 Task: Find connections with filter location Szolnok with filter topic #Leanstartupswith filter profile language Spanish with filter current company ConstructionPlacements Official with filter school Atria Institute of Technology with filter industry Highway, Street, and Bridge Construction with filter service category Print Design with filter keywords title Chief Information Officer (CIO)
Action: Mouse moved to (489, 70)
Screenshot: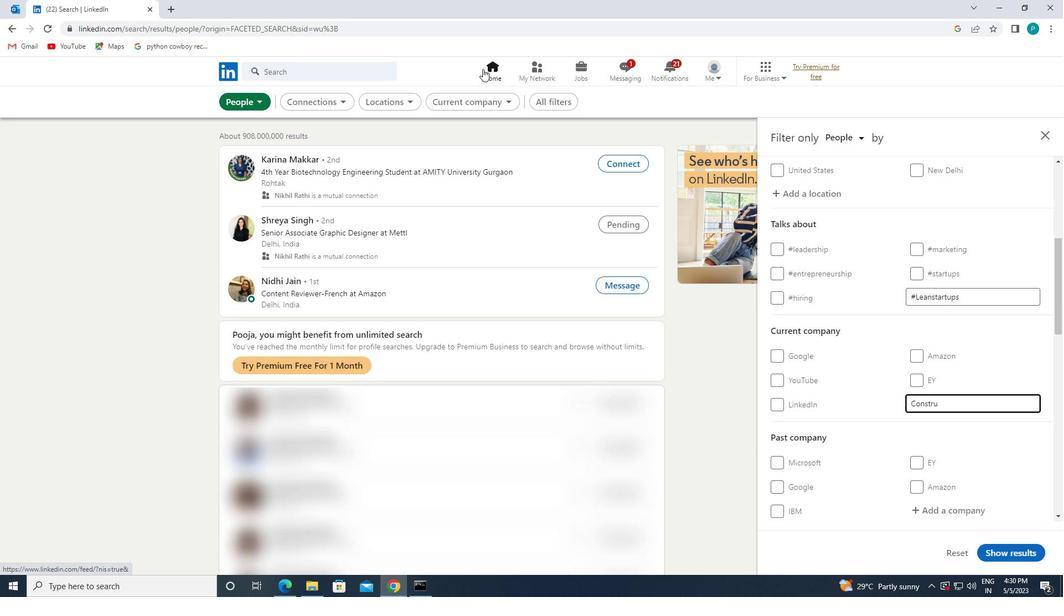 
Action: Mouse pressed left at (489, 70)
Screenshot: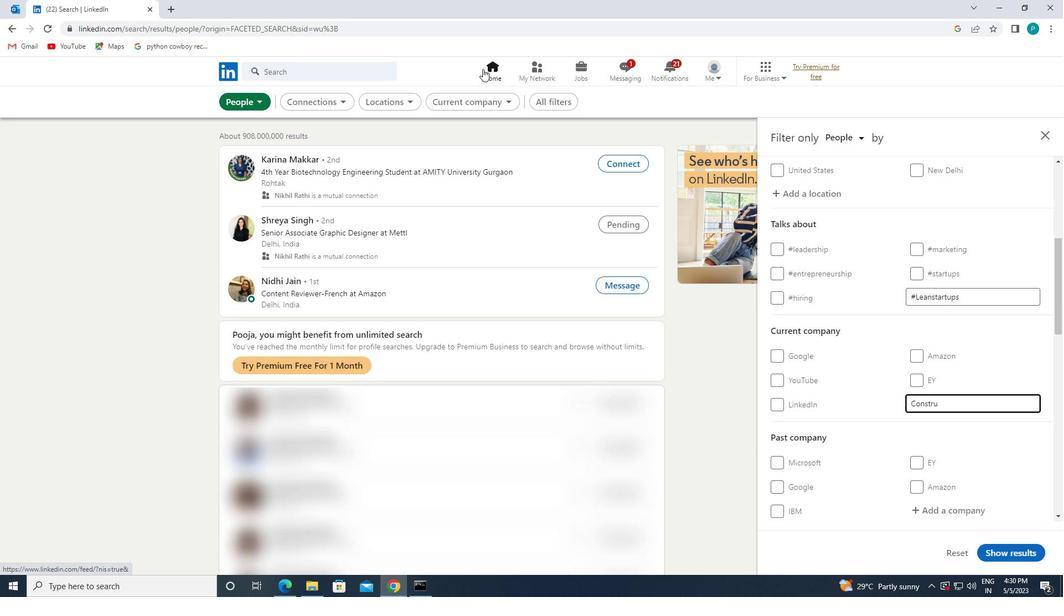 
Action: Mouse moved to (530, 64)
Screenshot: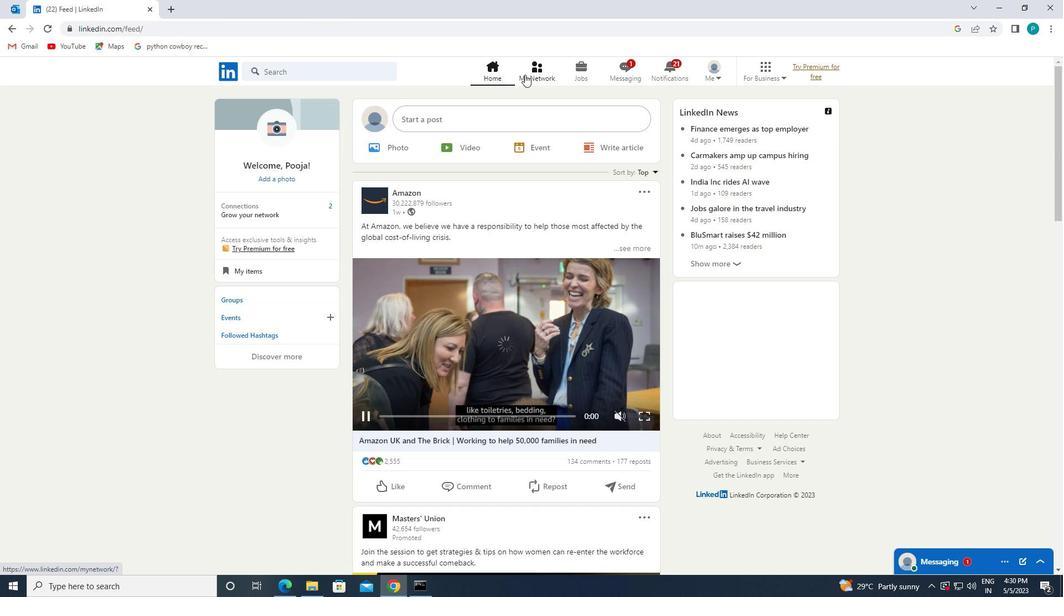 
Action: Mouse pressed left at (530, 64)
Screenshot: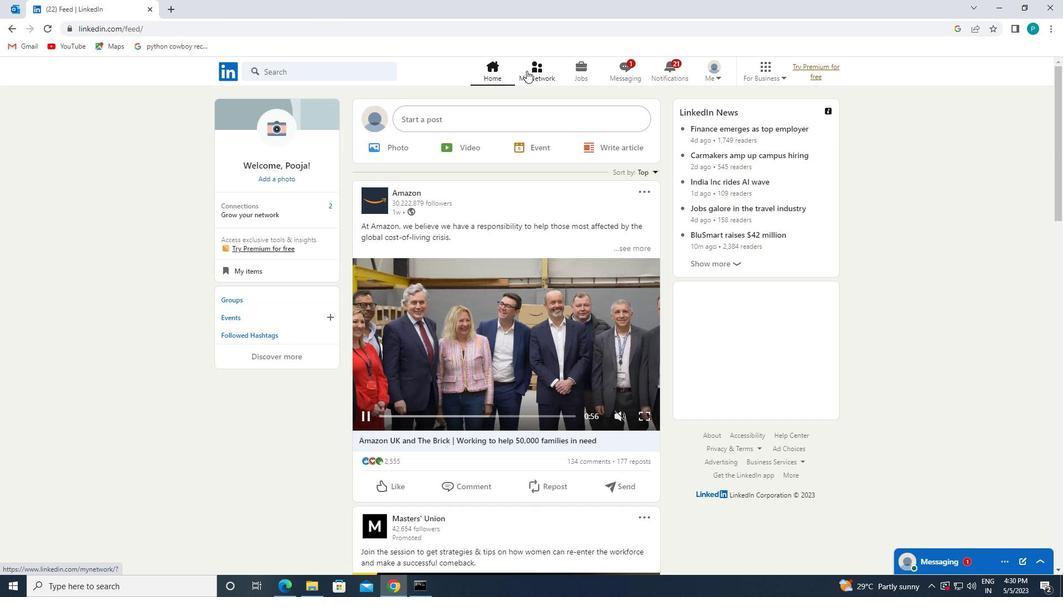 
Action: Mouse moved to (349, 134)
Screenshot: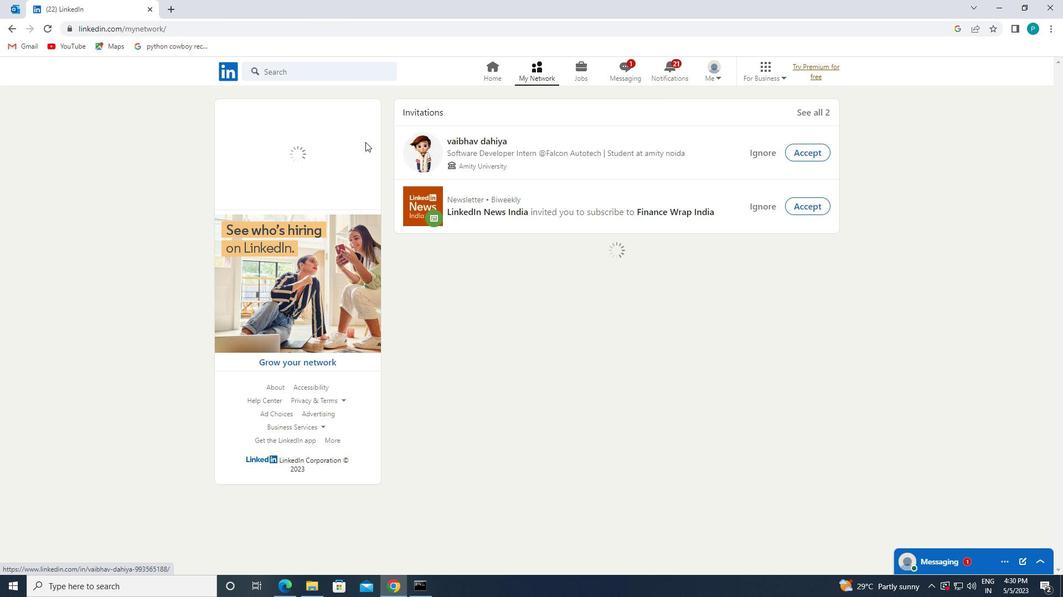 
Action: Mouse pressed left at (349, 134)
Screenshot: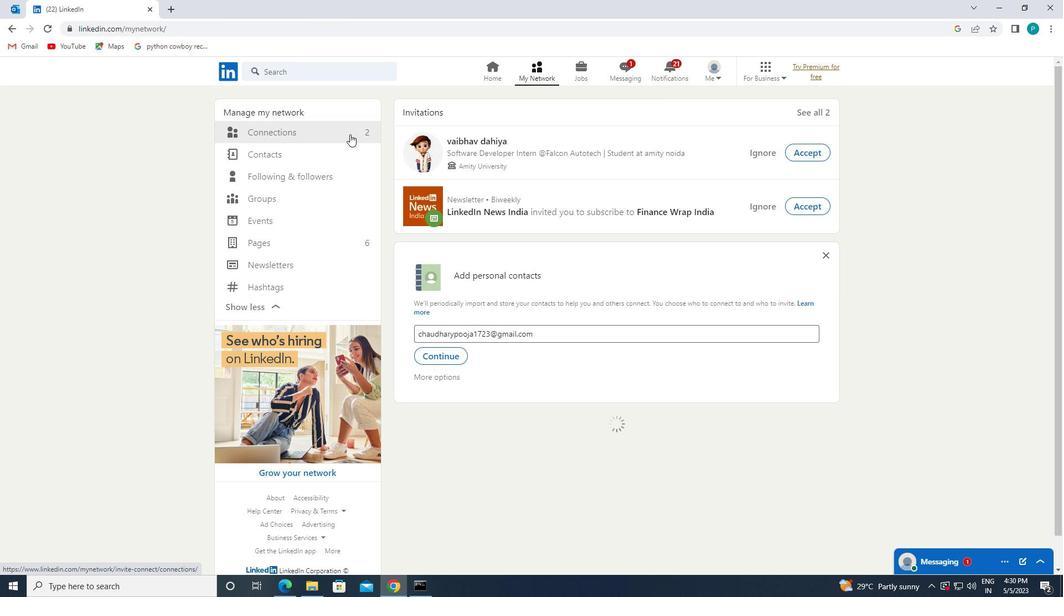 
Action: Mouse moved to (601, 136)
Screenshot: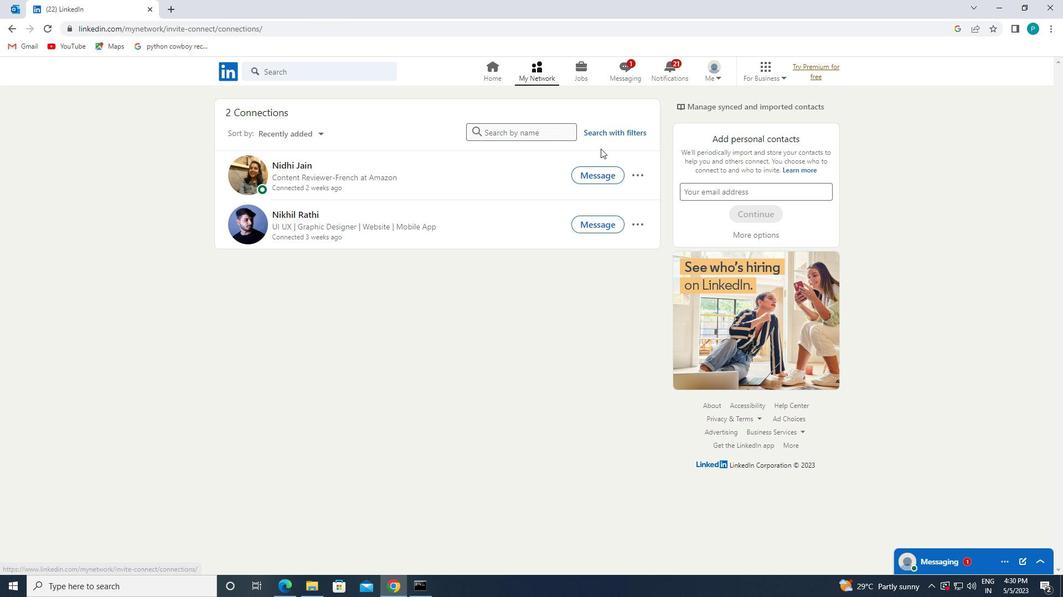
Action: Mouse pressed left at (601, 136)
Screenshot: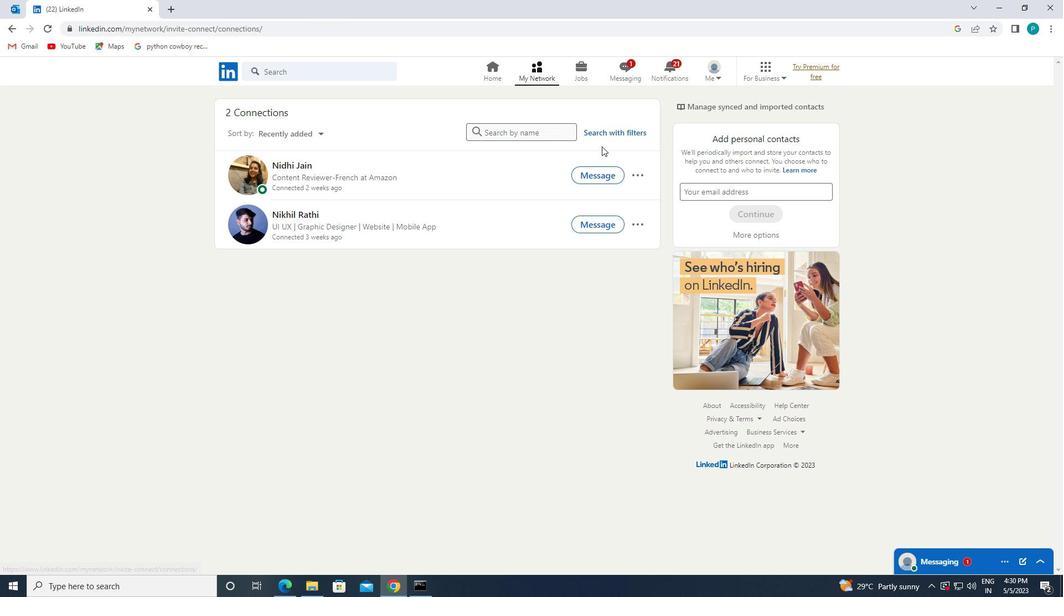 
Action: Mouse moved to (573, 110)
Screenshot: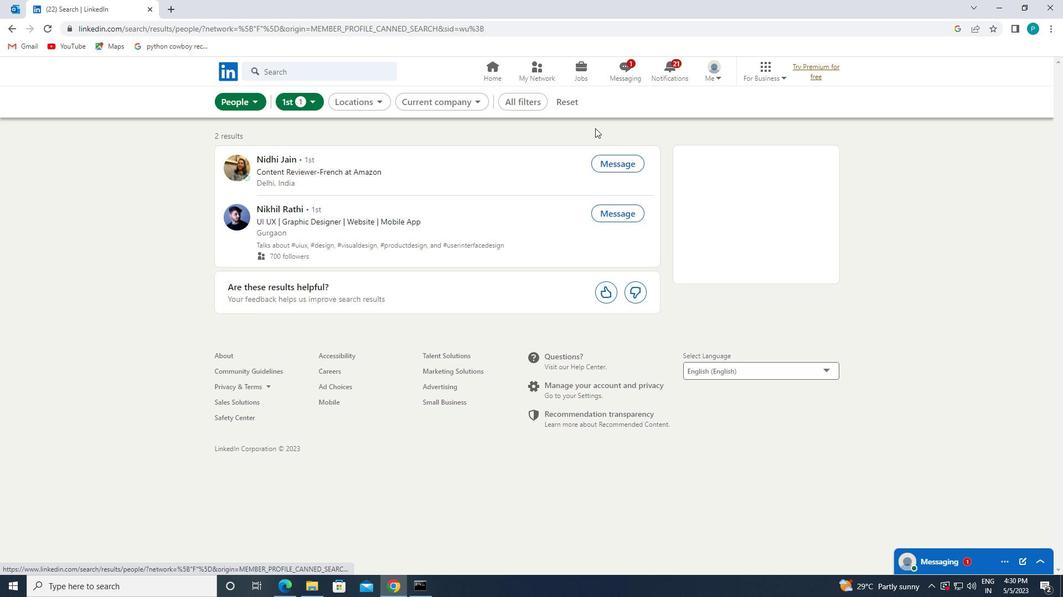 
Action: Mouse pressed left at (573, 110)
Screenshot: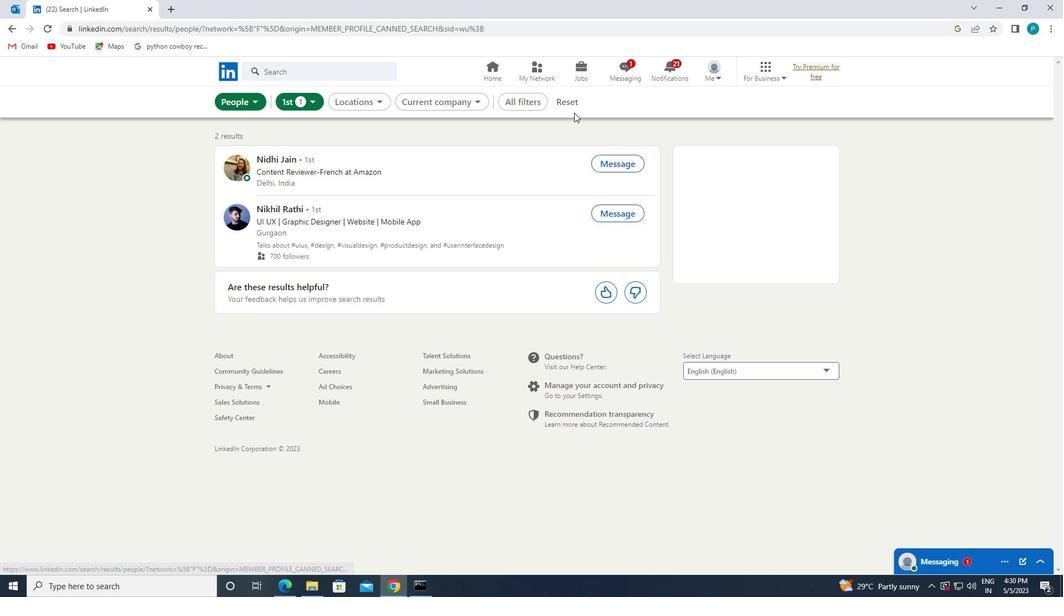
Action: Mouse moved to (564, 106)
Screenshot: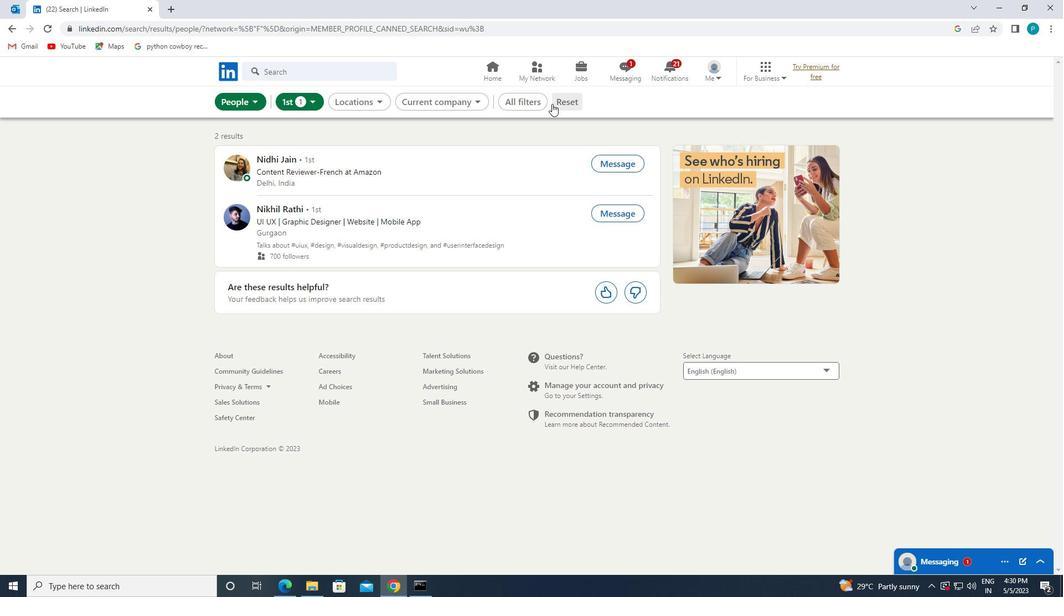 
Action: Mouse pressed left at (564, 106)
Screenshot: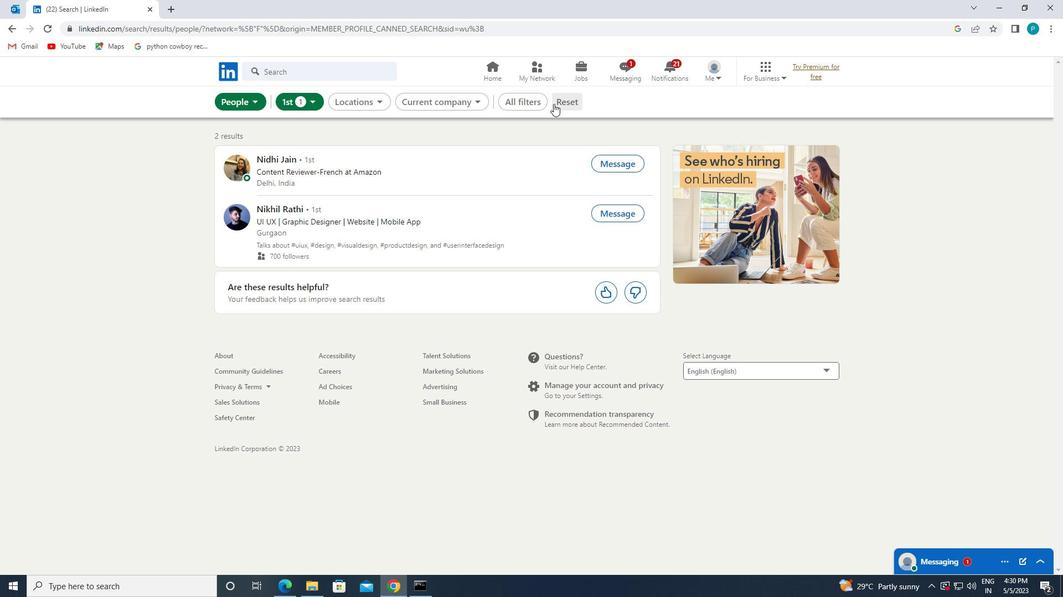 
Action: Mouse pressed left at (564, 106)
Screenshot: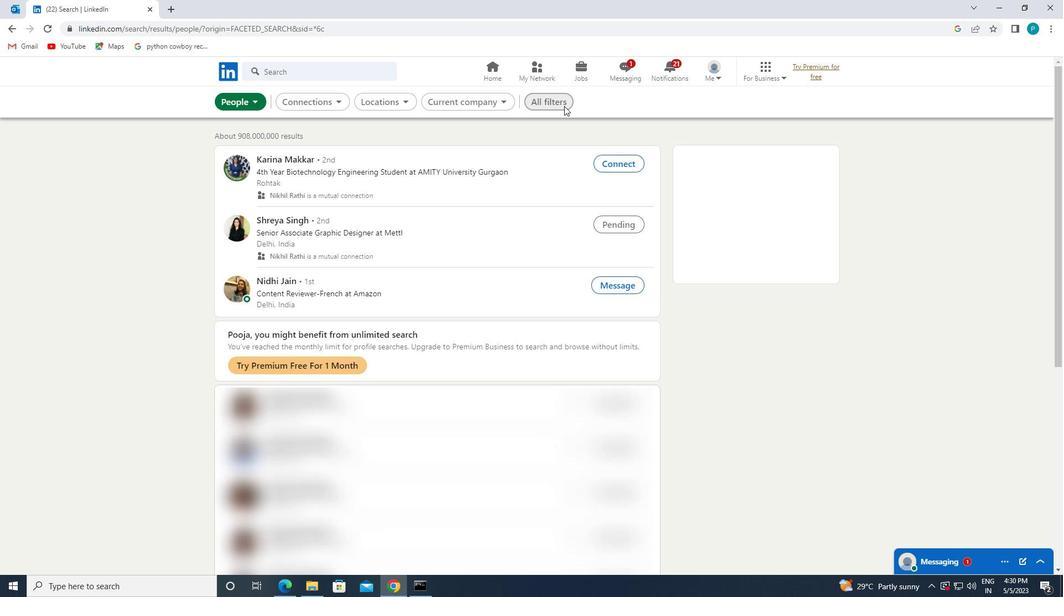 
Action: Mouse moved to (574, 114)
Screenshot: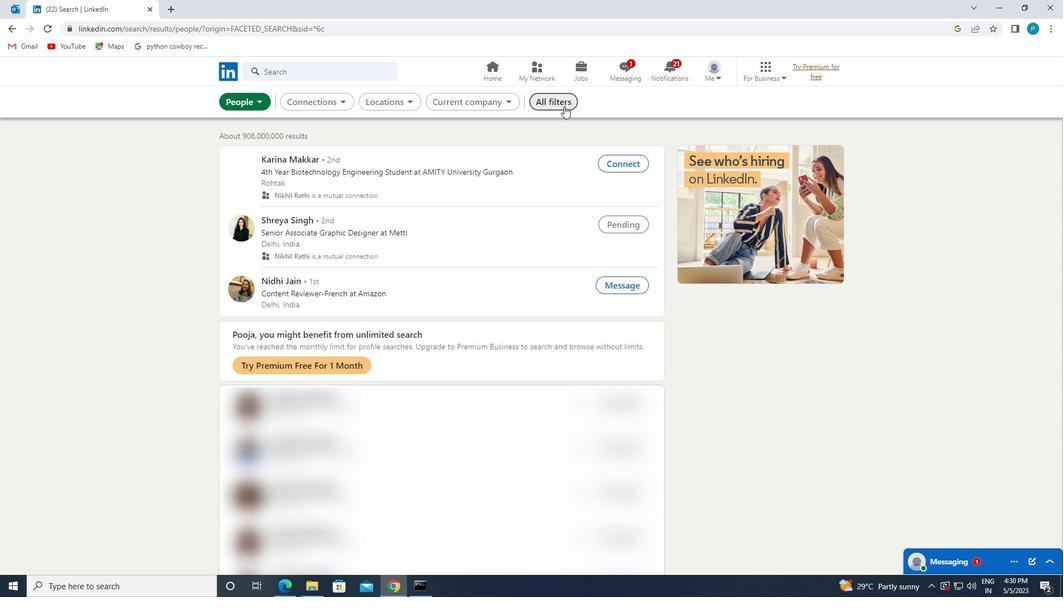 
Action: Mouse scrolled (574, 114) with delta (0, 0)
Screenshot: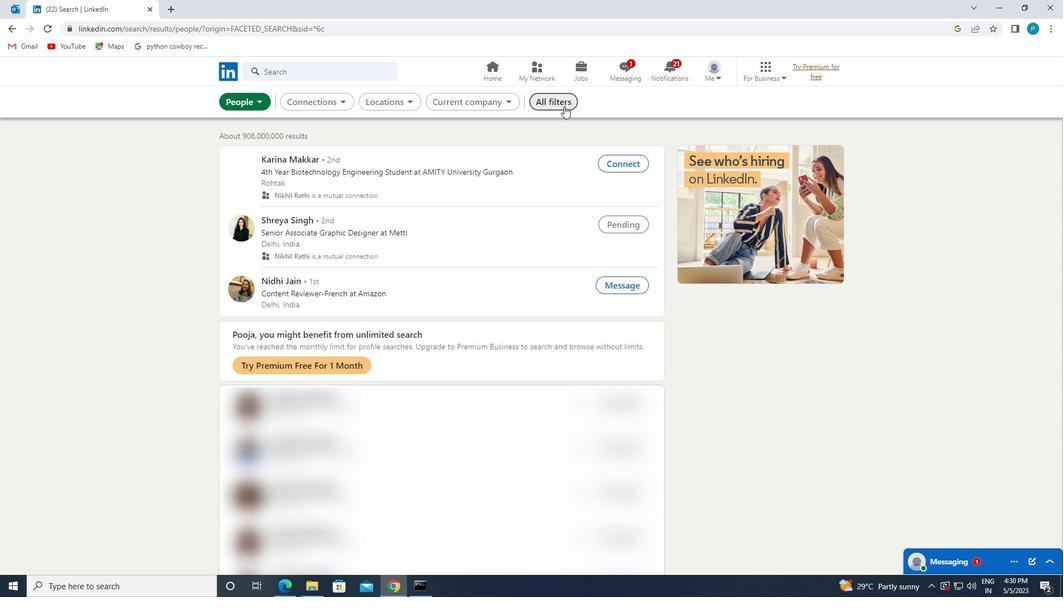 
Action: Mouse moved to (655, 161)
Screenshot: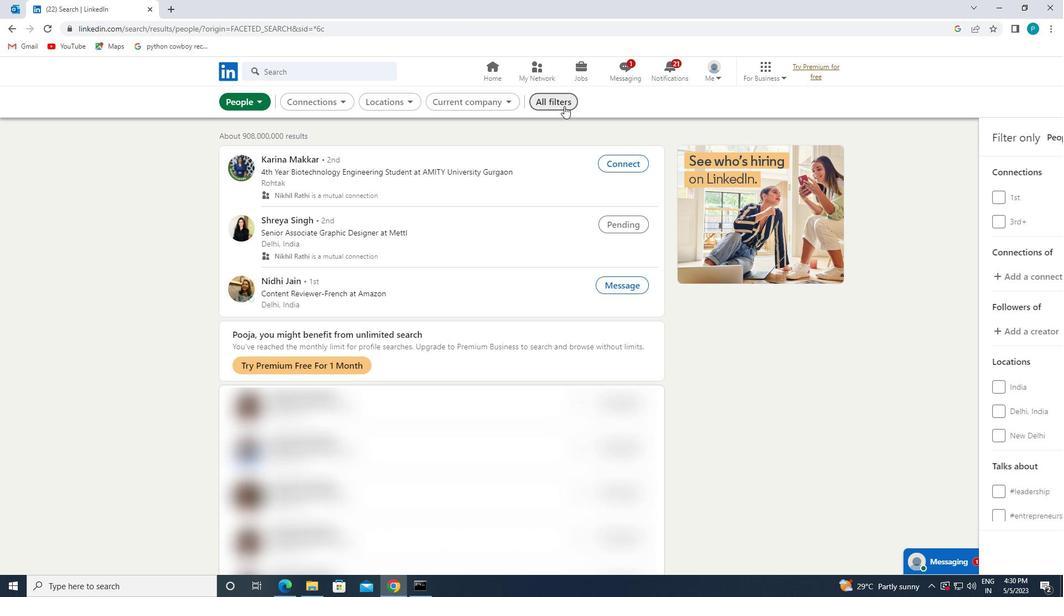 
Action: Mouse scrolled (655, 161) with delta (0, 0)
Screenshot: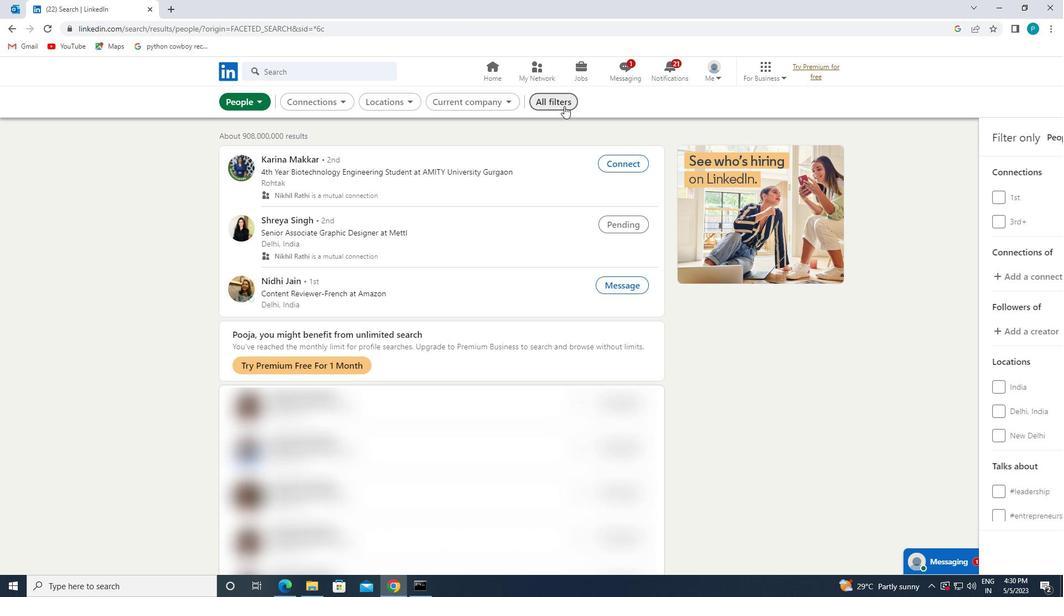 
Action: Mouse moved to (754, 210)
Screenshot: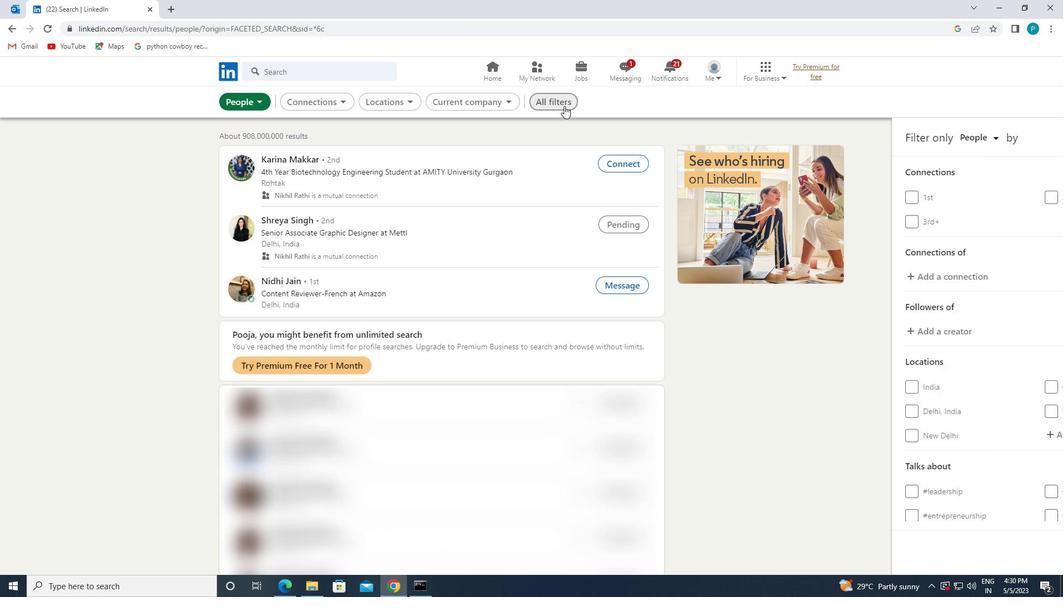 
Action: Mouse scrolled (754, 209) with delta (0, 0)
Screenshot: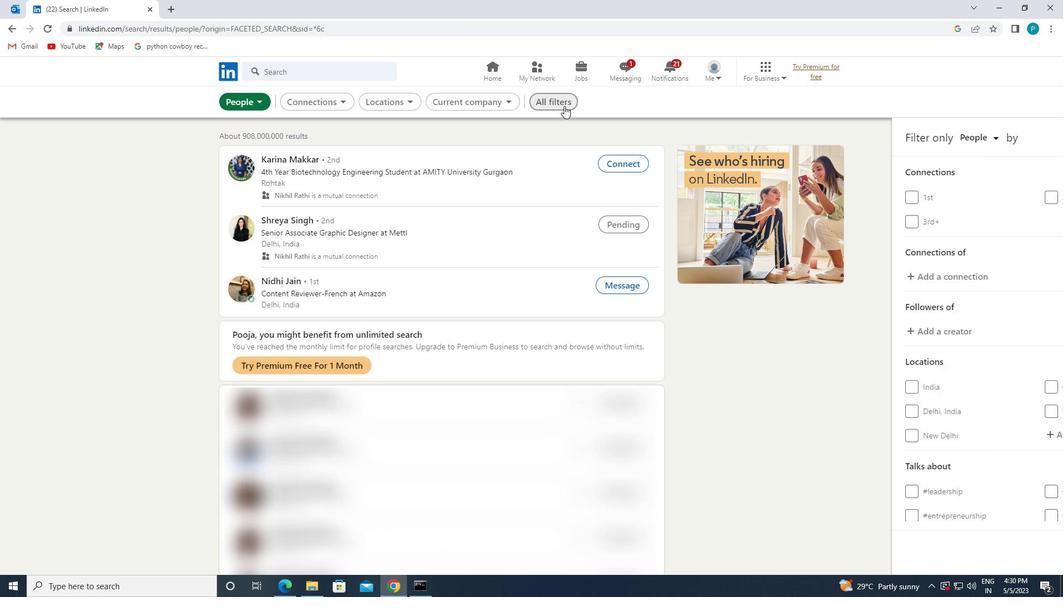 
Action: Mouse moved to (893, 299)
Screenshot: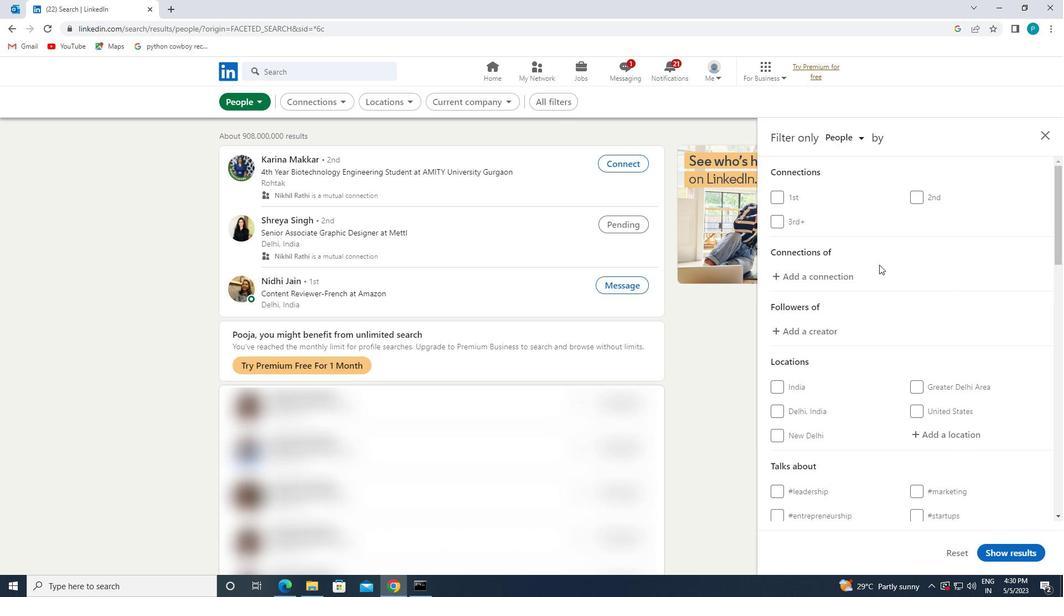 
Action: Mouse scrolled (893, 298) with delta (0, 0)
Screenshot: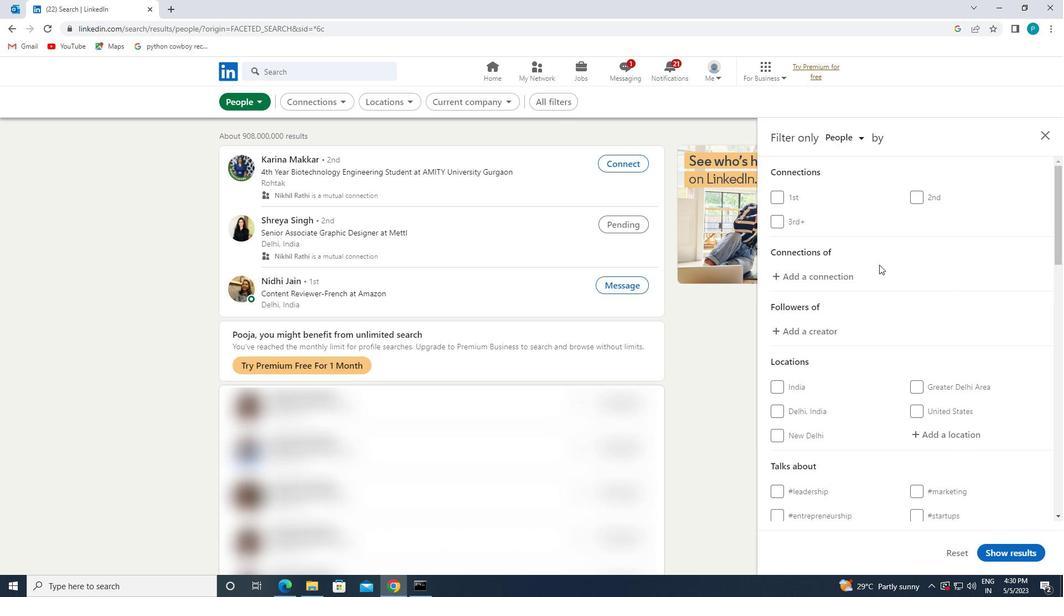 
Action: Mouse moved to (893, 300)
Screenshot: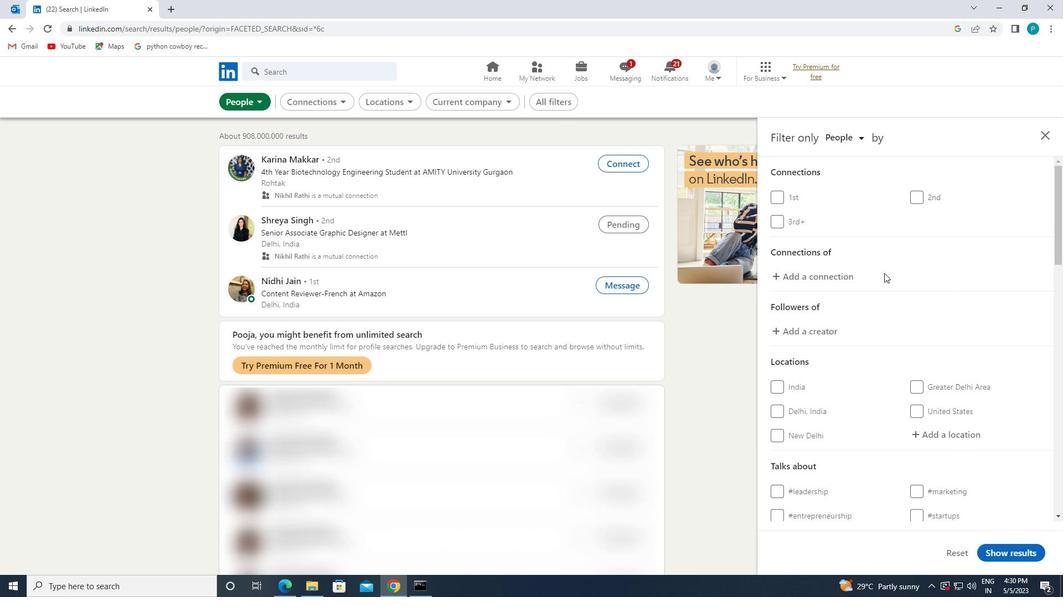 
Action: Mouse scrolled (893, 300) with delta (0, 0)
Screenshot: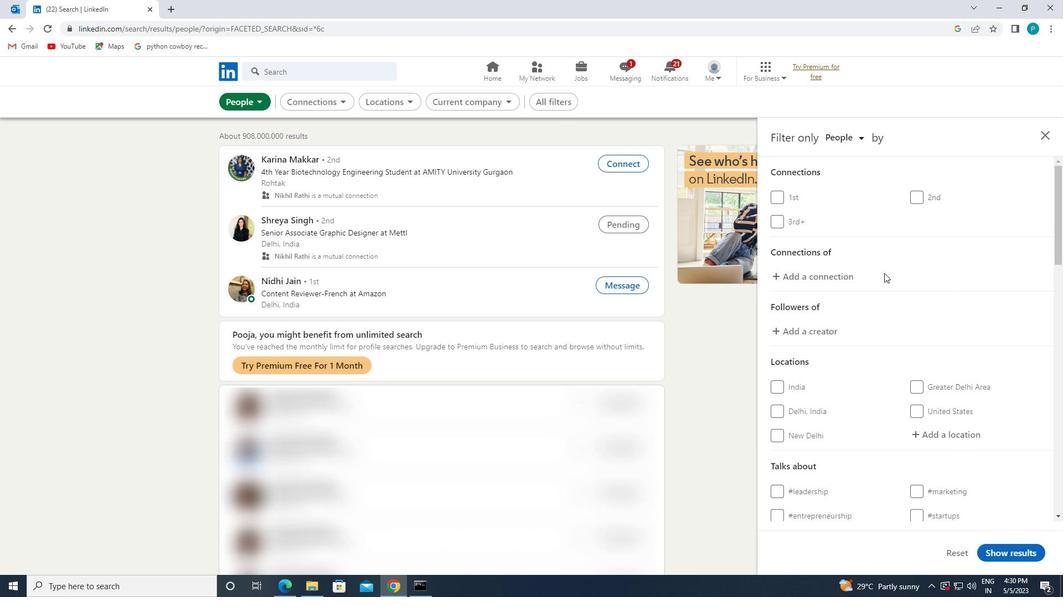 
Action: Mouse moved to (919, 313)
Screenshot: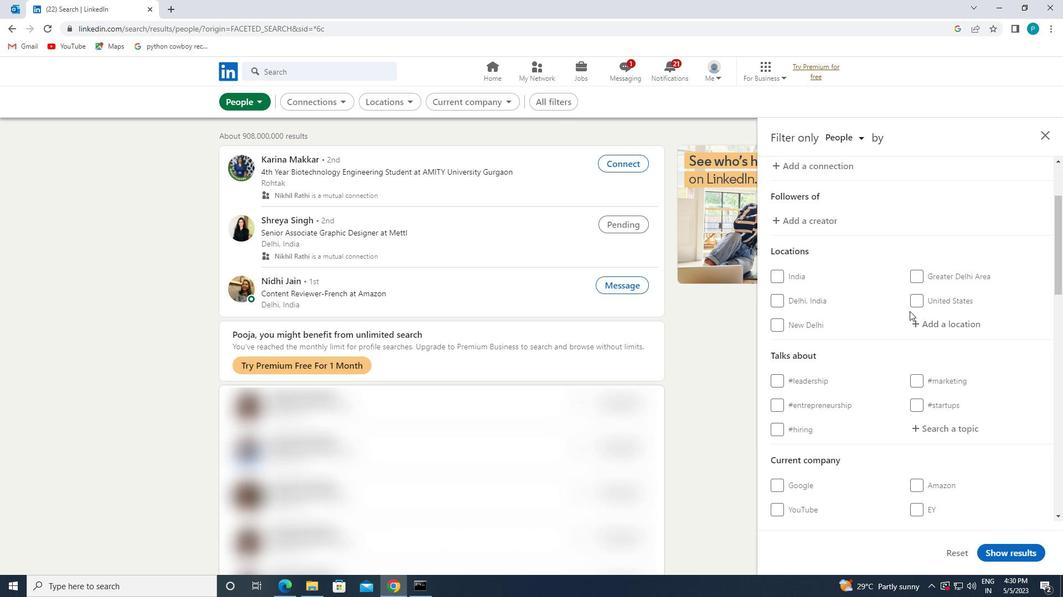
Action: Mouse pressed left at (919, 313)
Screenshot: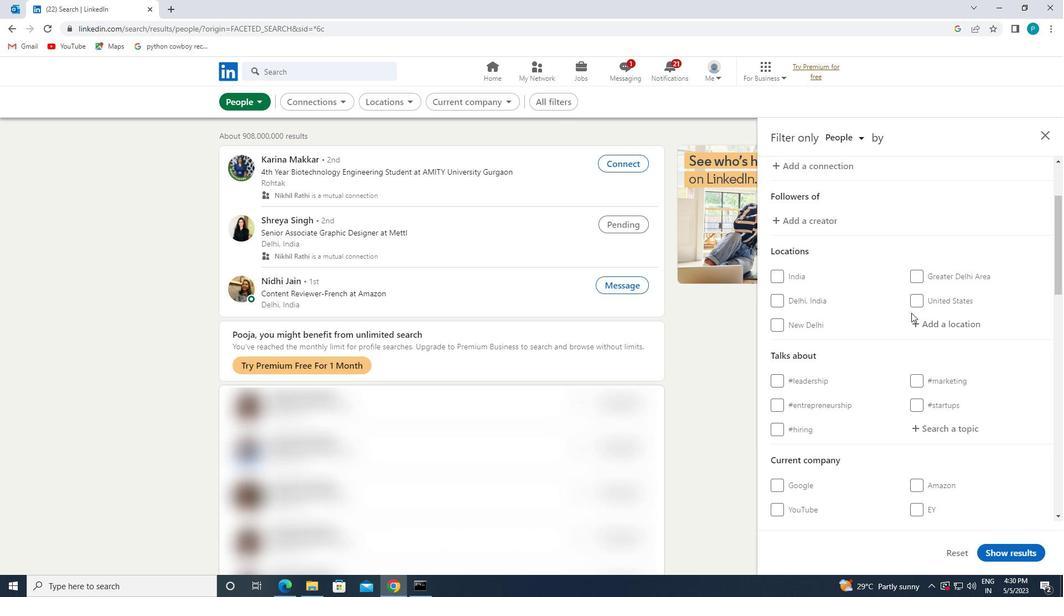 
Action: Mouse moved to (924, 321)
Screenshot: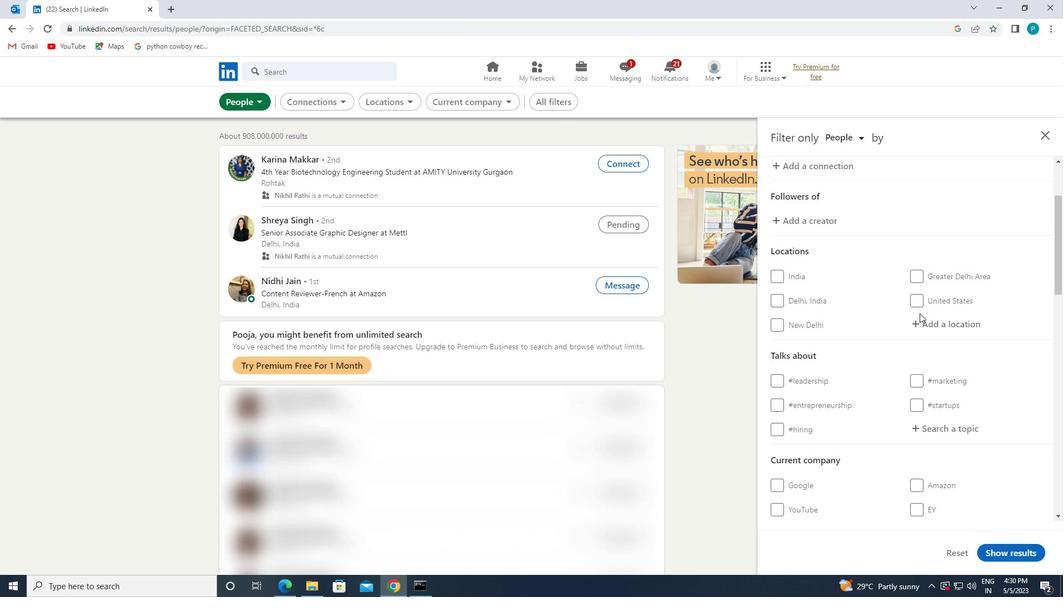 
Action: Mouse pressed left at (924, 321)
Screenshot: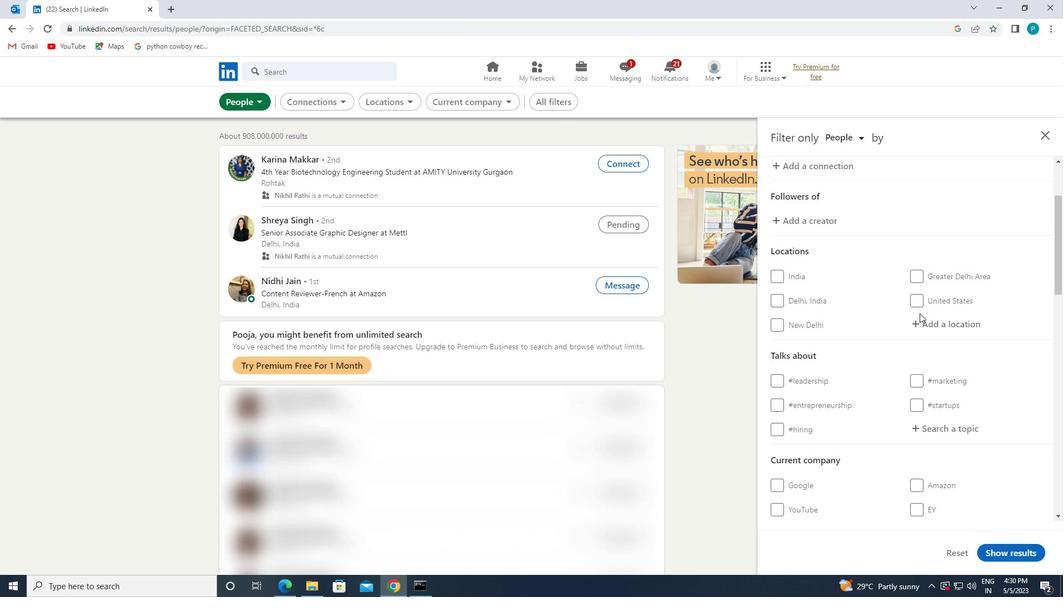 
Action: Mouse moved to (945, 322)
Screenshot: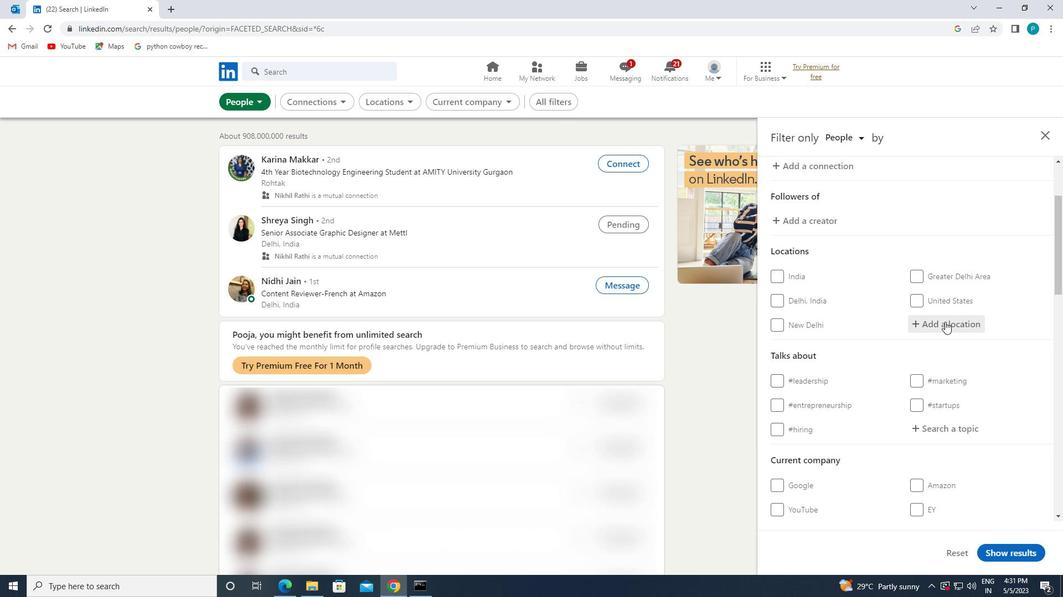
Action: Mouse pressed left at (945, 322)
Screenshot: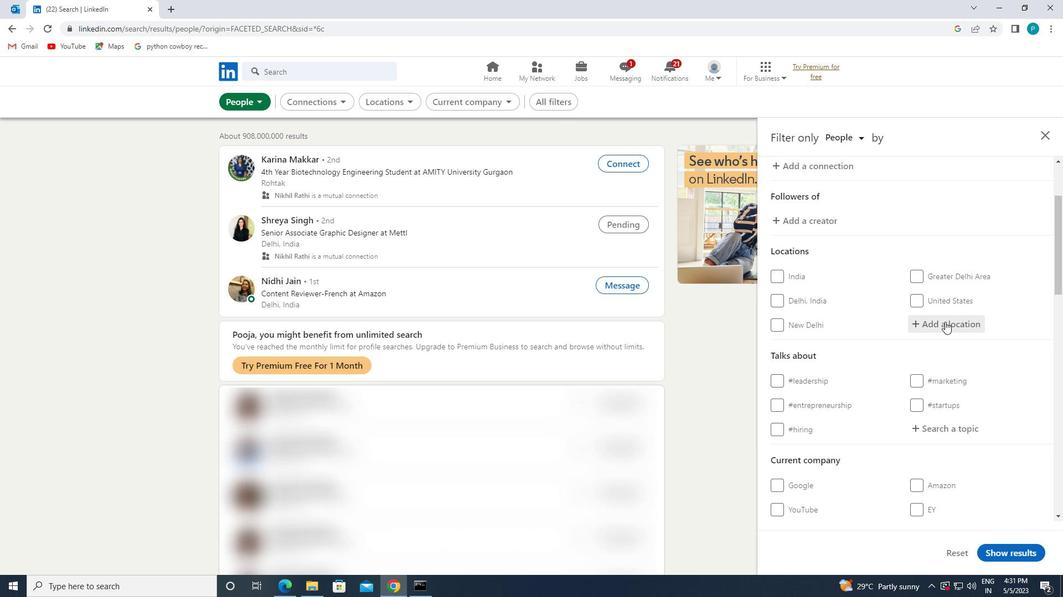 
Action: Mouse moved to (946, 322)
Screenshot: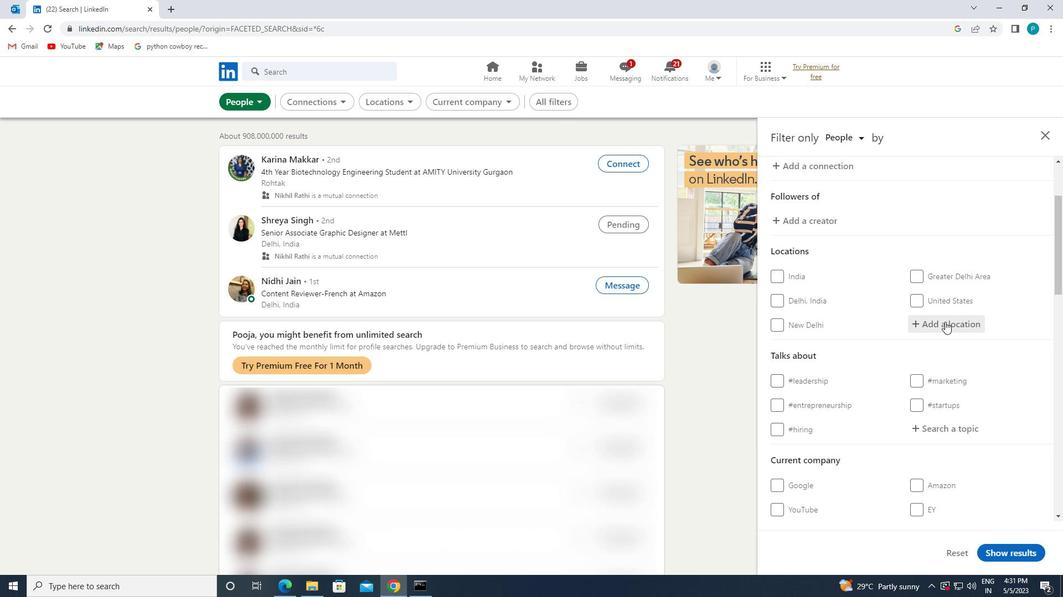 
Action: Key pressed <Key.caps_lock>s<Key.caps_lock>zolnok
Screenshot: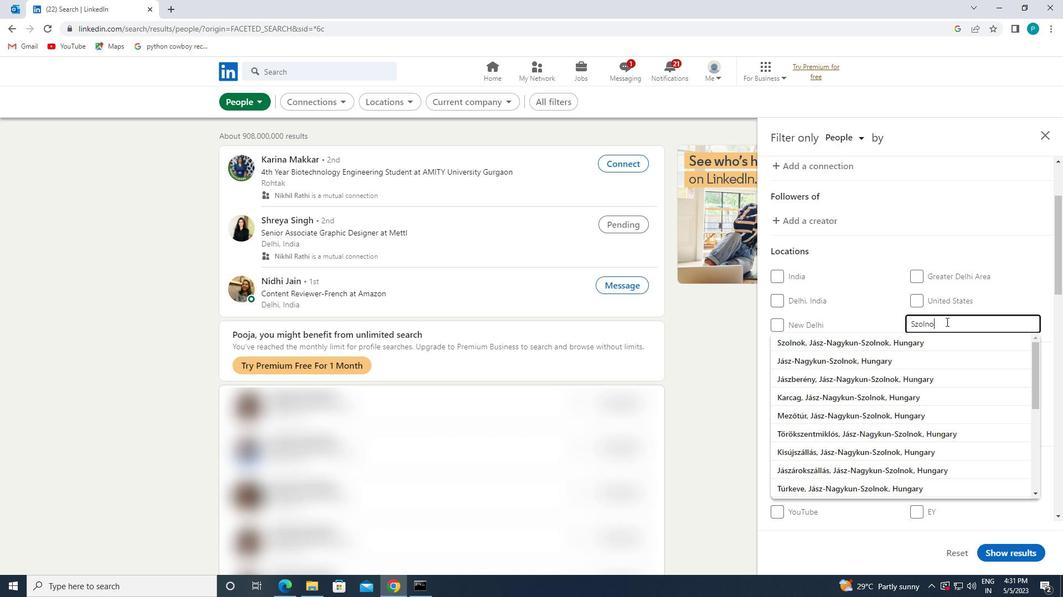 
Action: Mouse moved to (892, 346)
Screenshot: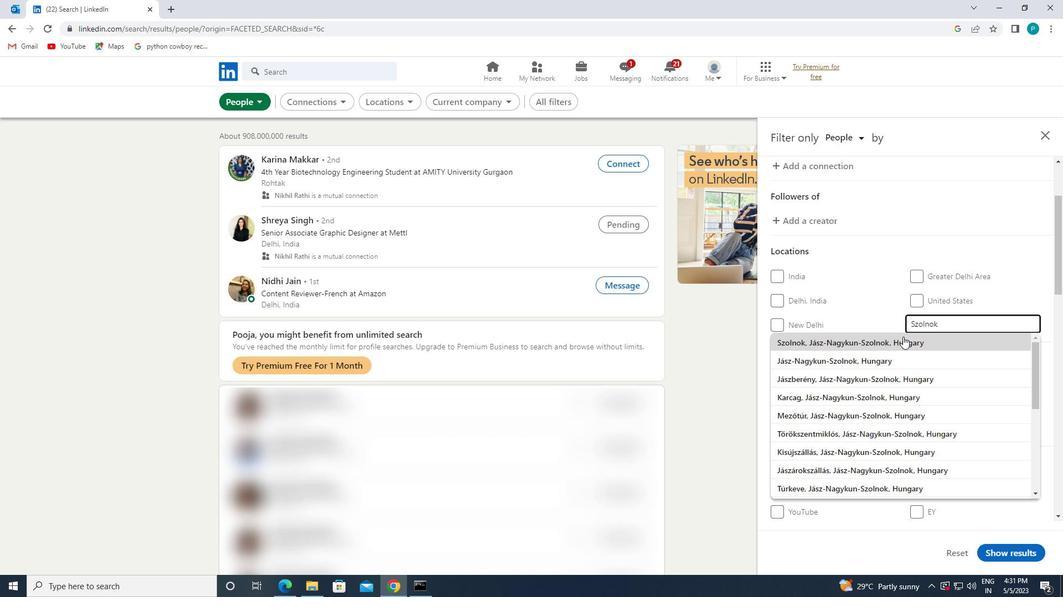 
Action: Mouse pressed left at (892, 346)
Screenshot: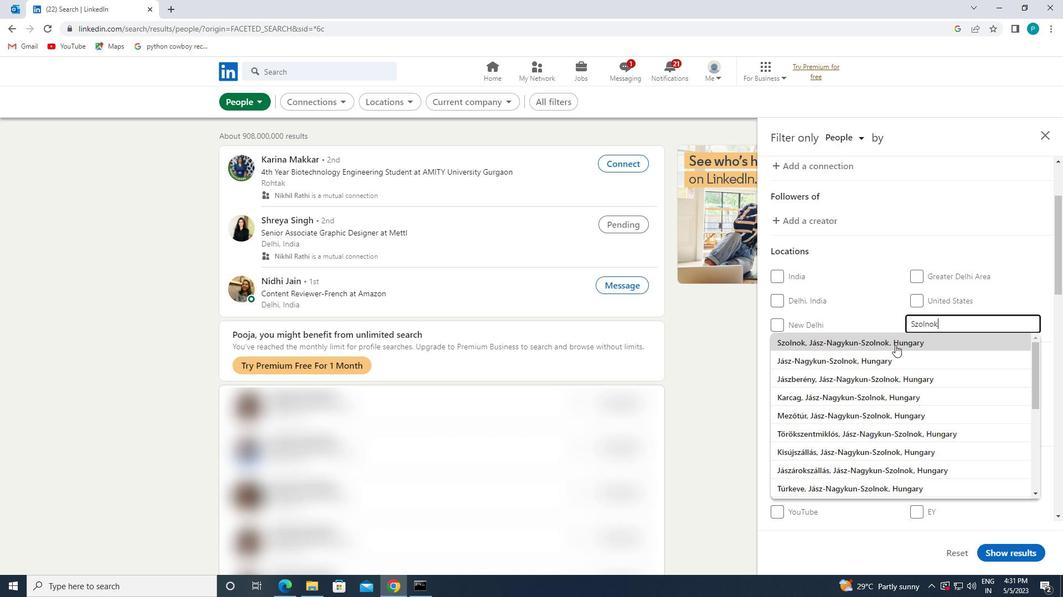 
Action: Mouse moved to (953, 366)
Screenshot: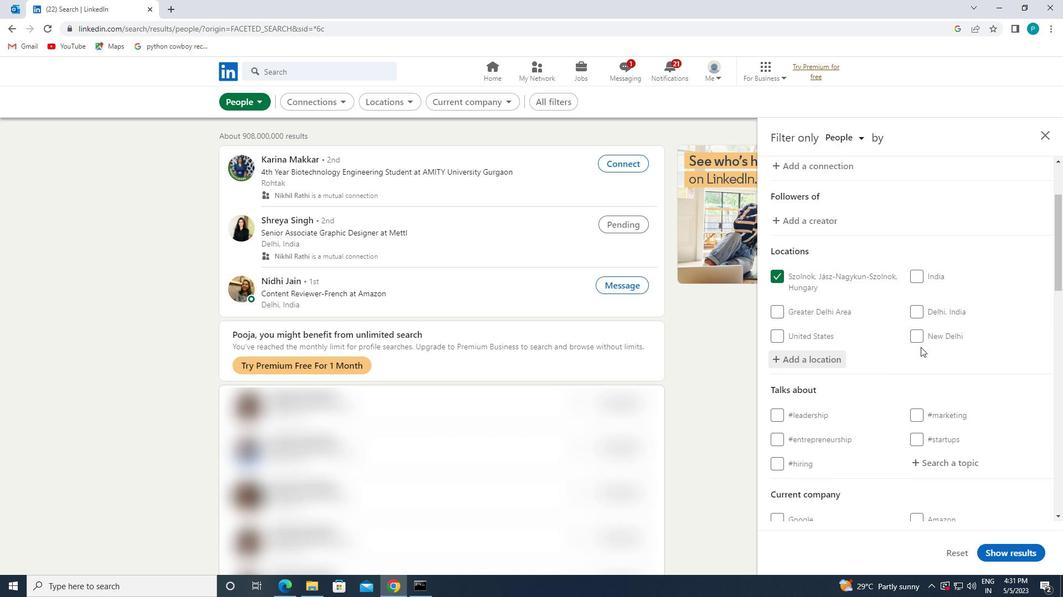 
Action: Mouse scrolled (953, 365) with delta (0, 0)
Screenshot: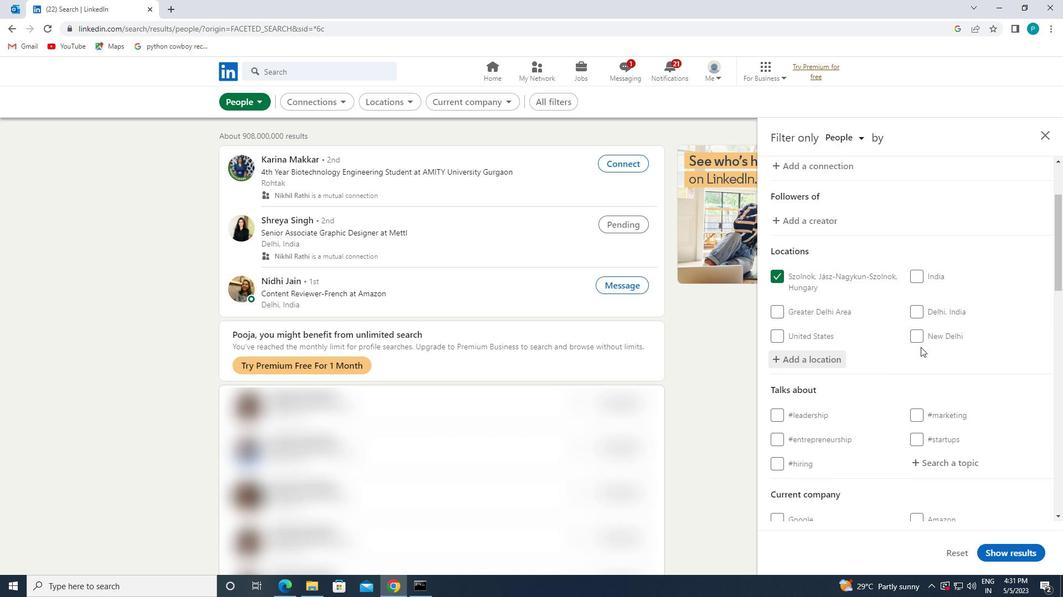 
Action: Mouse scrolled (953, 365) with delta (0, 0)
Screenshot: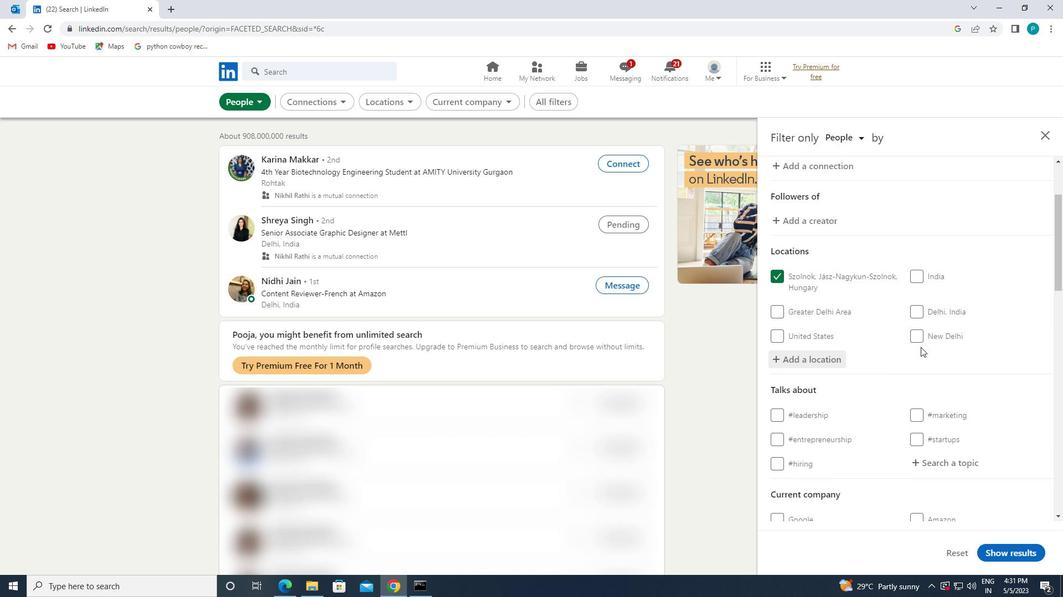 
Action: Mouse moved to (934, 352)
Screenshot: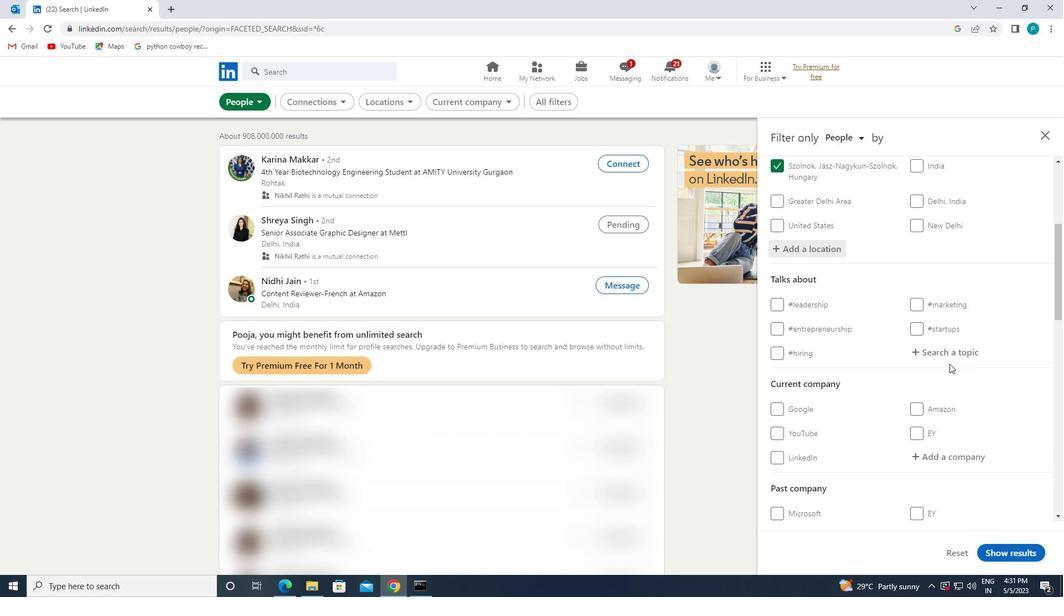 
Action: Mouse pressed left at (934, 352)
Screenshot: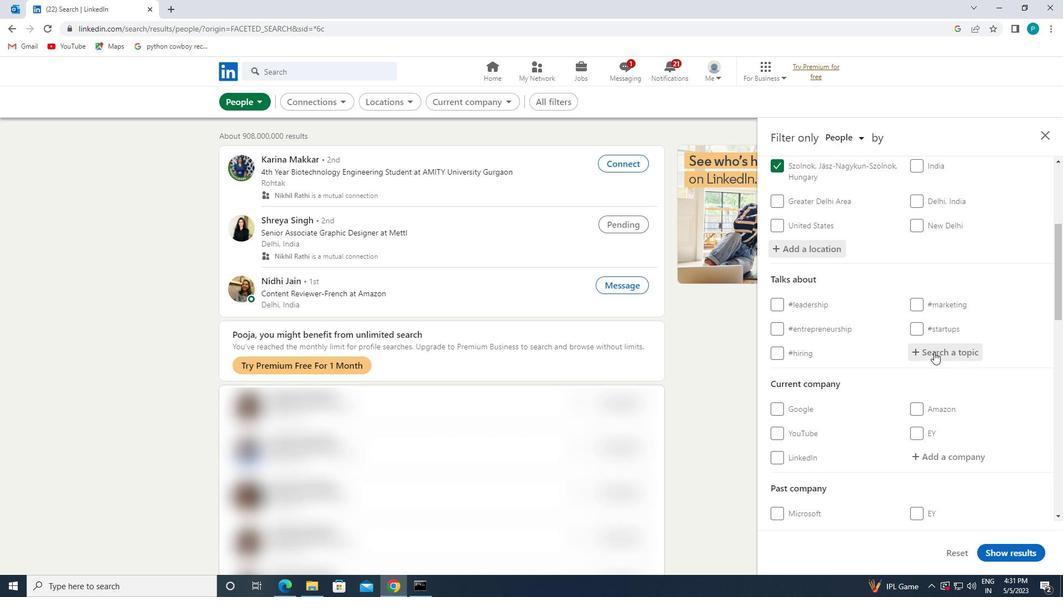 
Action: Mouse moved to (934, 352)
Screenshot: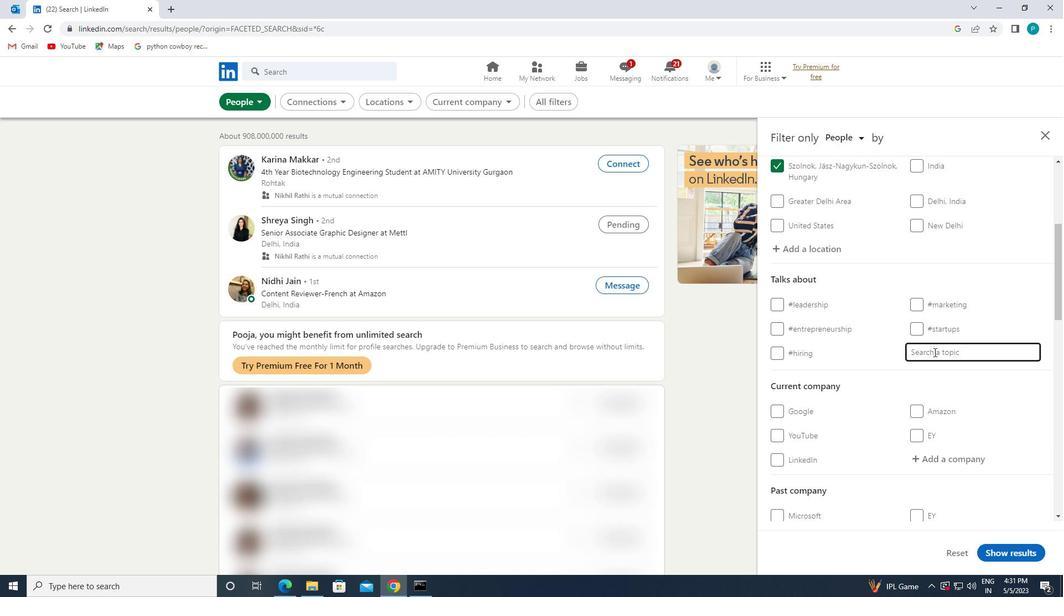 
Action: Key pressed <Key.shift>#<Key.caps_lock>L<Key.caps_lock>EANSTARTUPS
Screenshot: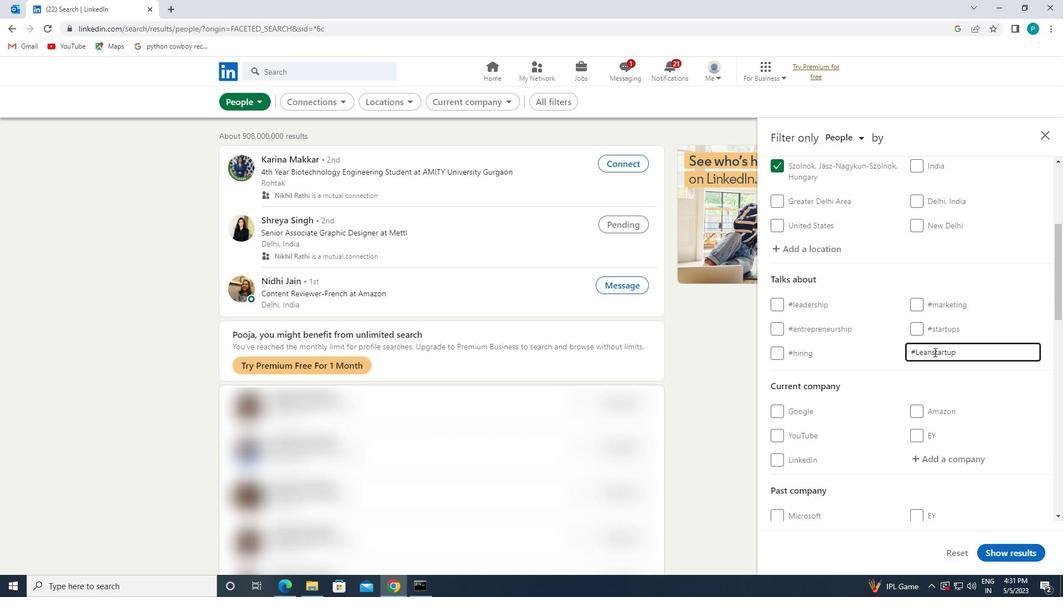 
Action: Mouse moved to (869, 371)
Screenshot: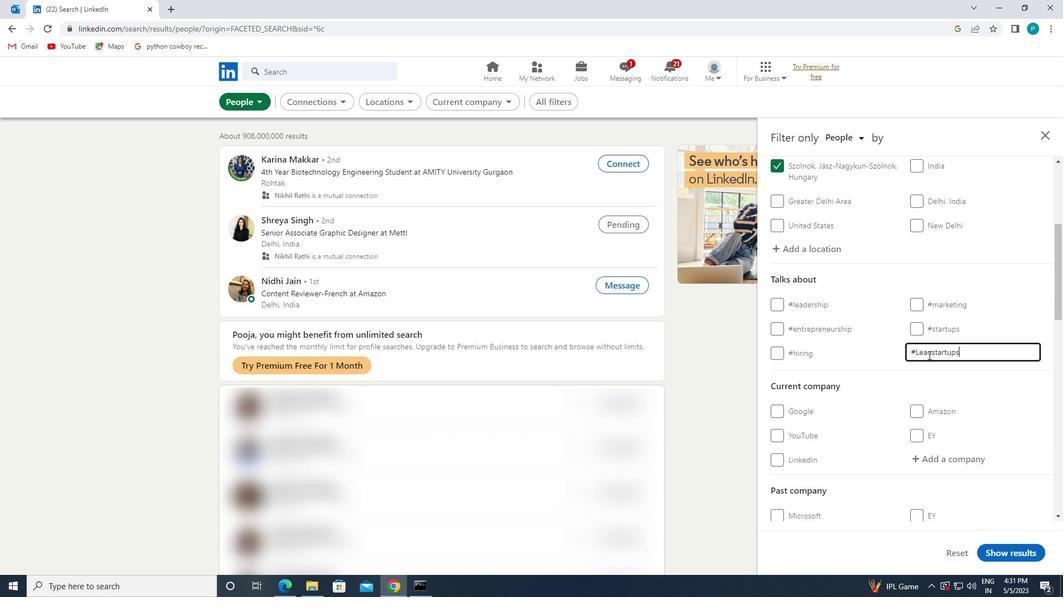 
Action: Mouse scrolled (869, 370) with delta (0, 0)
Screenshot: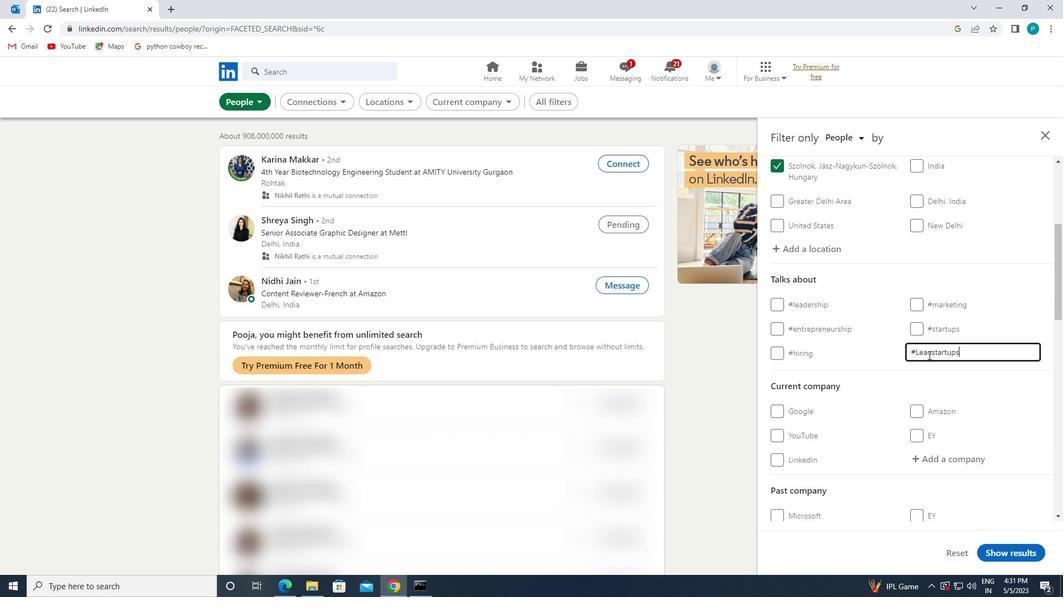 
Action: Mouse moved to (864, 369)
Screenshot: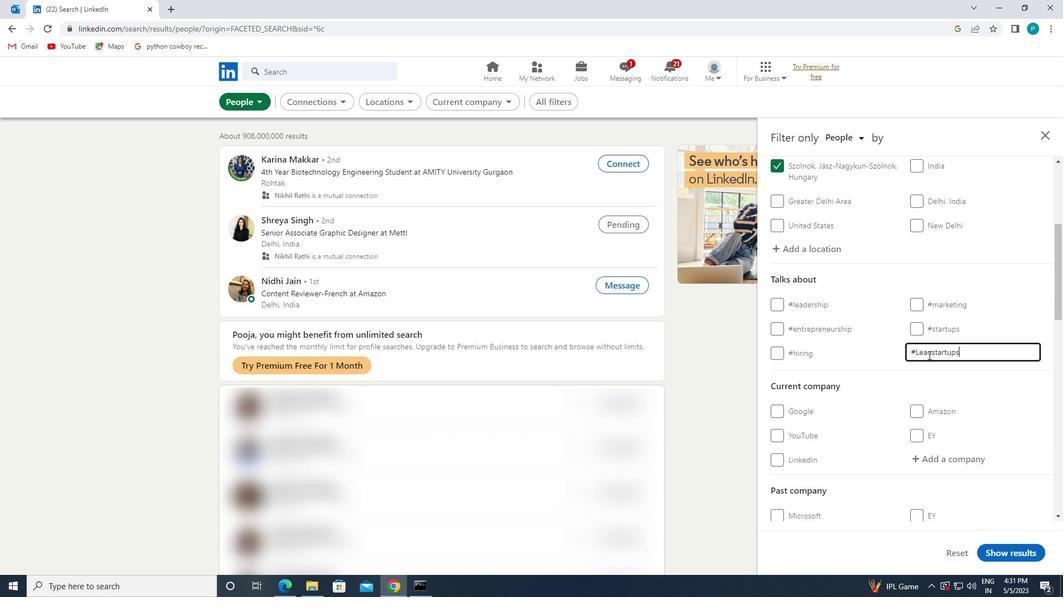 
Action: Mouse scrolled (864, 368) with delta (0, 0)
Screenshot: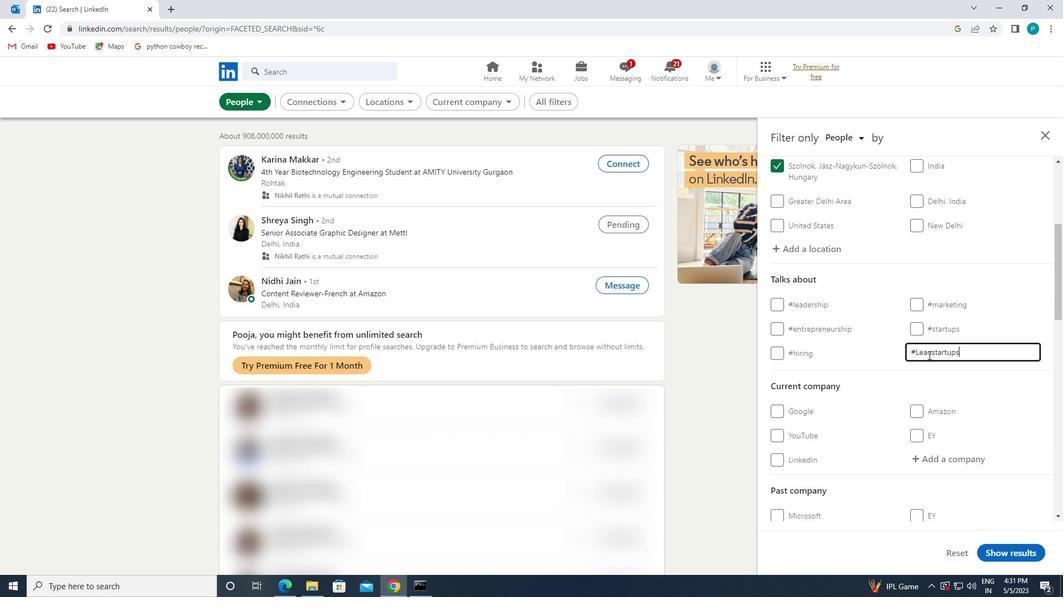 
Action: Mouse moved to (861, 367)
Screenshot: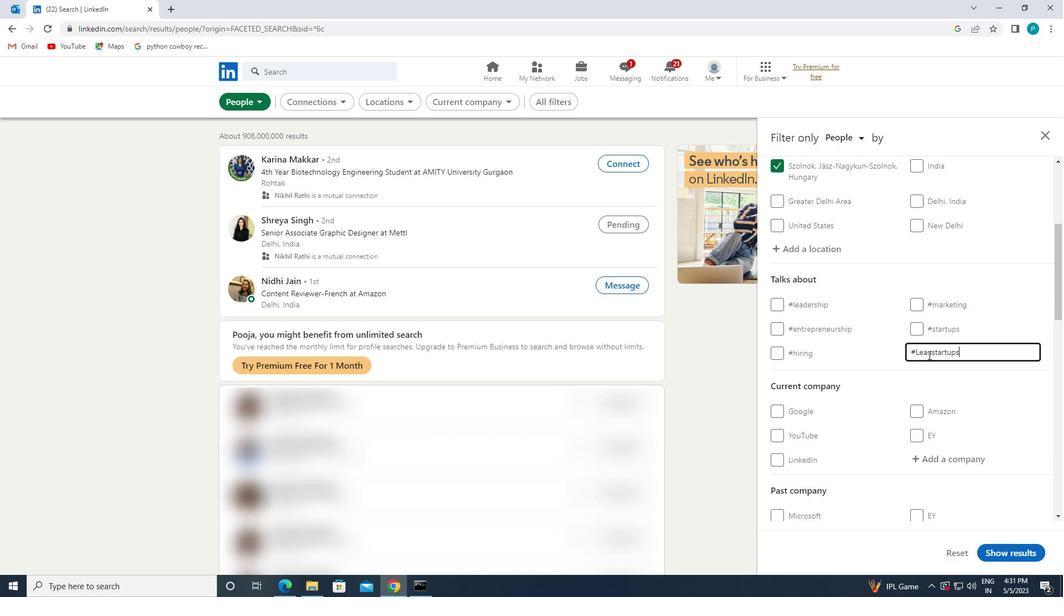 
Action: Mouse scrolled (861, 366) with delta (0, 0)
Screenshot: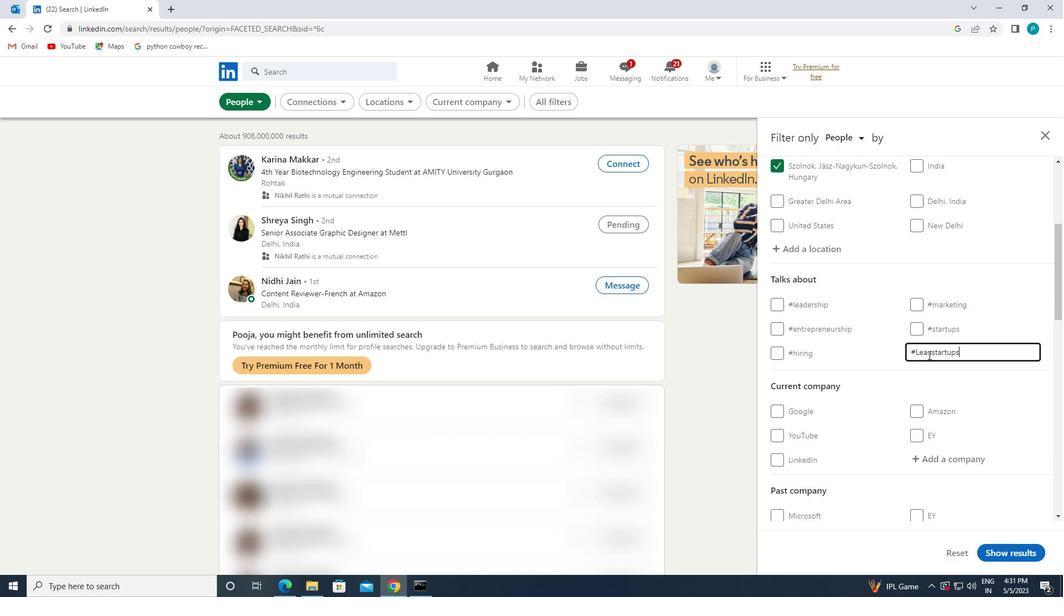 
Action: Mouse moved to (863, 302)
Screenshot: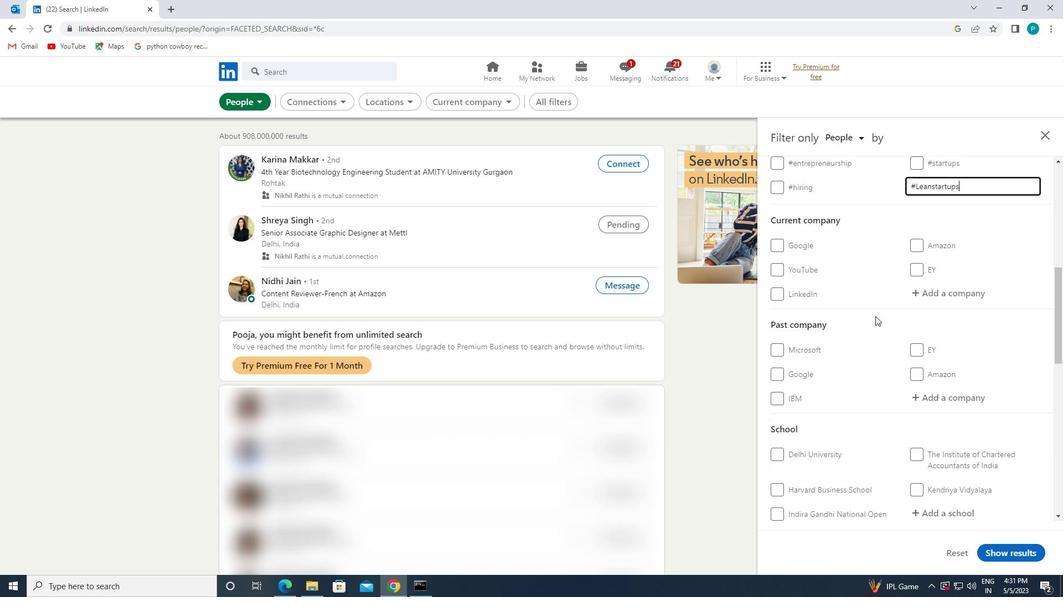 
Action: Mouse scrolled (863, 301) with delta (0, 0)
Screenshot: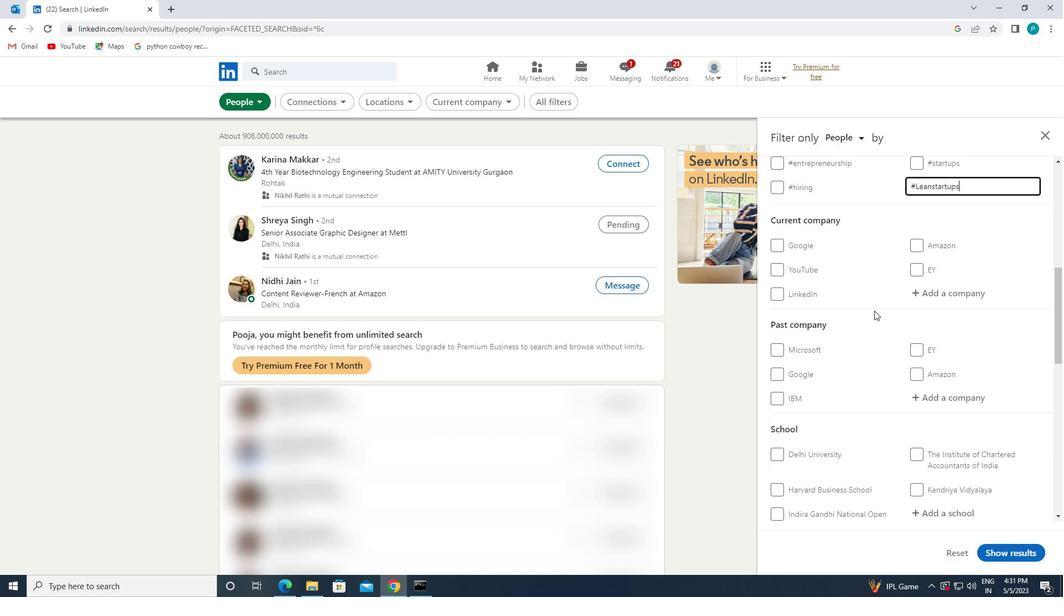 
Action: Mouse scrolled (863, 301) with delta (0, 0)
Screenshot: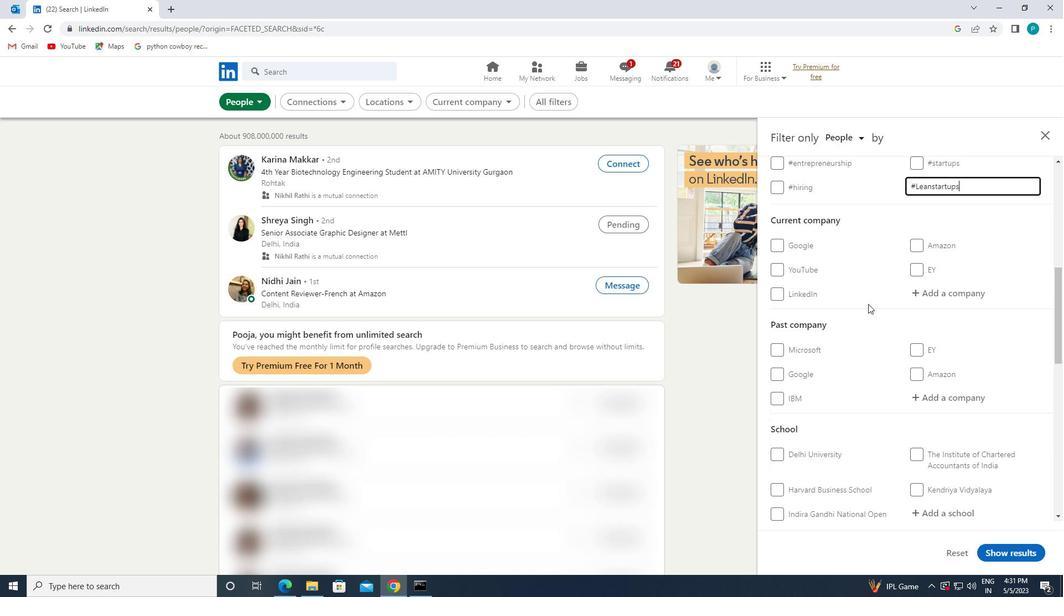 
Action: Mouse moved to (862, 302)
Screenshot: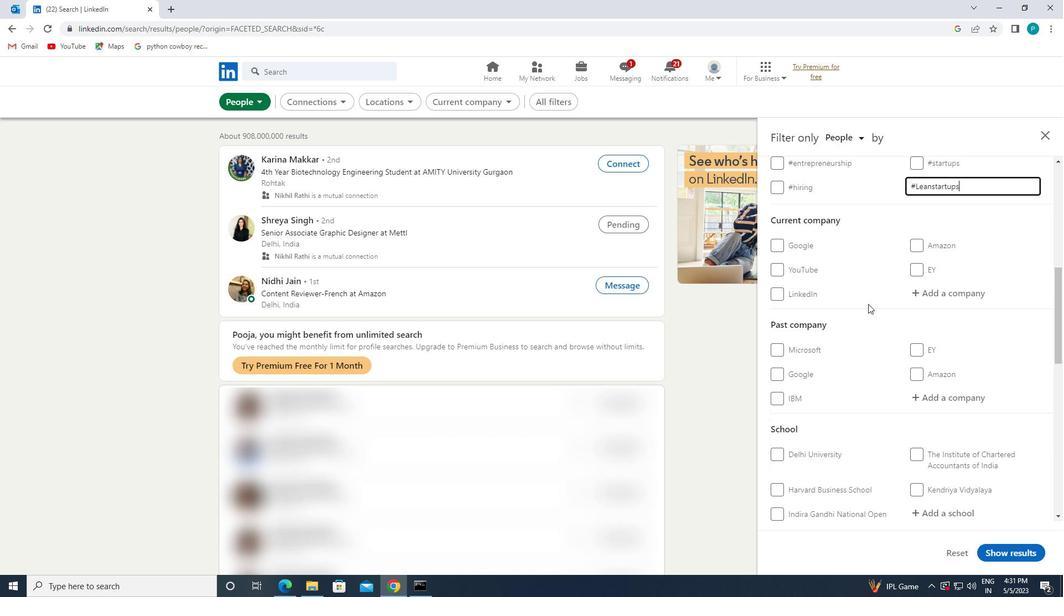 
Action: Mouse scrolled (862, 301) with delta (0, 0)
Screenshot: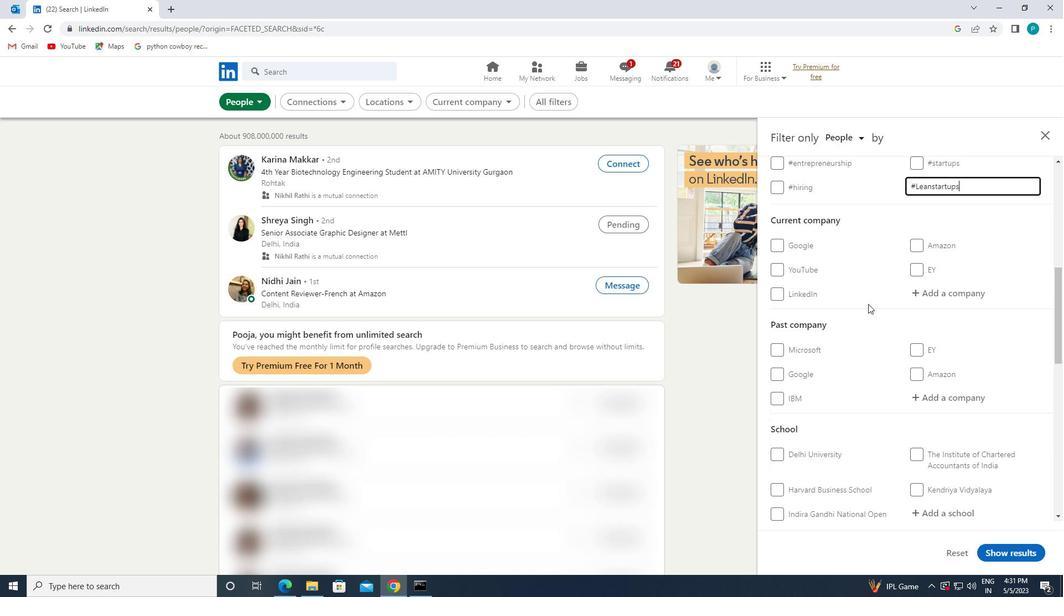 
Action: Mouse moved to (805, 371)
Screenshot: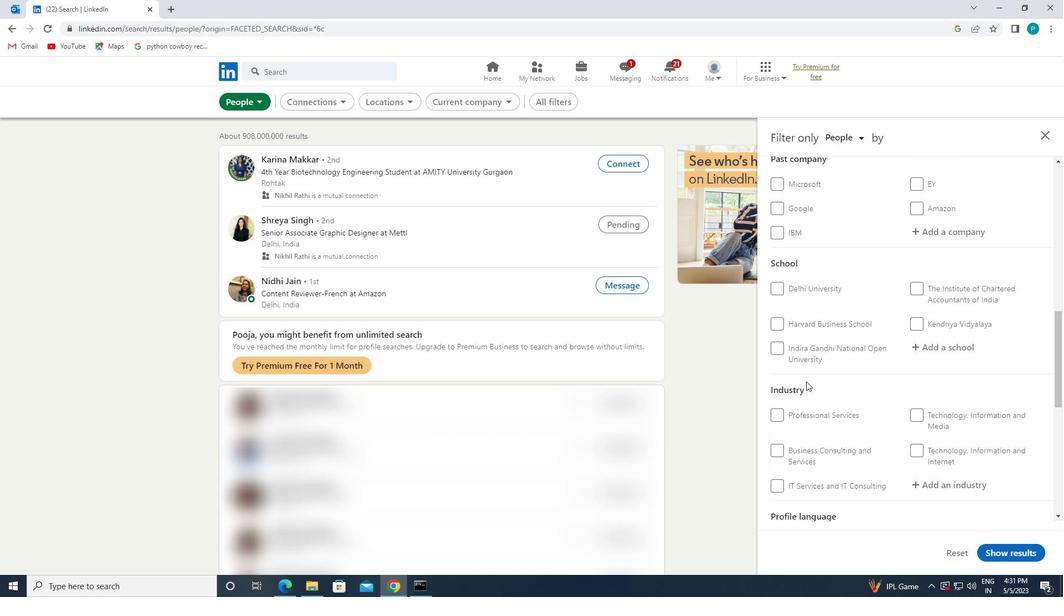 
Action: Mouse scrolled (805, 370) with delta (0, 0)
Screenshot: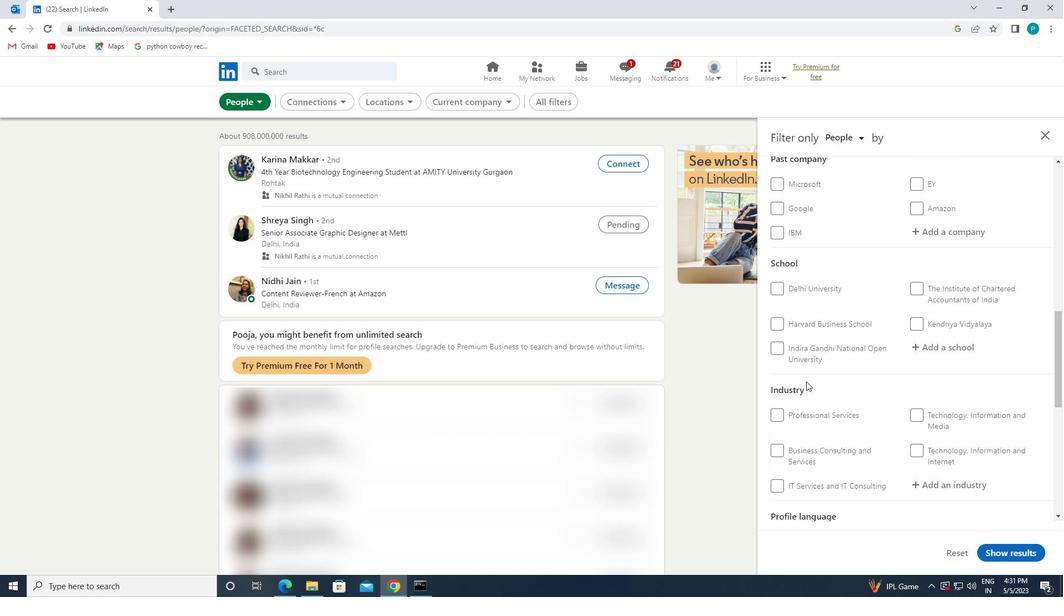 
Action: Mouse scrolled (805, 370) with delta (0, 0)
Screenshot: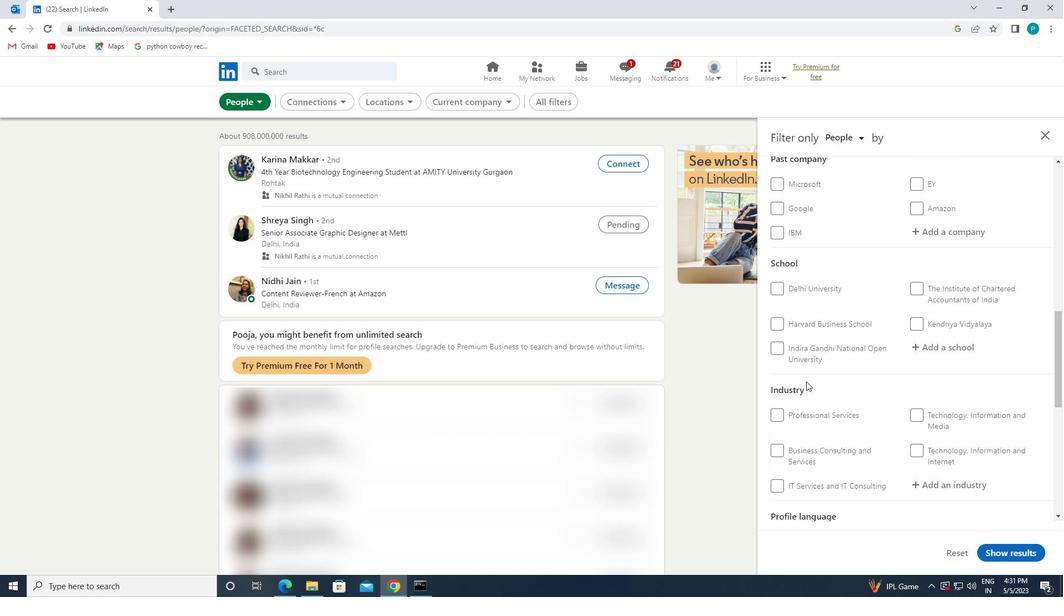
Action: Mouse scrolled (805, 370) with delta (0, 0)
Screenshot: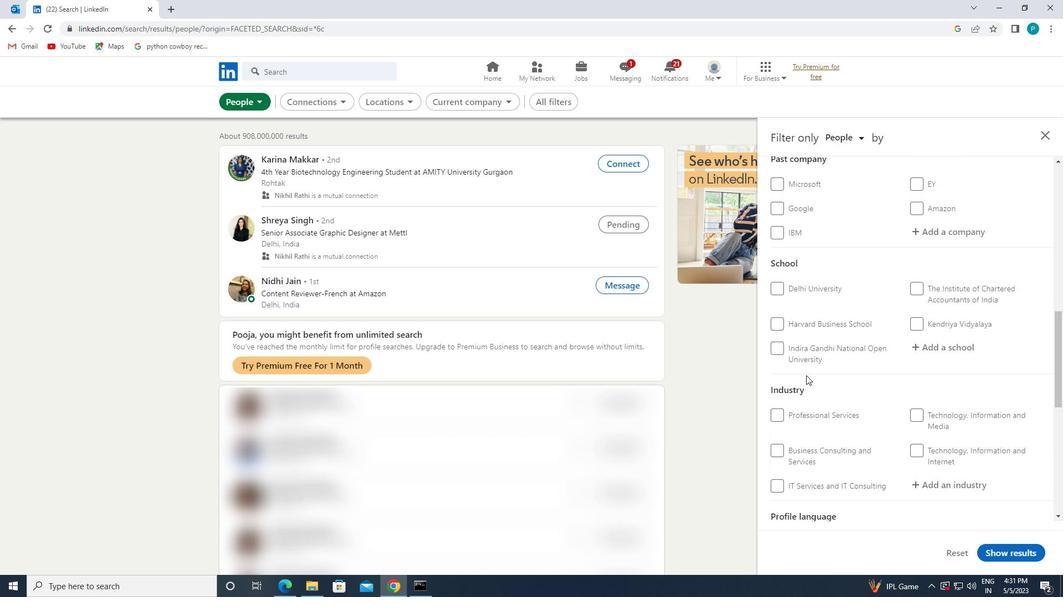 
Action: Mouse moved to (805, 400)
Screenshot: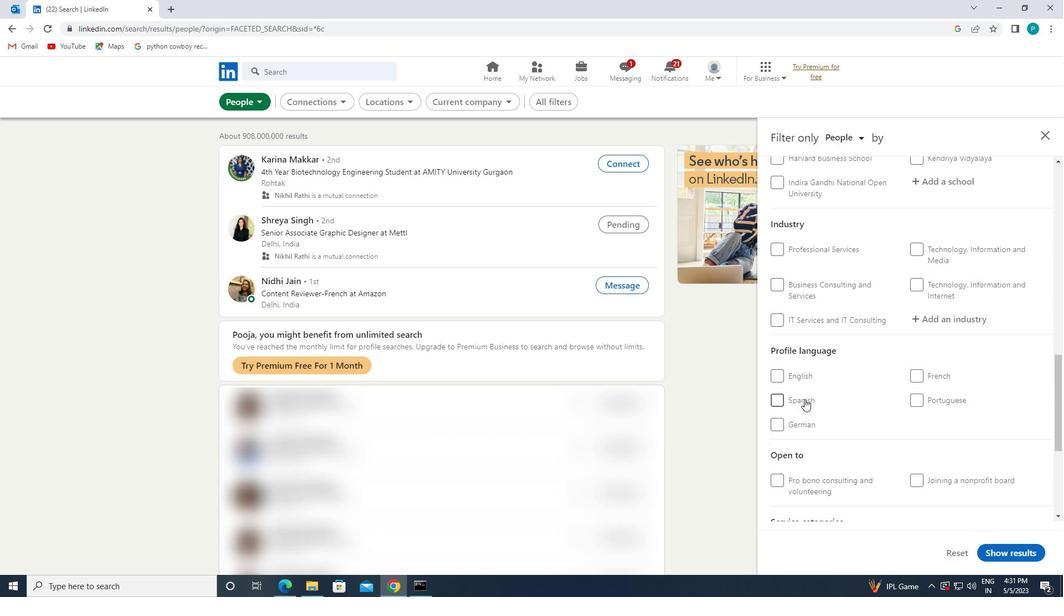 
Action: Mouse pressed left at (805, 400)
Screenshot: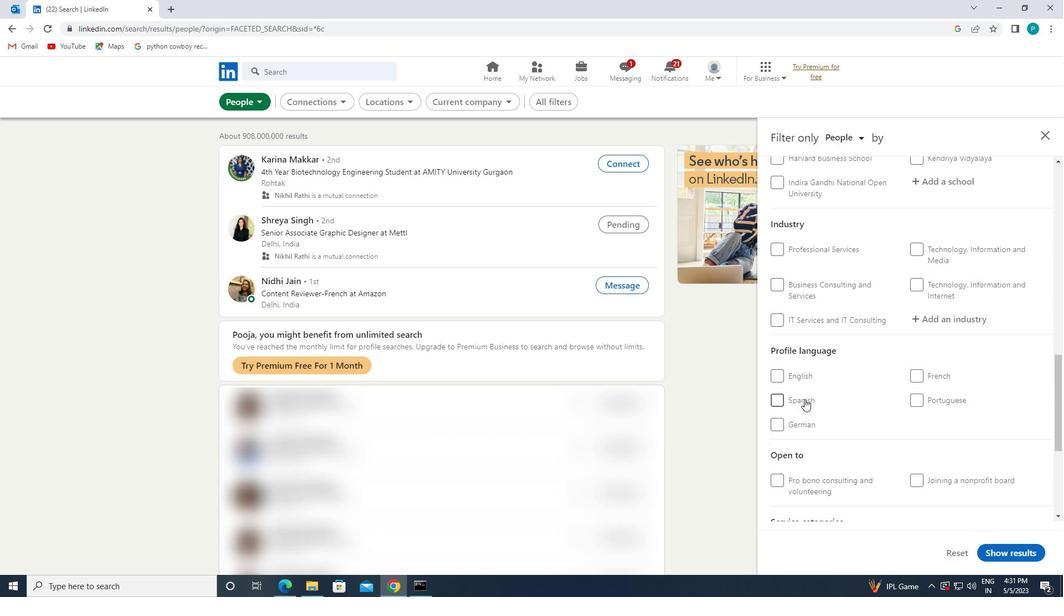 
Action: Mouse moved to (875, 374)
Screenshot: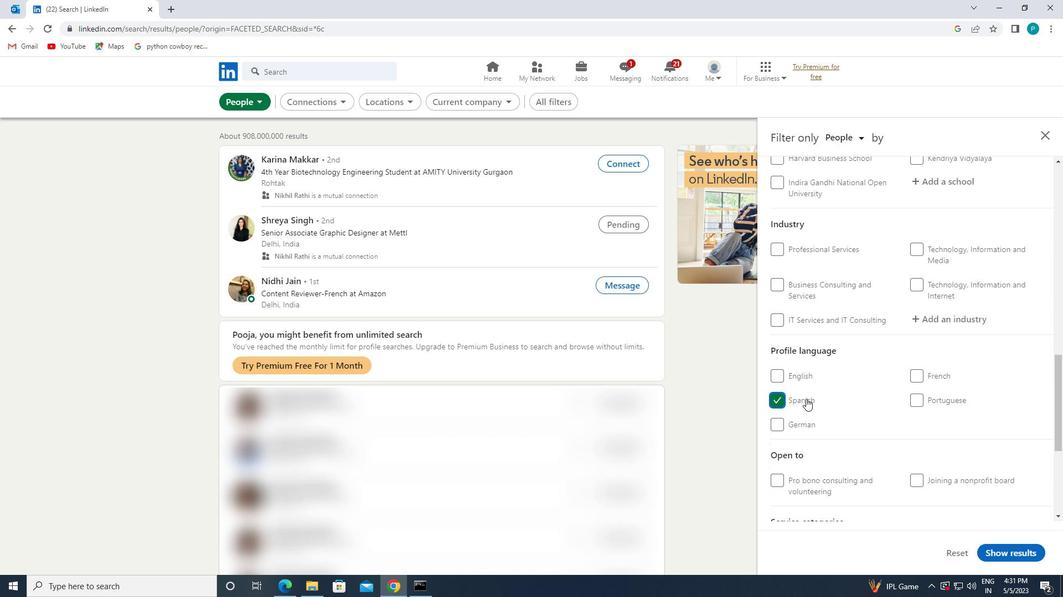 
Action: Mouse scrolled (875, 374) with delta (0, 0)
Screenshot: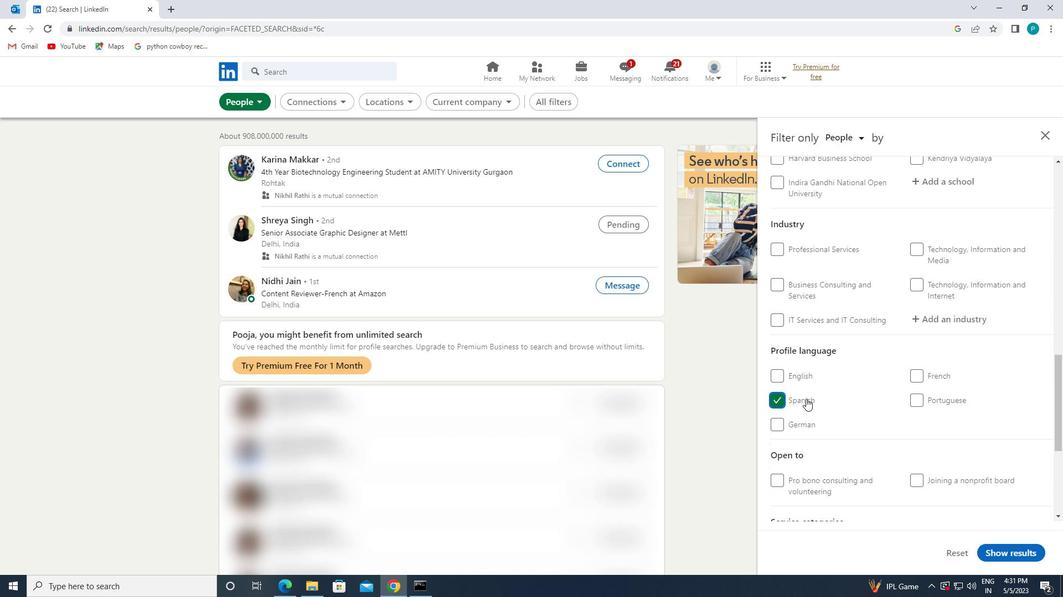 
Action: Mouse moved to (876, 372)
Screenshot: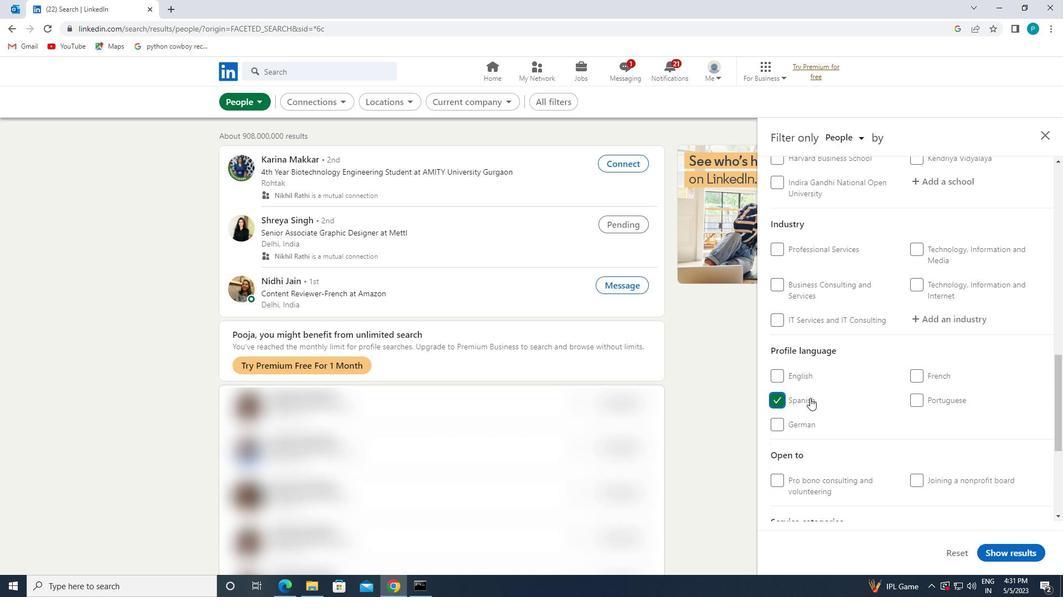 
Action: Mouse scrolled (876, 373) with delta (0, 0)
Screenshot: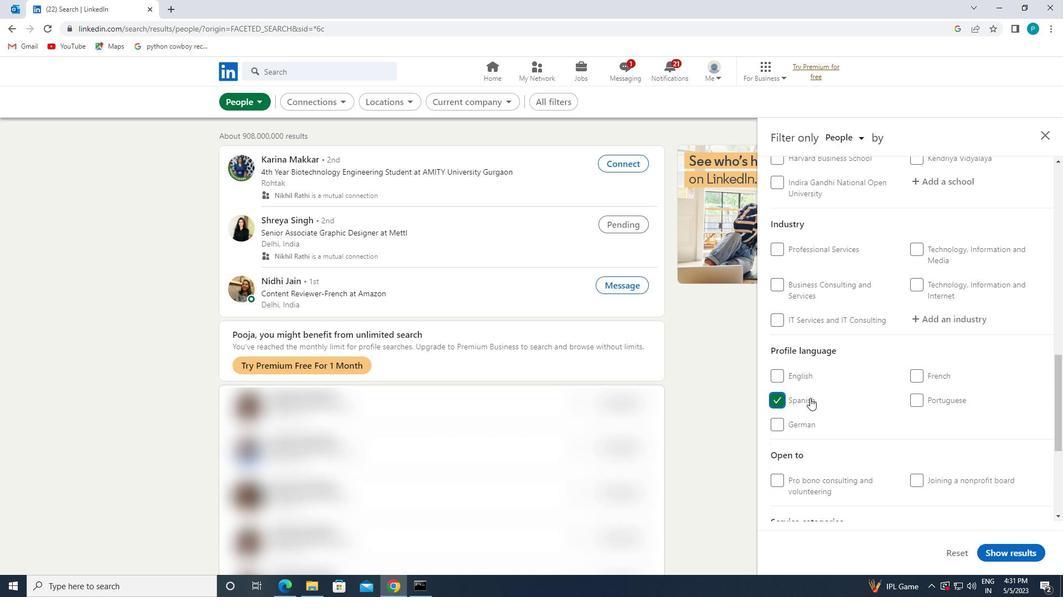 
Action: Mouse moved to (877, 369)
Screenshot: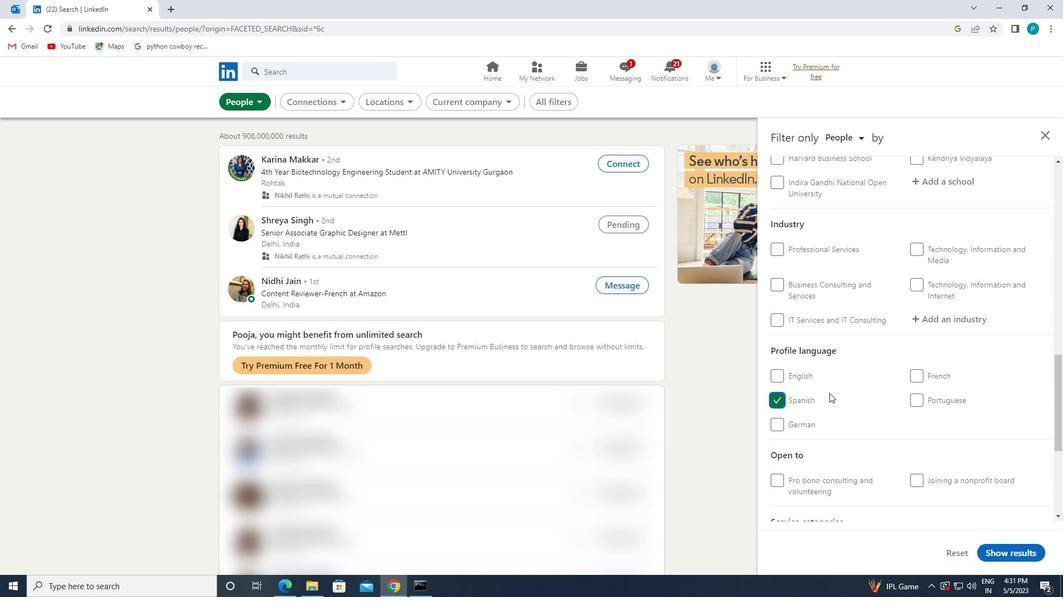 
Action: Mouse scrolled (877, 370) with delta (0, 0)
Screenshot: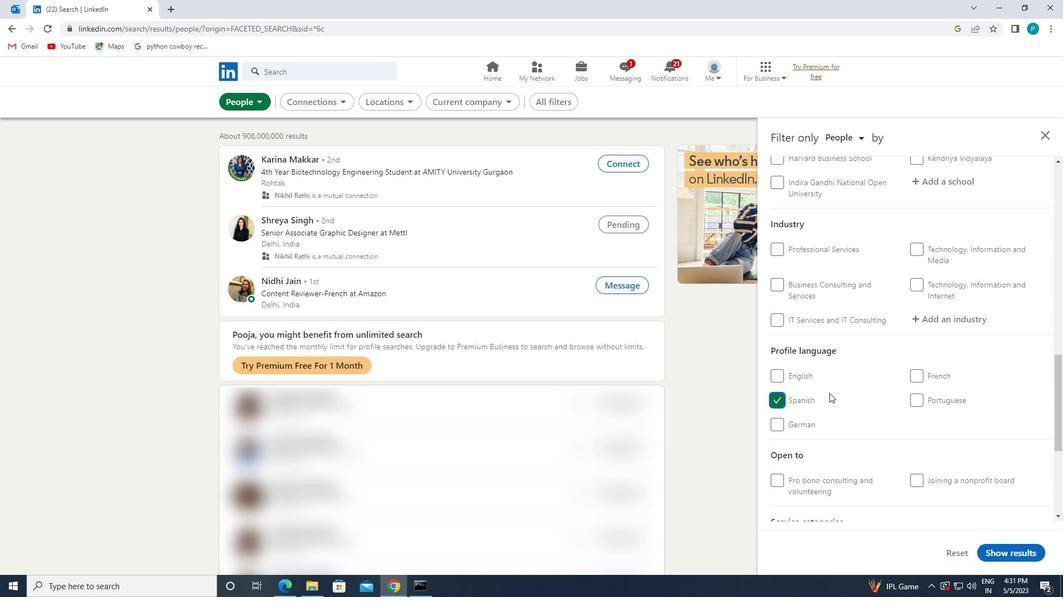 
Action: Mouse moved to (1006, 274)
Screenshot: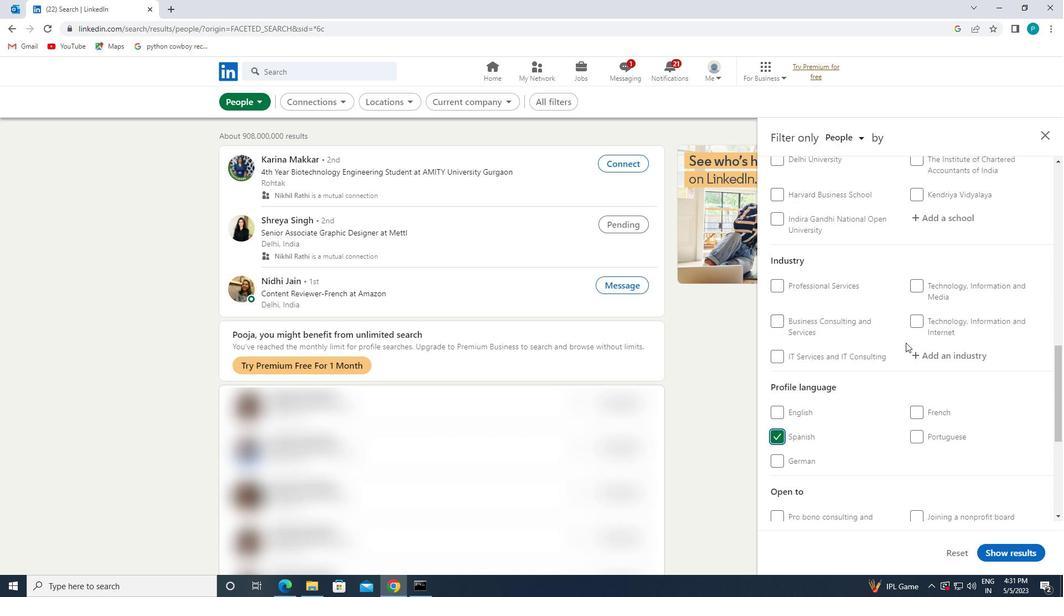 
Action: Mouse scrolled (1006, 275) with delta (0, 0)
Screenshot: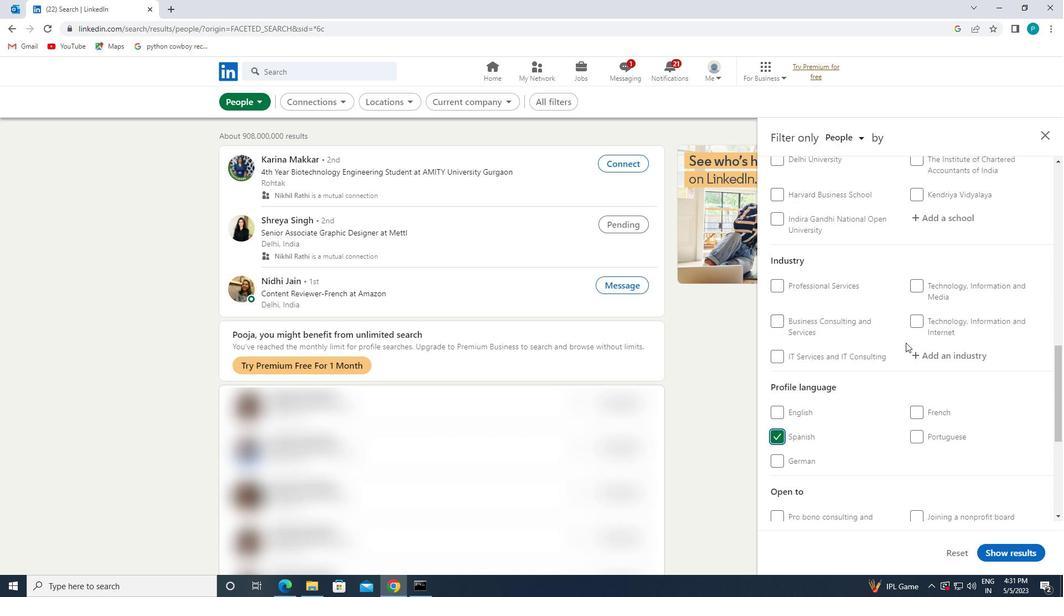 
Action: Mouse moved to (1007, 270)
Screenshot: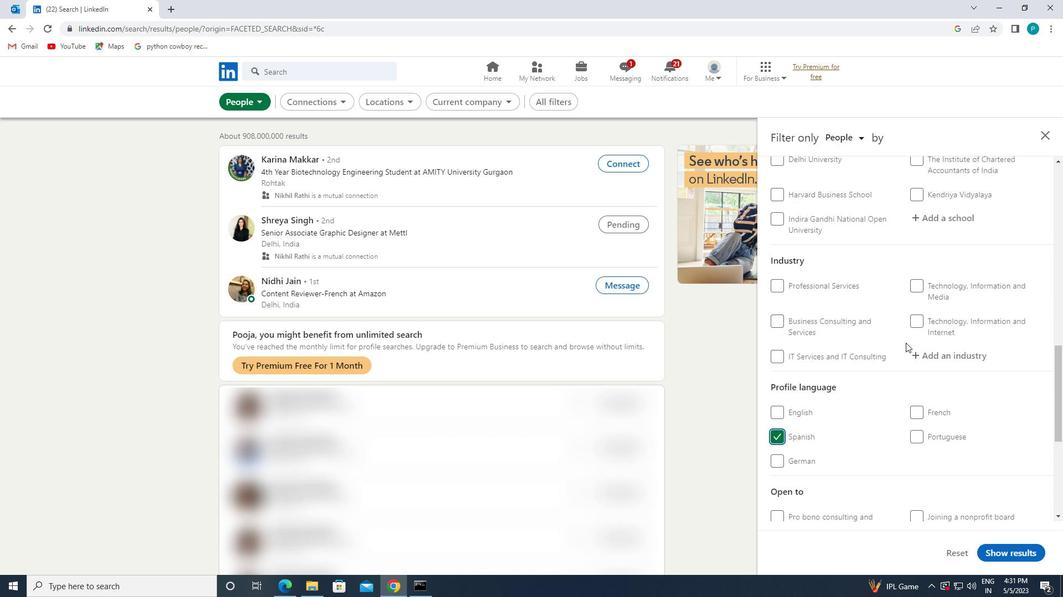 
Action: Mouse scrolled (1007, 270) with delta (0, 0)
Screenshot: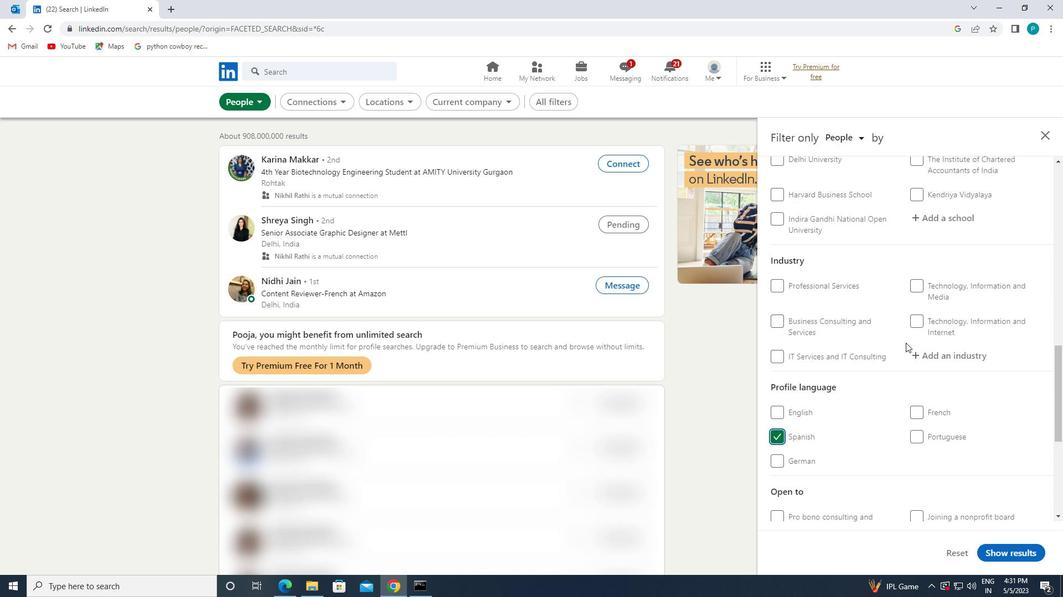 
Action: Mouse moved to (1007, 269)
Screenshot: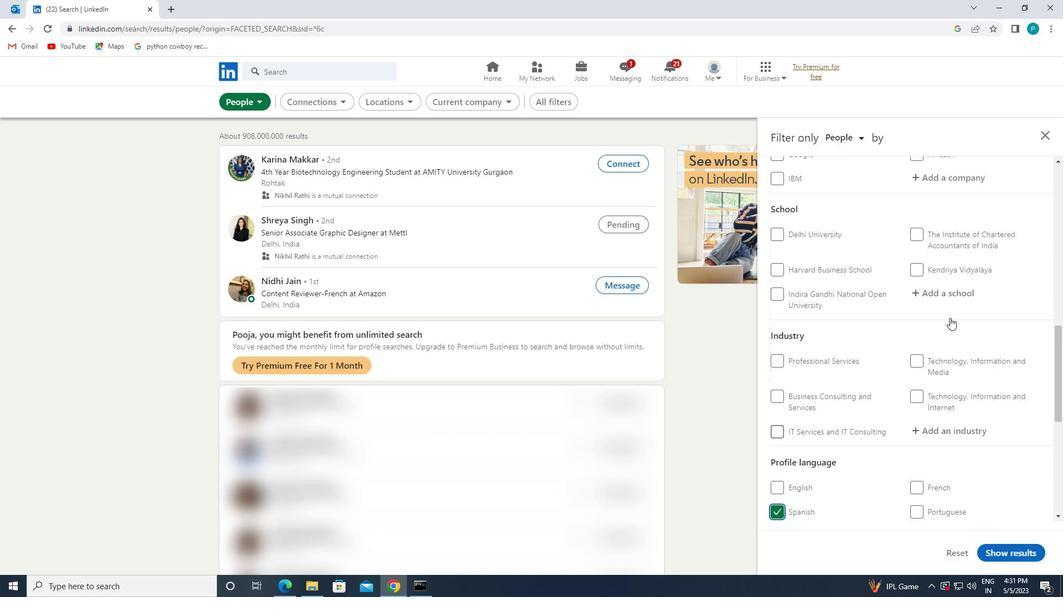 
Action: Mouse scrolled (1007, 269) with delta (0, 0)
Screenshot: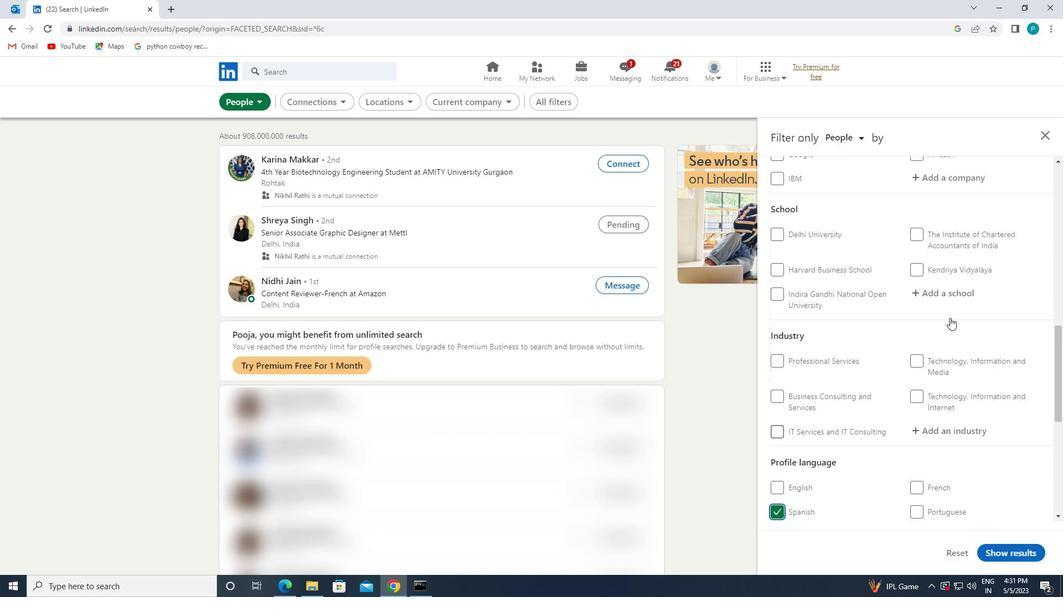 
Action: Mouse moved to (1007, 266)
Screenshot: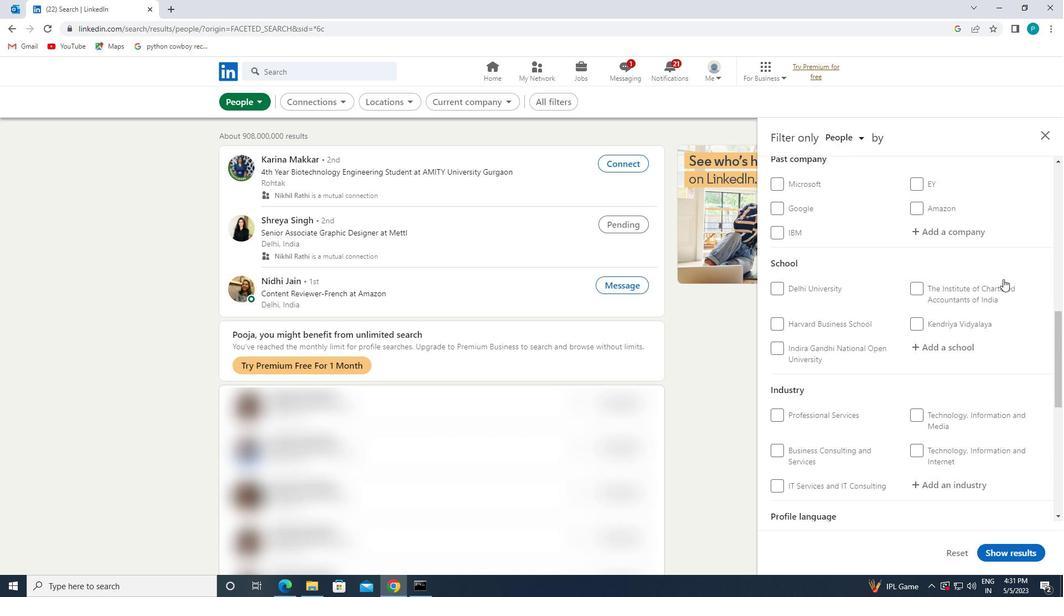 
Action: Mouse scrolled (1007, 267) with delta (0, 0)
Screenshot: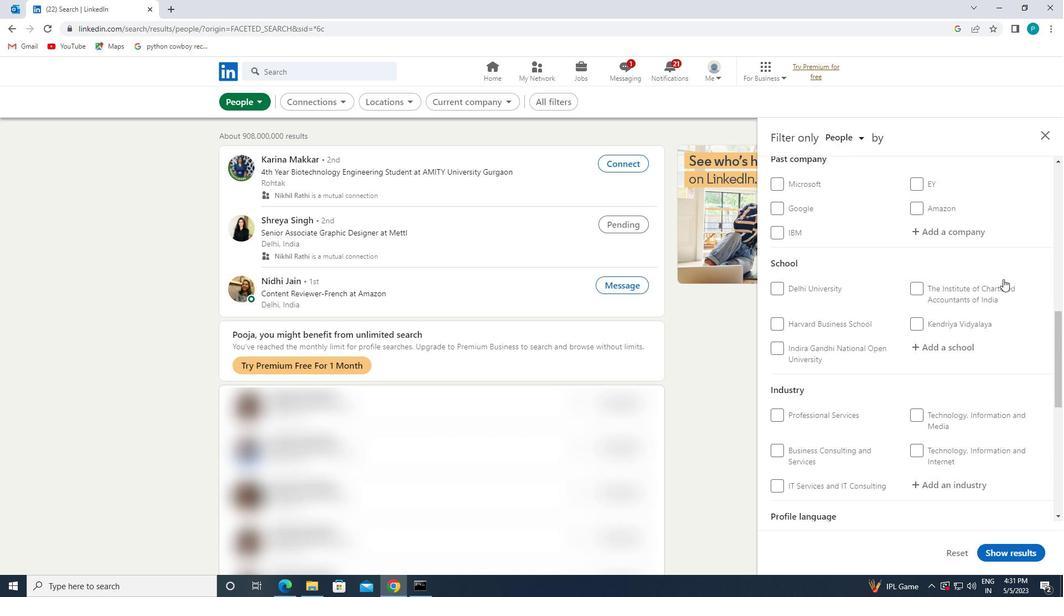
Action: Mouse moved to (942, 323)
Screenshot: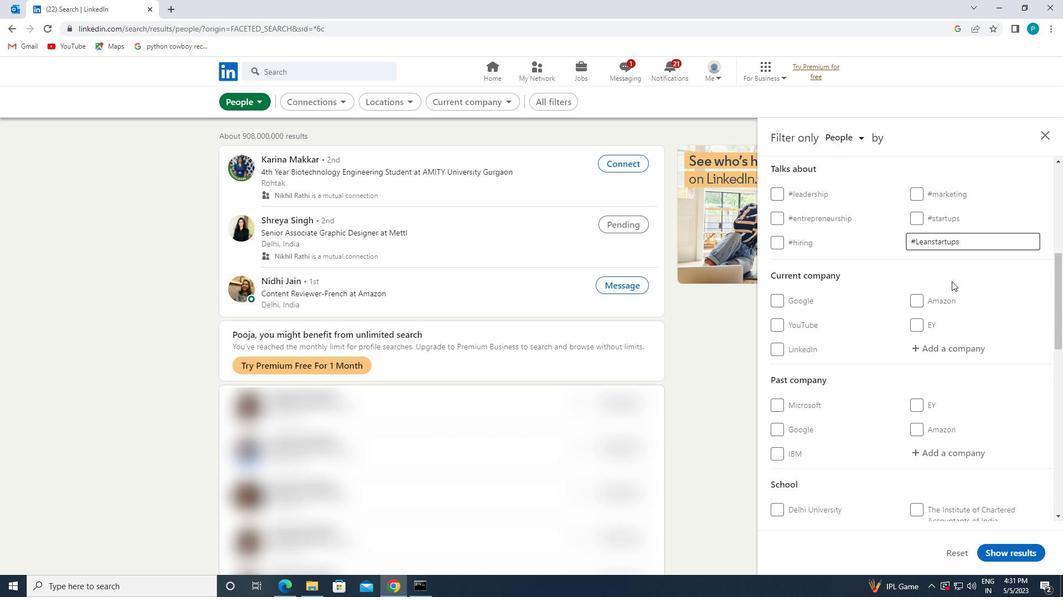 
Action: Mouse scrolled (942, 322) with delta (0, 0)
Screenshot: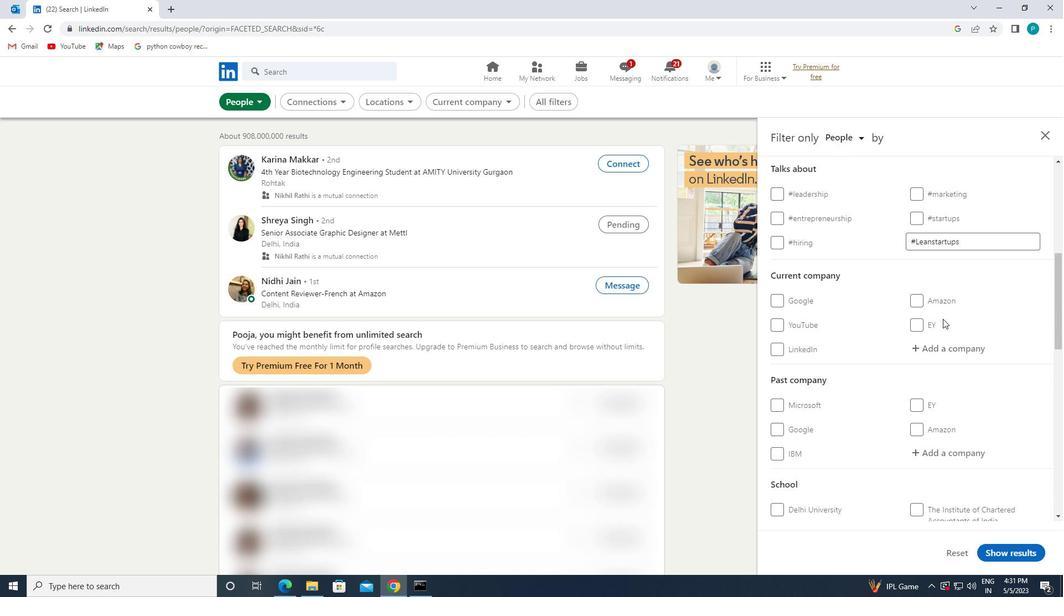 
Action: Mouse moved to (934, 296)
Screenshot: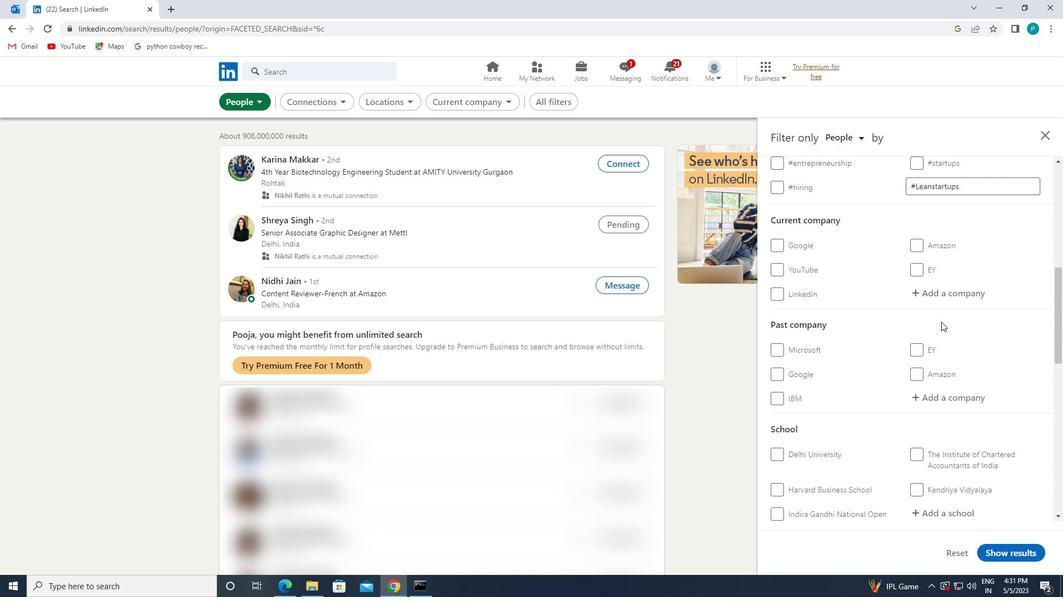 
Action: Mouse pressed left at (934, 296)
Screenshot: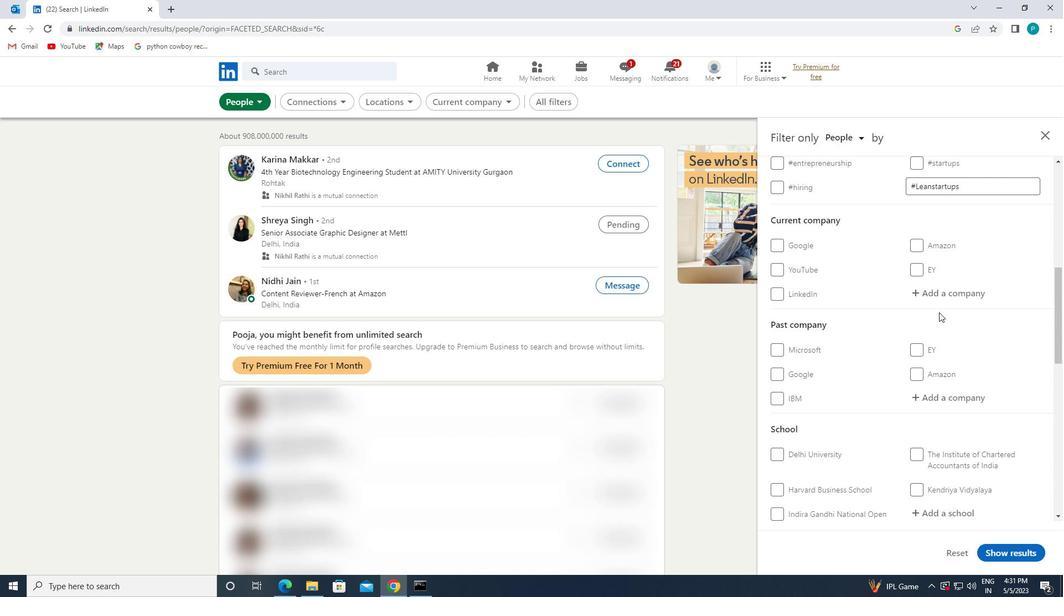 
Action: Mouse moved to (934, 296)
Screenshot: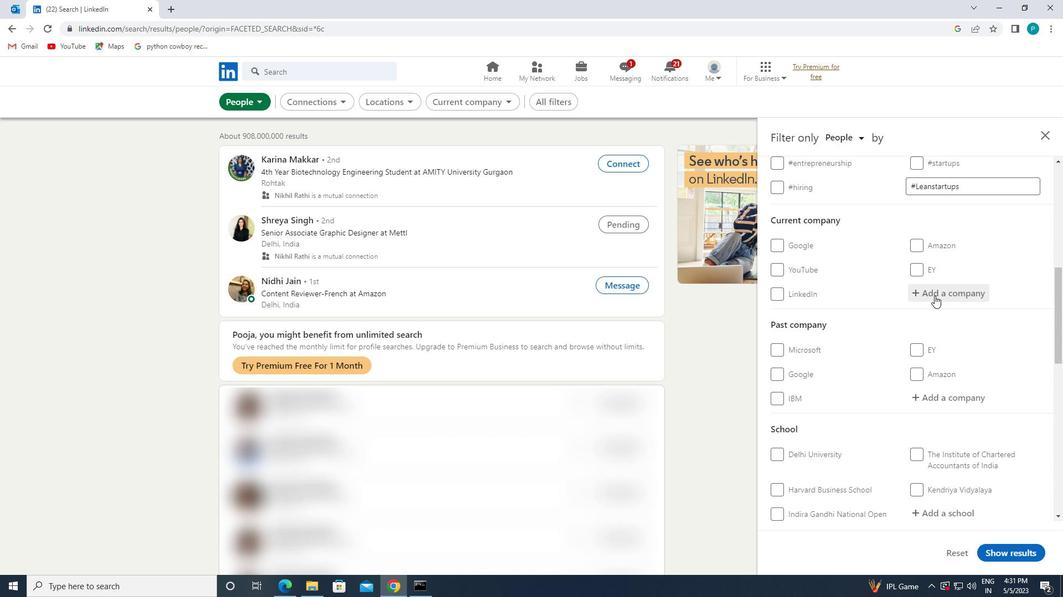 
Action: Key pressed <Key.caps_lock>C<Key.caps_lock>OM<Key.backspace>NSTRUCTION
Screenshot: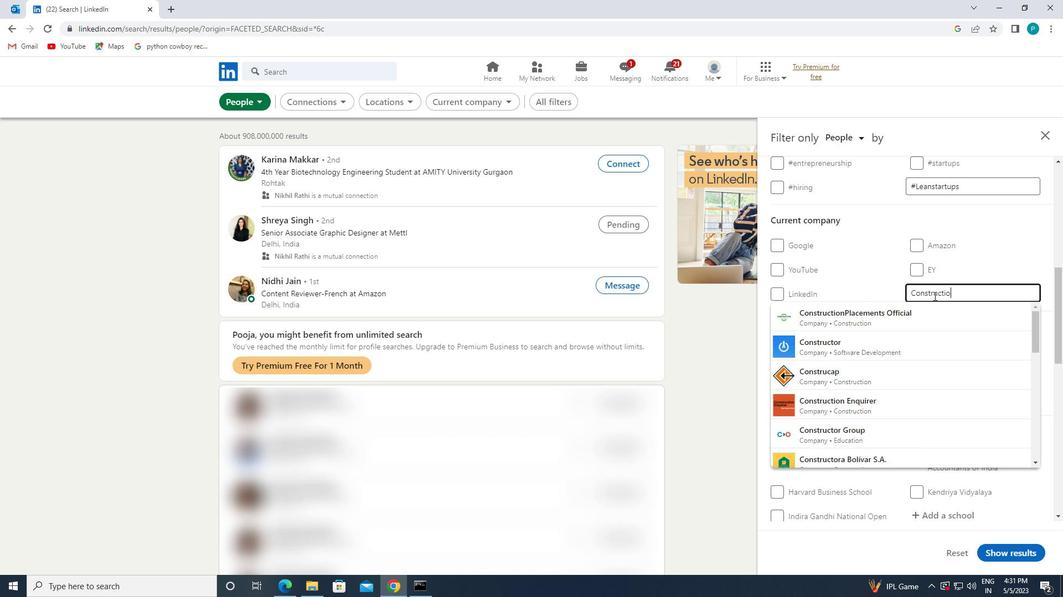 
Action: Mouse moved to (880, 382)
Screenshot: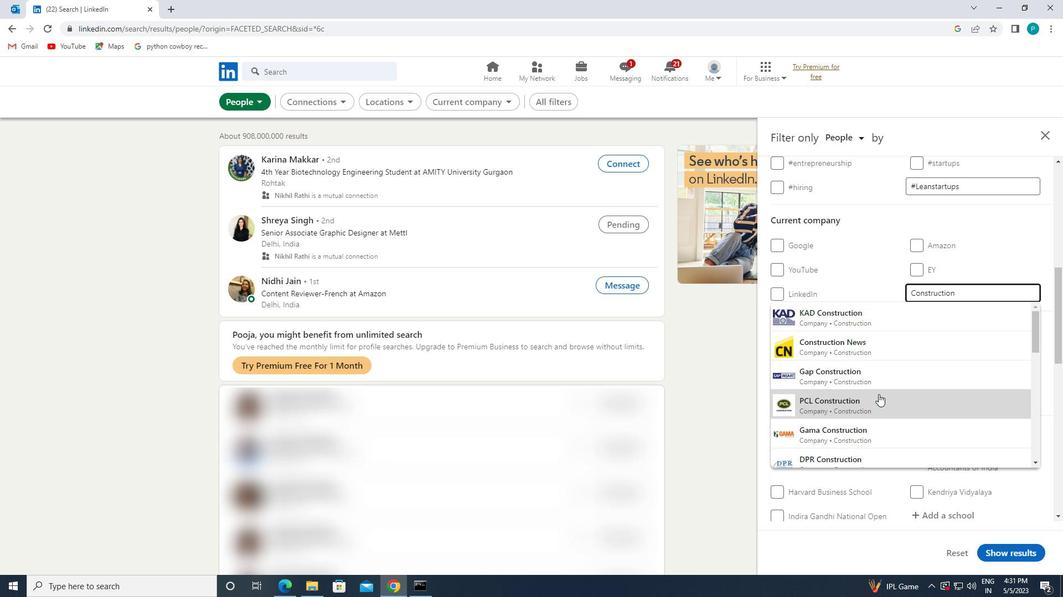 
Action: Mouse scrolled (880, 381) with delta (0, 0)
Screenshot: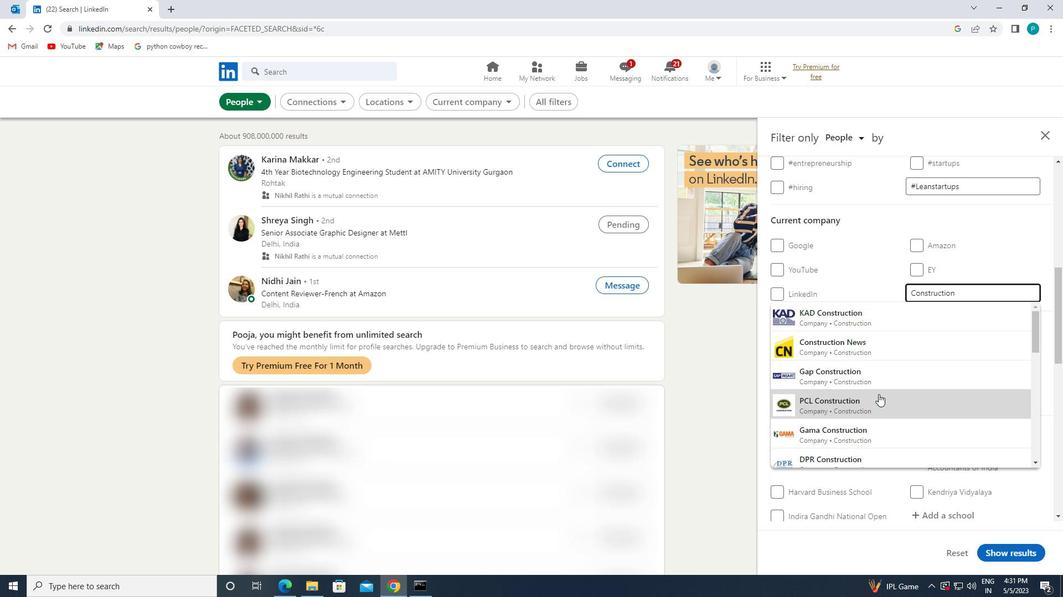 
Action: Mouse moved to (865, 396)
Screenshot: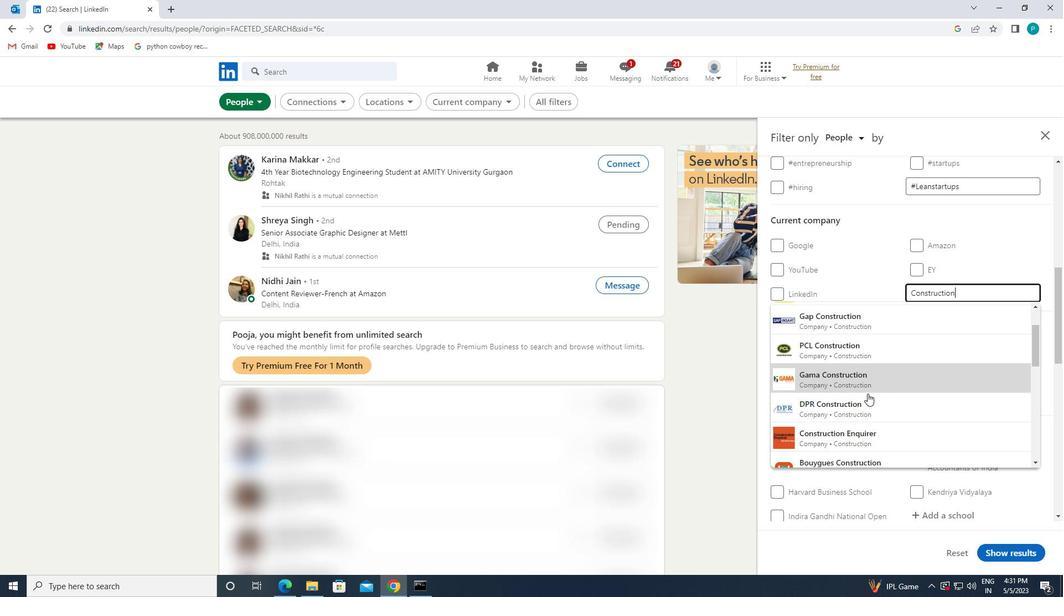 
Action: Mouse scrolled (865, 396) with delta (0, 0)
Screenshot: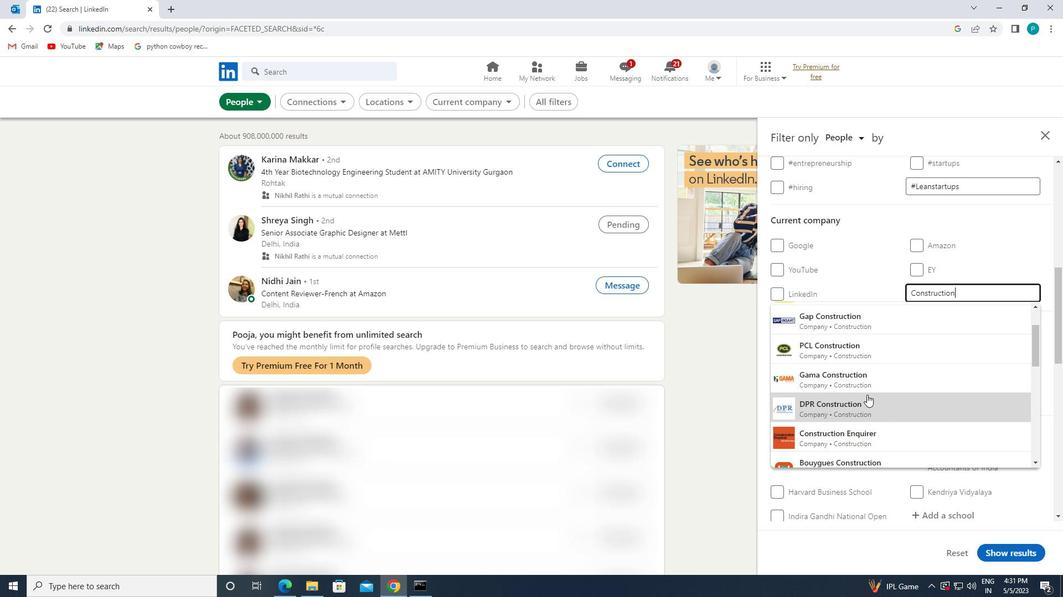 
Action: Mouse moved to (968, 325)
Screenshot: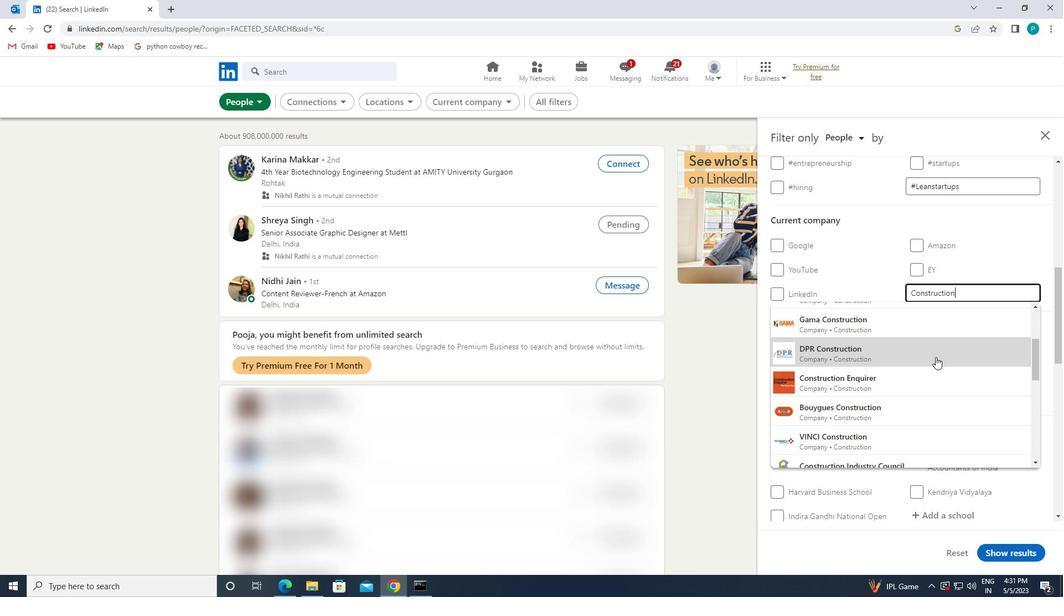 
Action: Key pressed <Key.caps_lock>P<Key.caps_lock>LACE
Screenshot: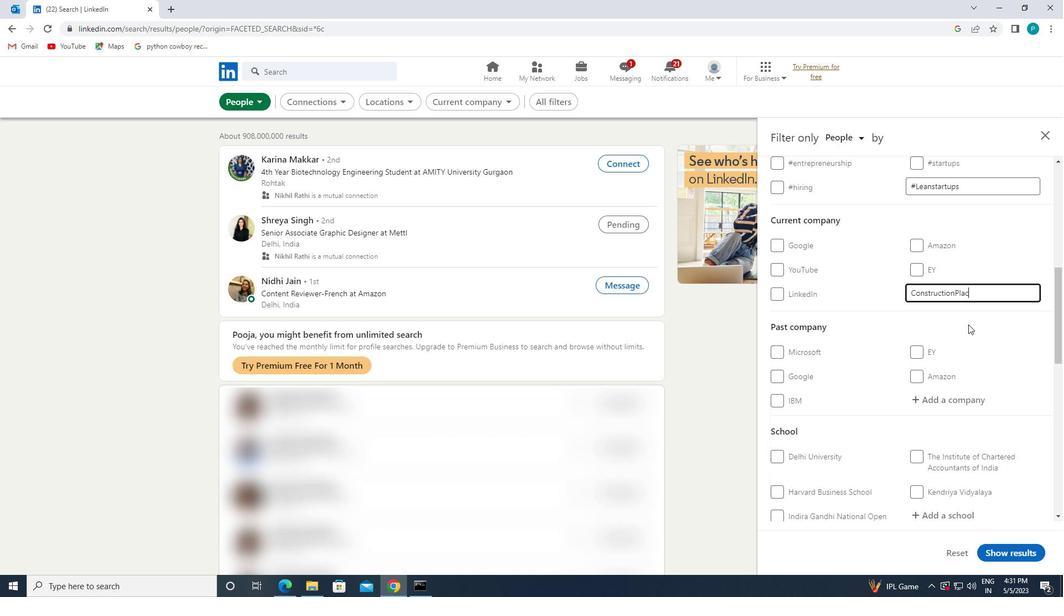 
Action: Mouse moved to (955, 318)
Screenshot: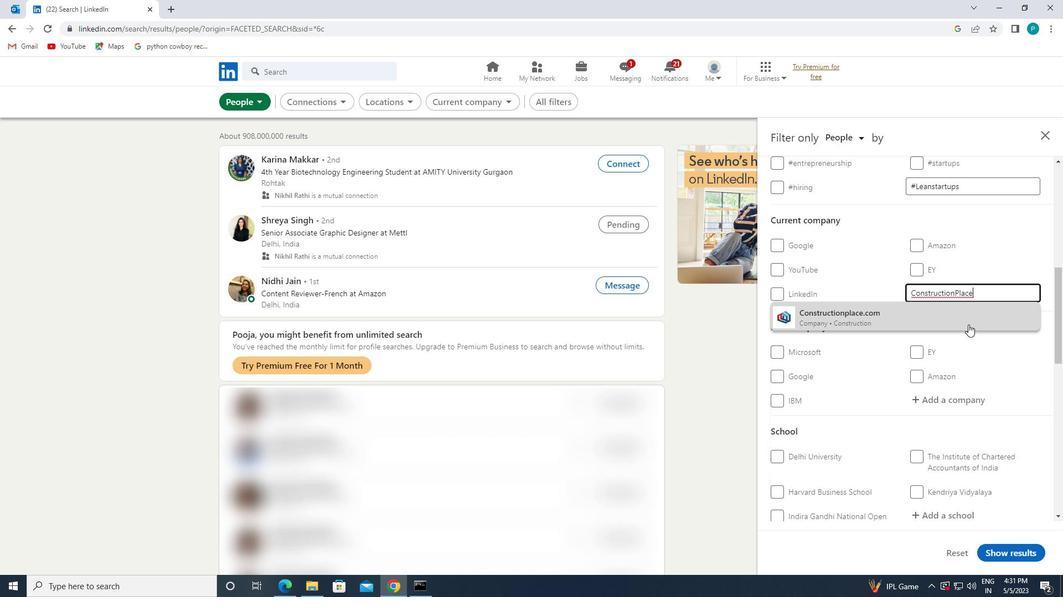 
Action: Mouse pressed left at (955, 318)
Screenshot: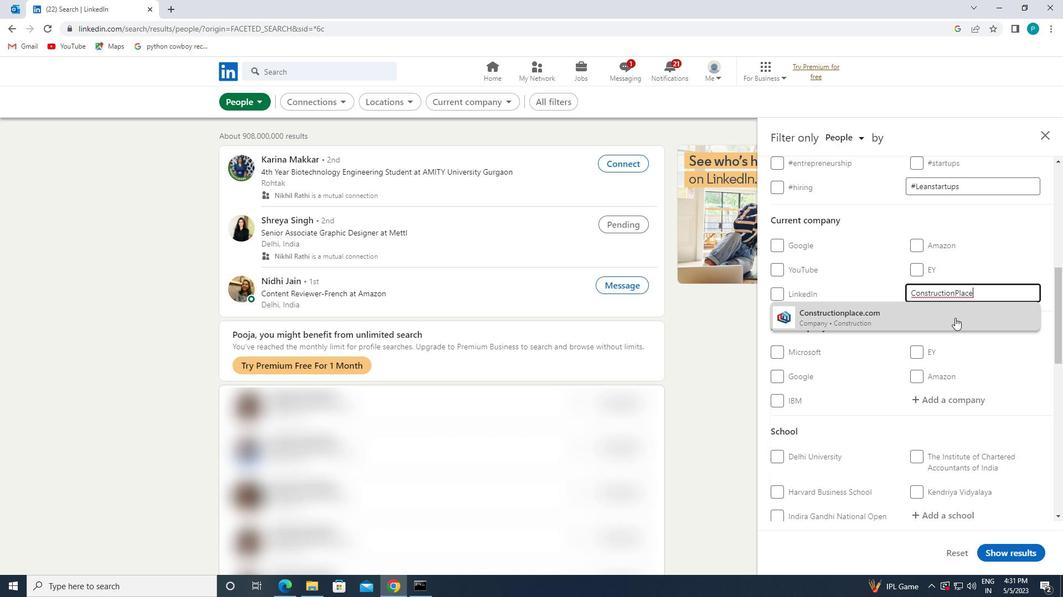 
Action: Mouse moved to (960, 300)
Screenshot: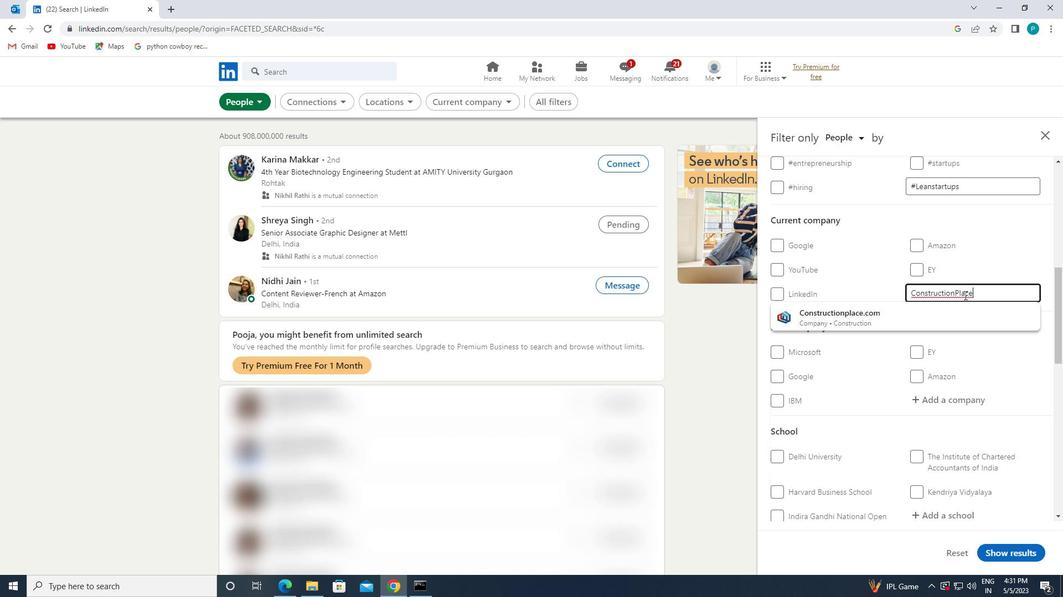 
Action: Key pressed MENTS
Screenshot: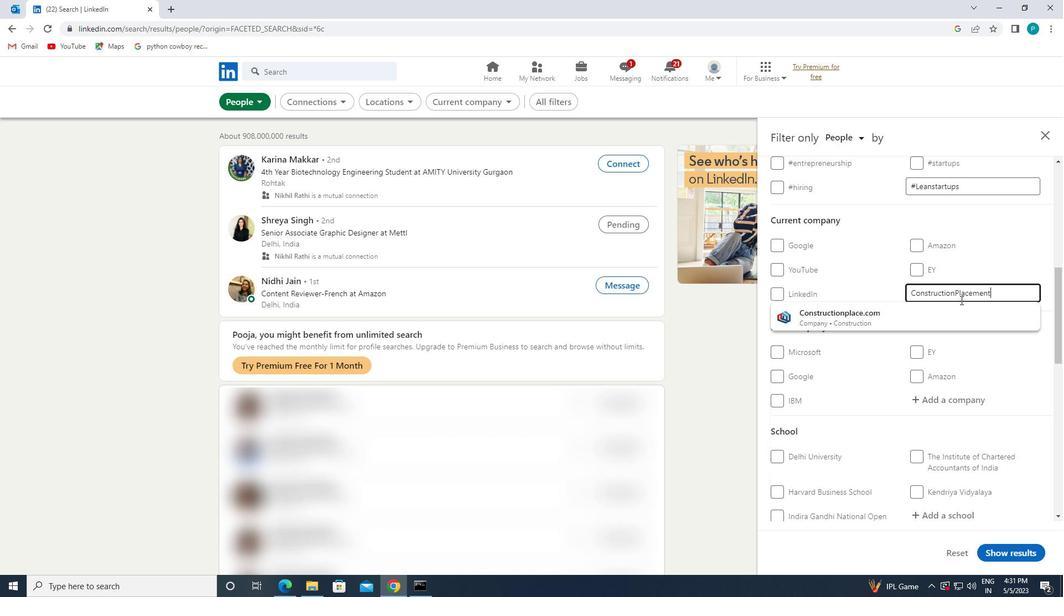 
Action: Mouse moved to (939, 317)
Screenshot: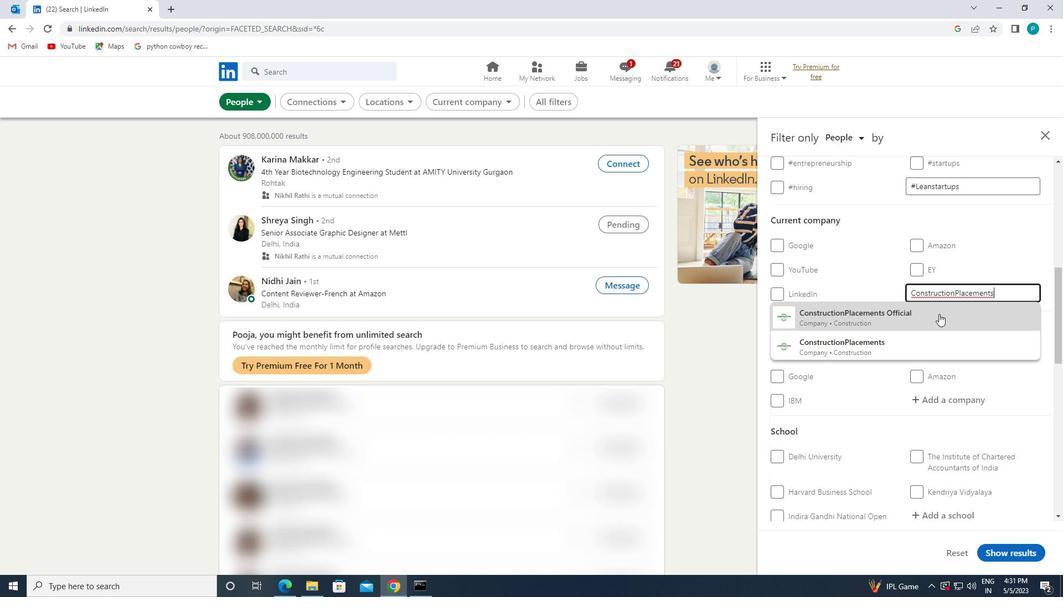 
Action: Mouse pressed left at (939, 317)
Screenshot: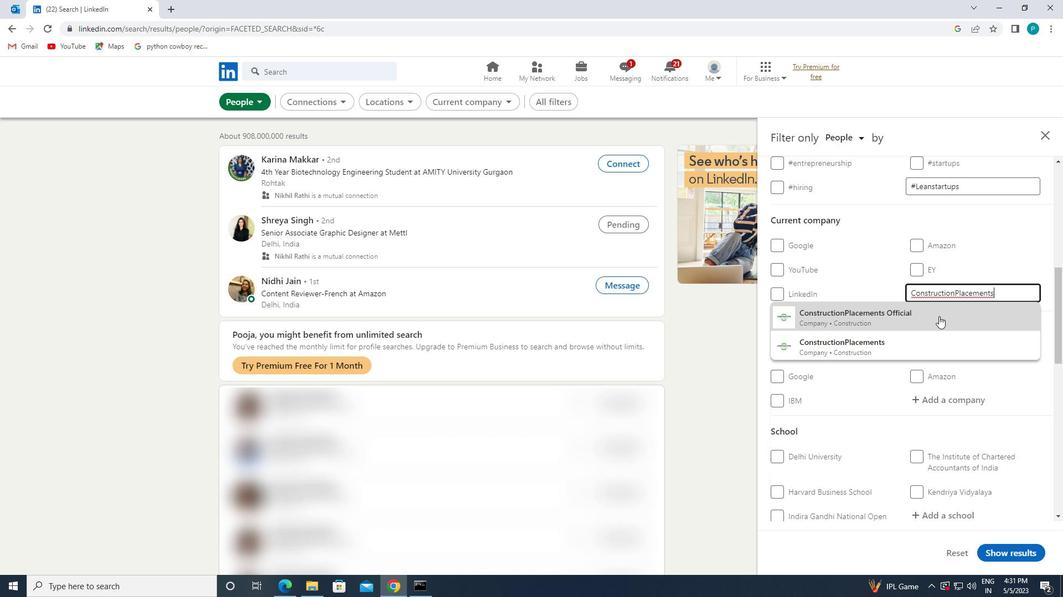 
Action: Mouse scrolled (939, 316) with delta (0, 0)
Screenshot: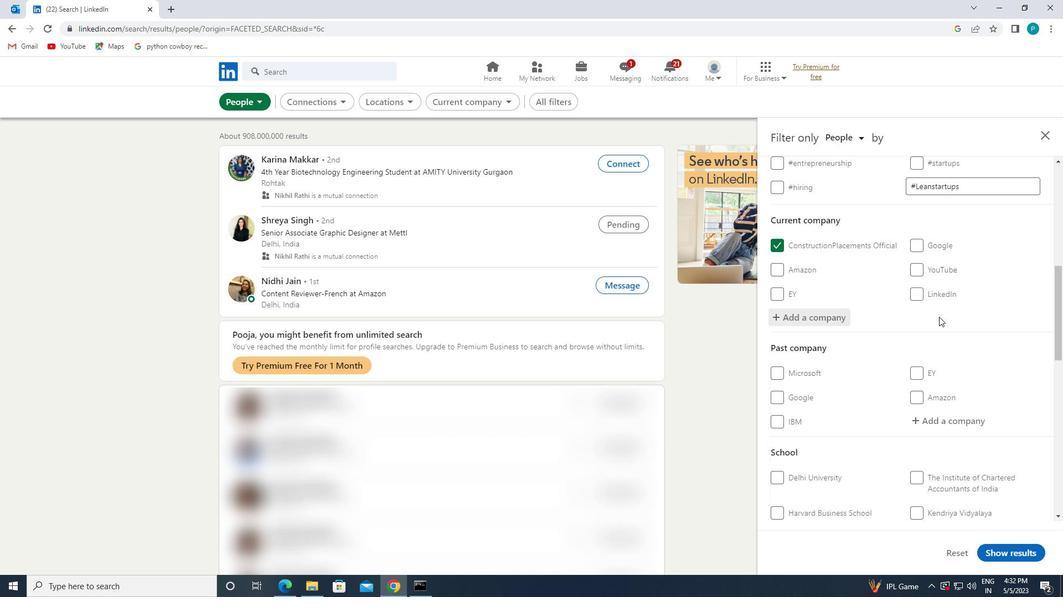 
Action: Mouse scrolled (939, 316) with delta (0, 0)
Screenshot: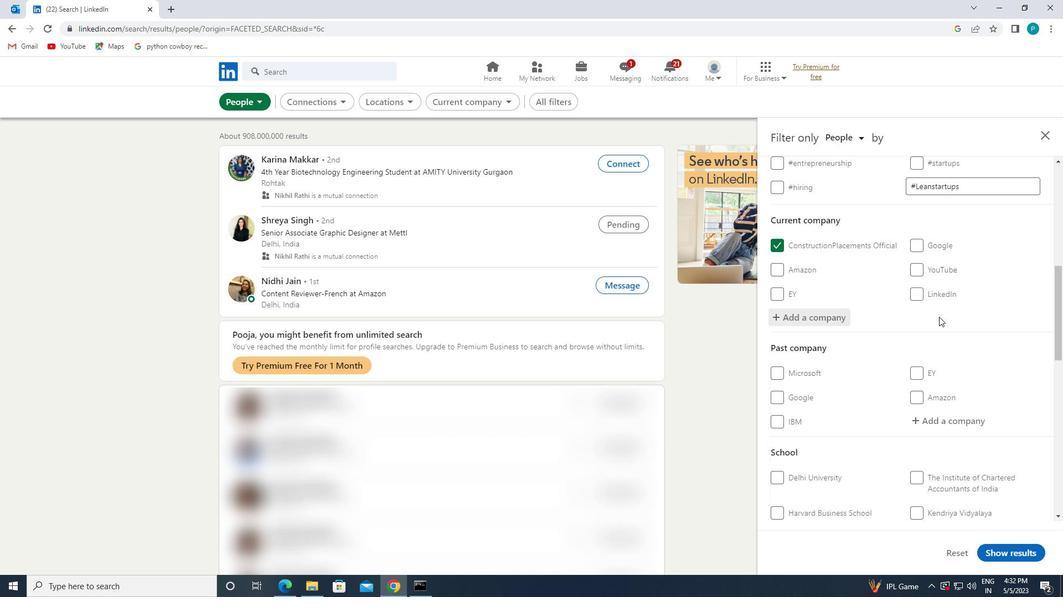 
Action: Mouse scrolled (939, 316) with delta (0, 0)
Screenshot: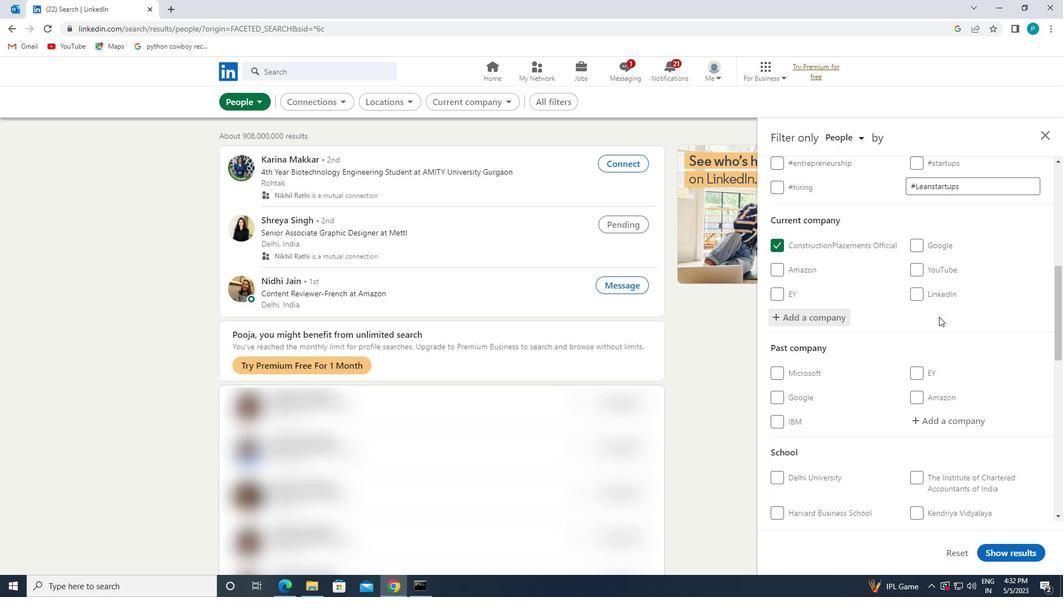 
Action: Mouse moved to (952, 365)
Screenshot: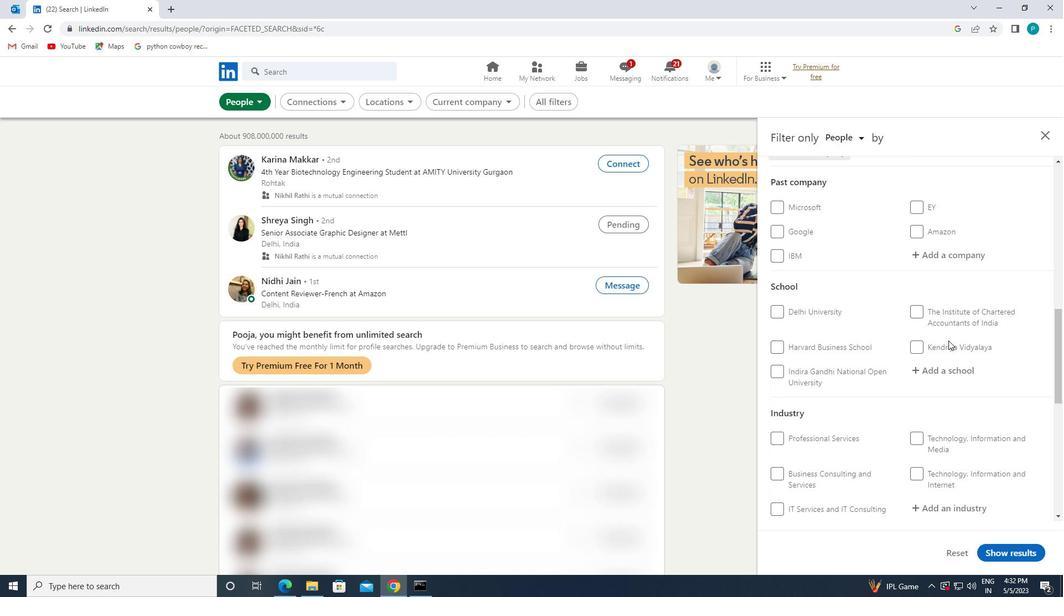 
Action: Mouse pressed left at (952, 365)
Screenshot: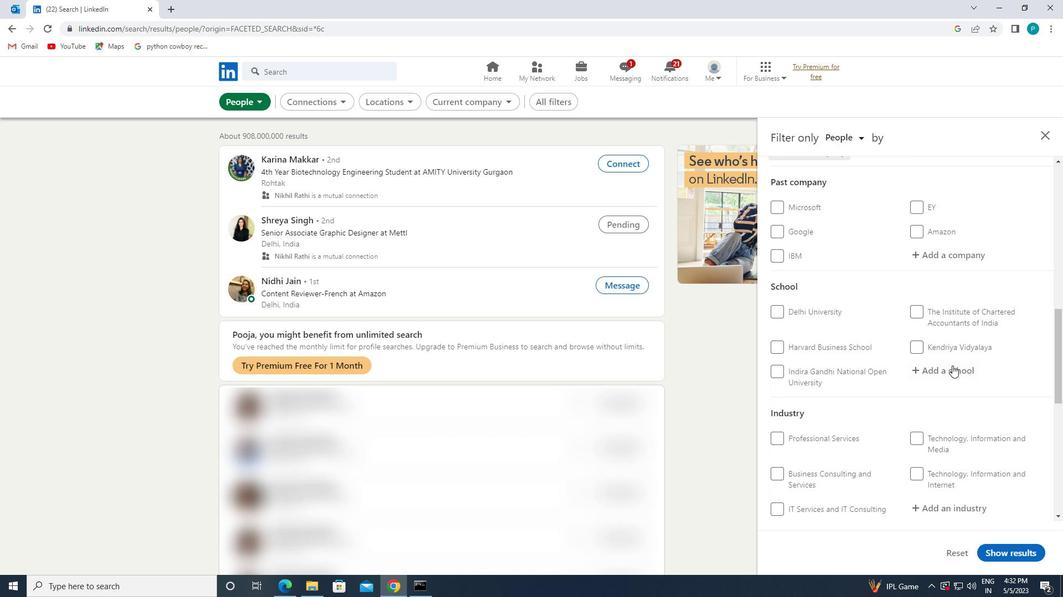 
Action: Mouse moved to (936, 368)
Screenshot: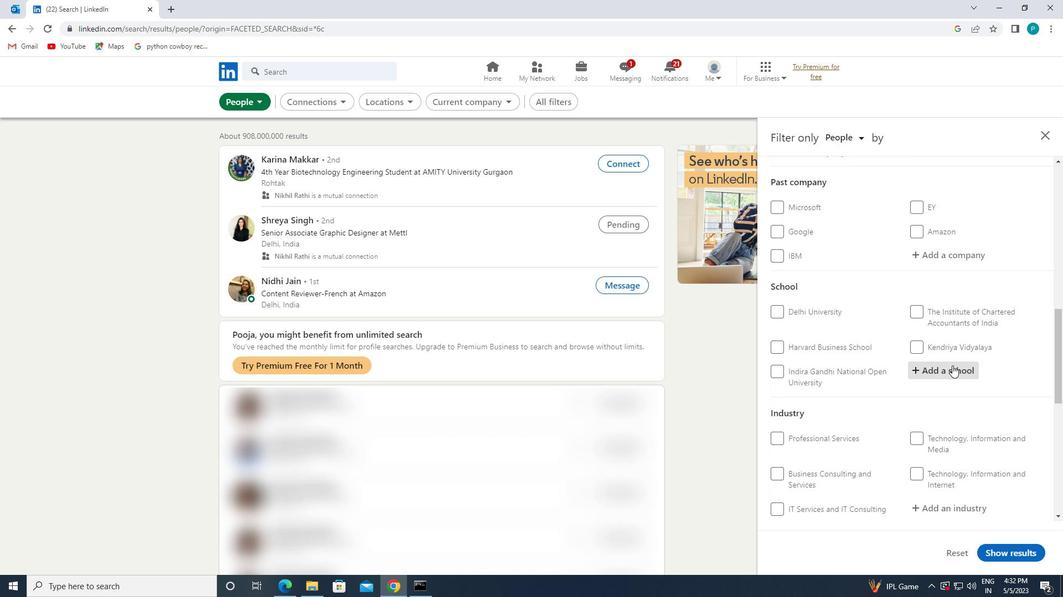 
Action: Key pressed <Key.caps_lock>A<Key.caps_lock>TRIA
Screenshot: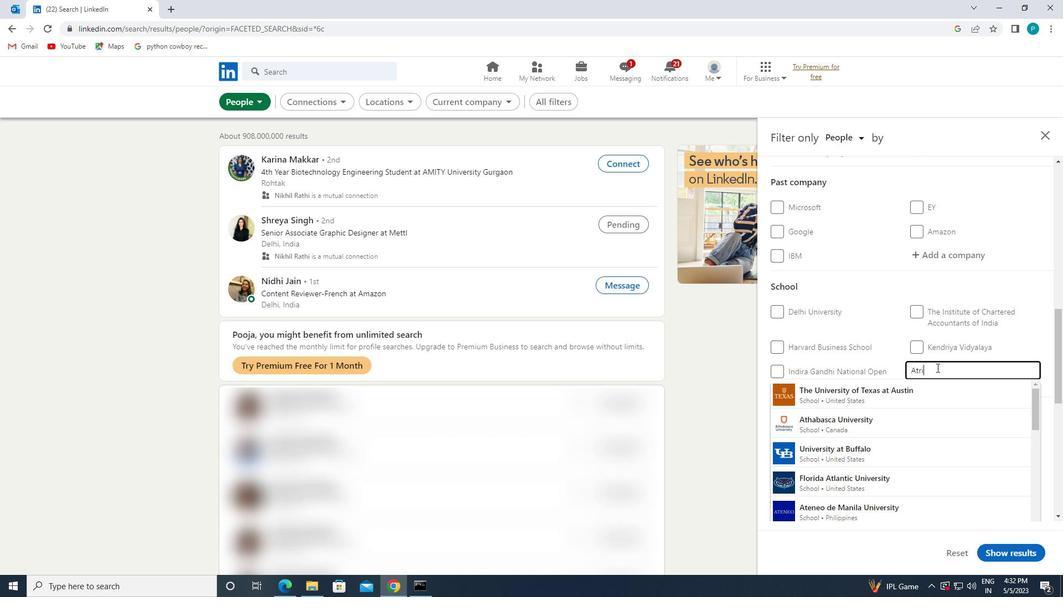 
Action: Mouse moved to (947, 360)
Screenshot: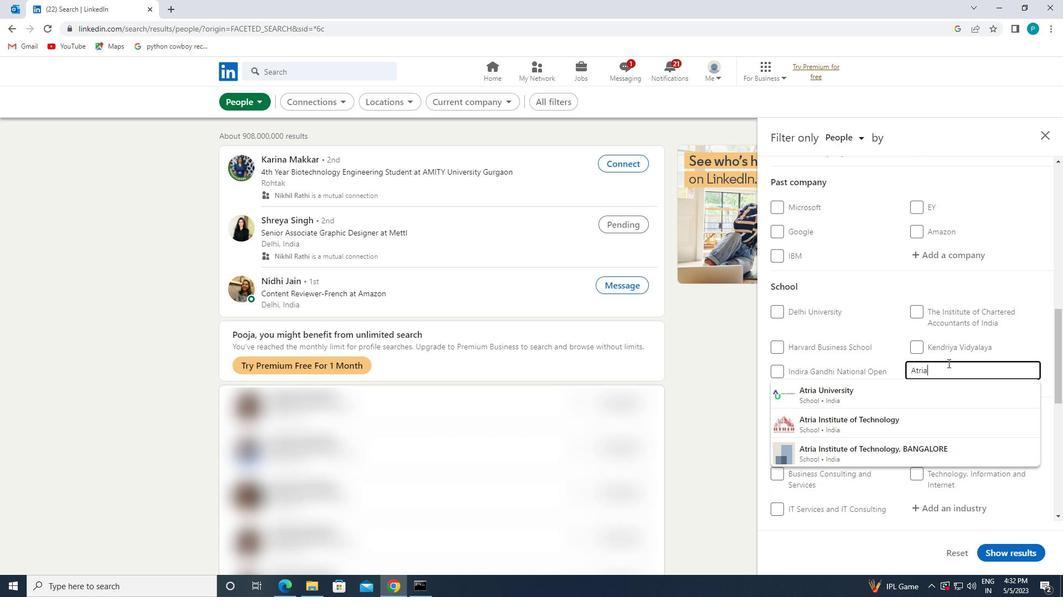 
Action: Mouse scrolled (947, 359) with delta (0, 0)
Screenshot: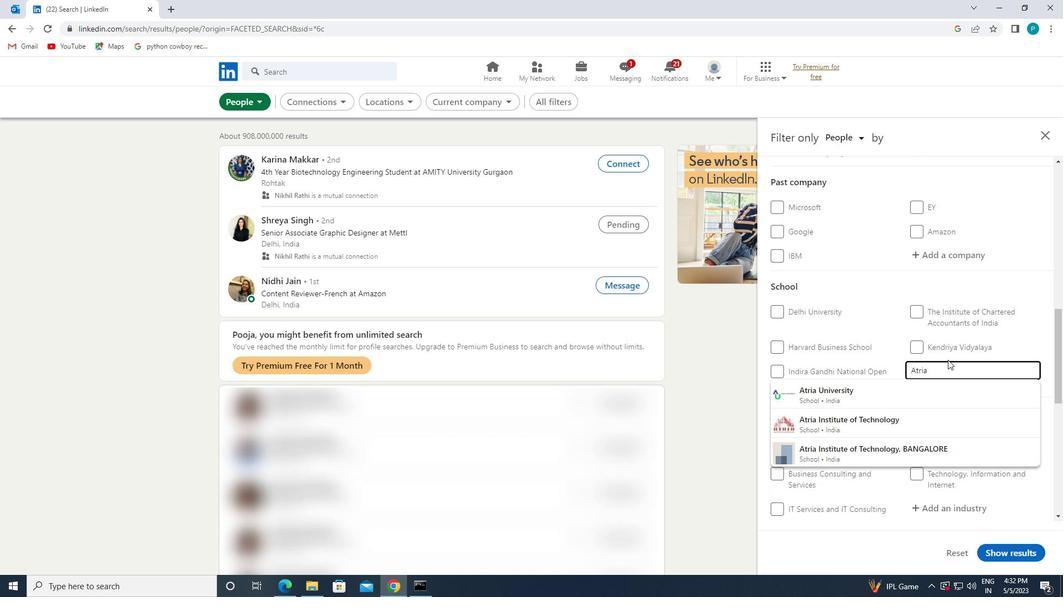 
Action: Mouse moved to (999, 335)
Screenshot: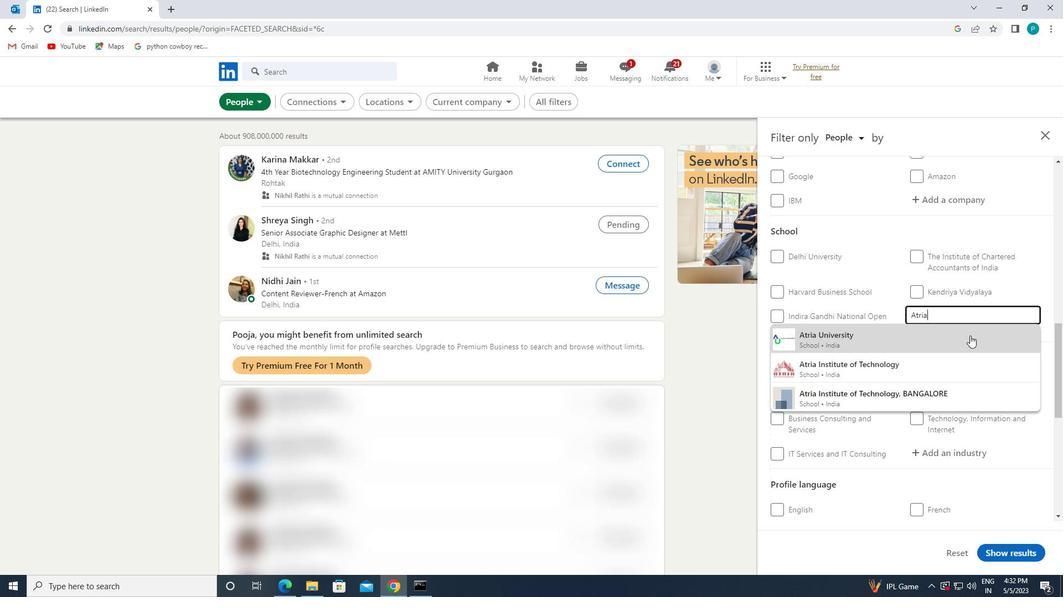 
Action: Key pressed <Key.space><Key.caps_lock>I<Key.caps_lock>NSTITUTE<Key.space>OF<Key.space>
Screenshot: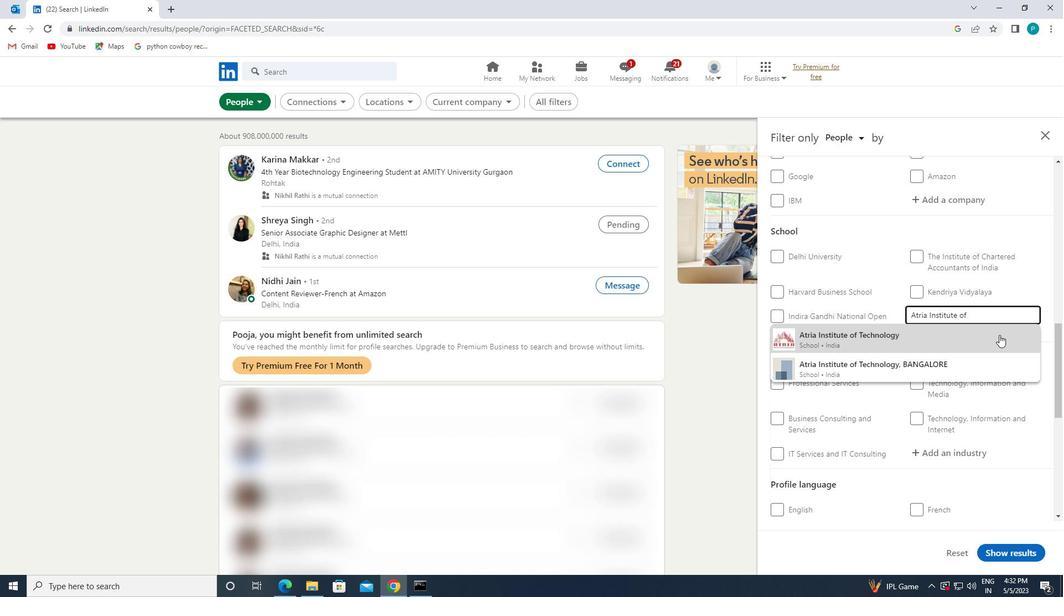 
Action: Mouse moved to (981, 340)
Screenshot: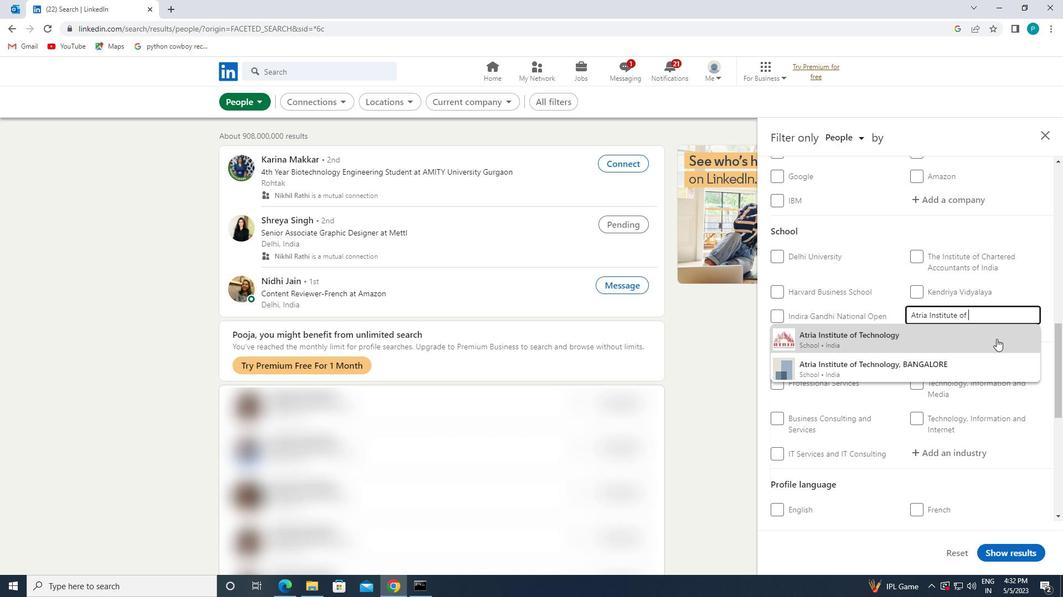 
Action: Mouse pressed left at (981, 340)
Screenshot: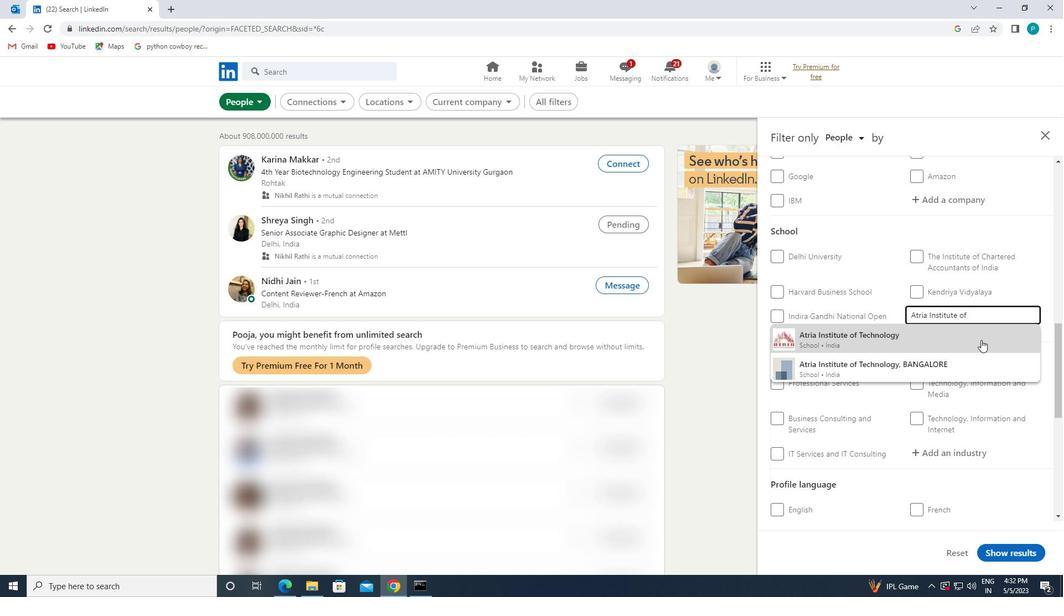 
Action: Mouse moved to (982, 345)
Screenshot: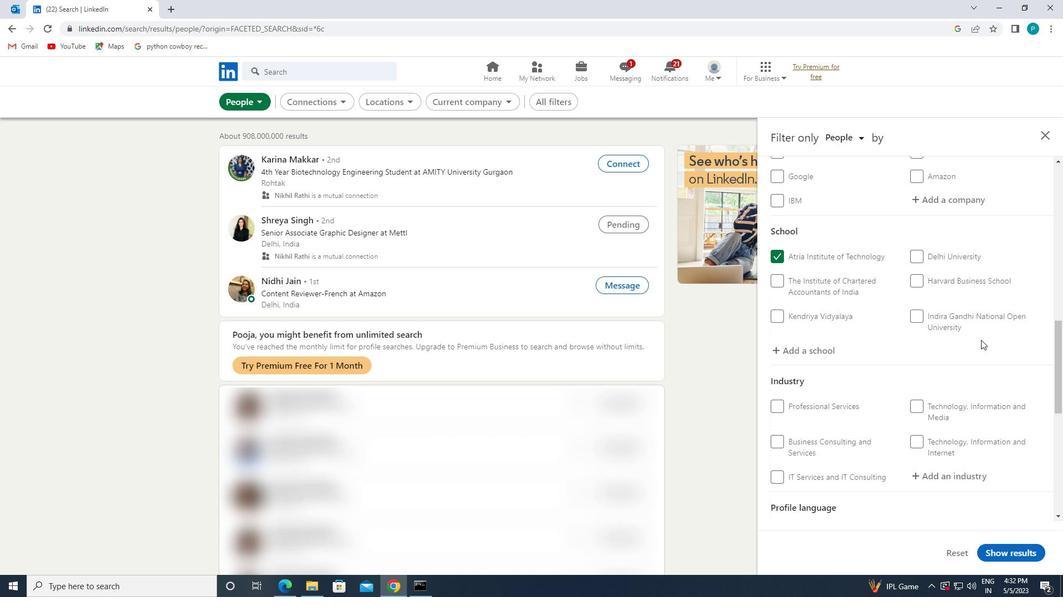 
Action: Mouse scrolled (982, 344) with delta (0, 0)
Screenshot: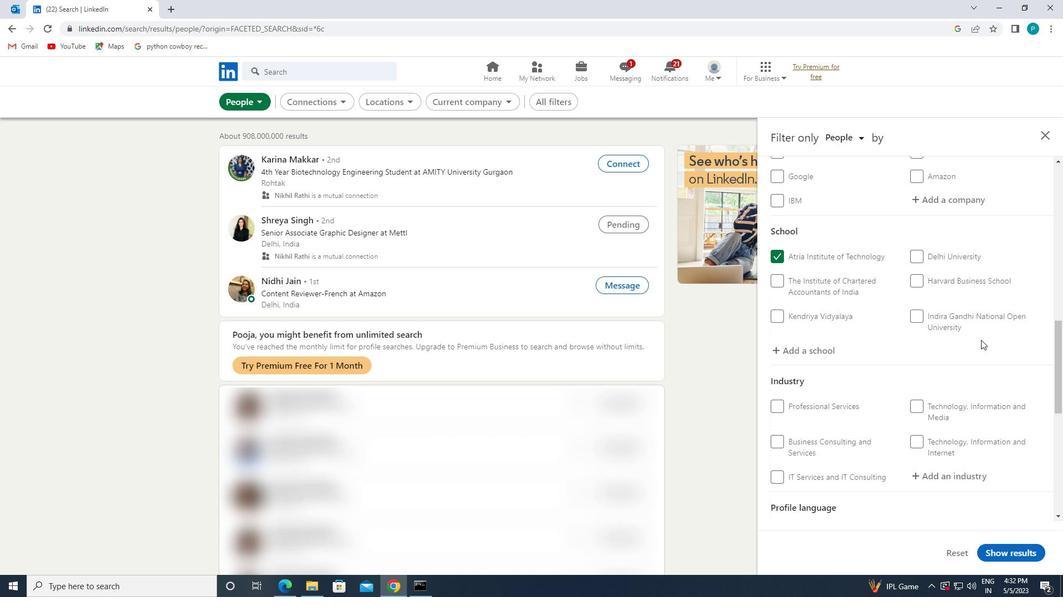 
Action: Mouse scrolled (982, 344) with delta (0, 0)
Screenshot: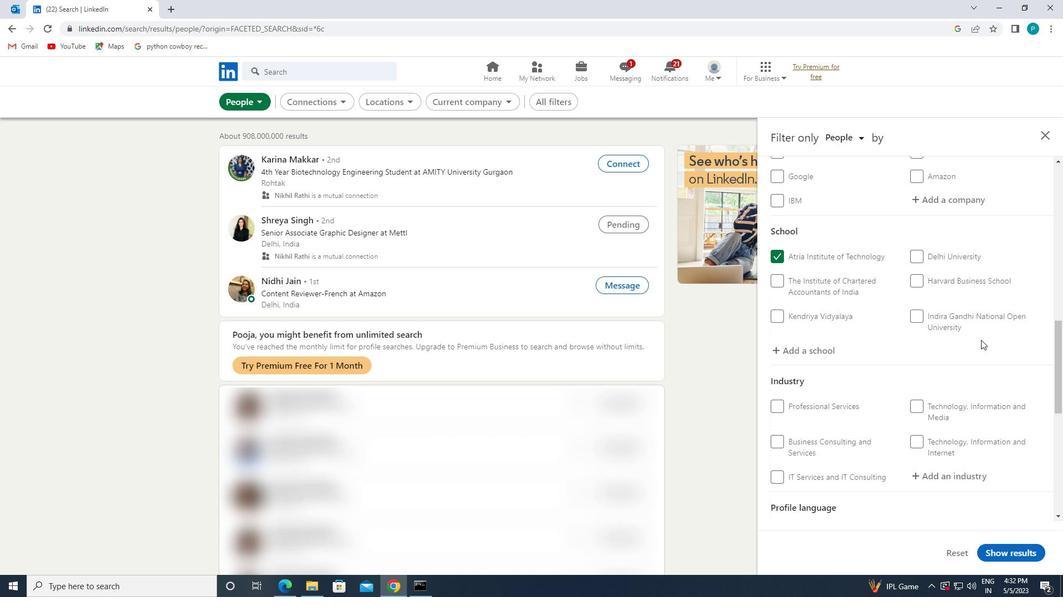 
Action: Mouse scrolled (982, 344) with delta (0, 0)
Screenshot: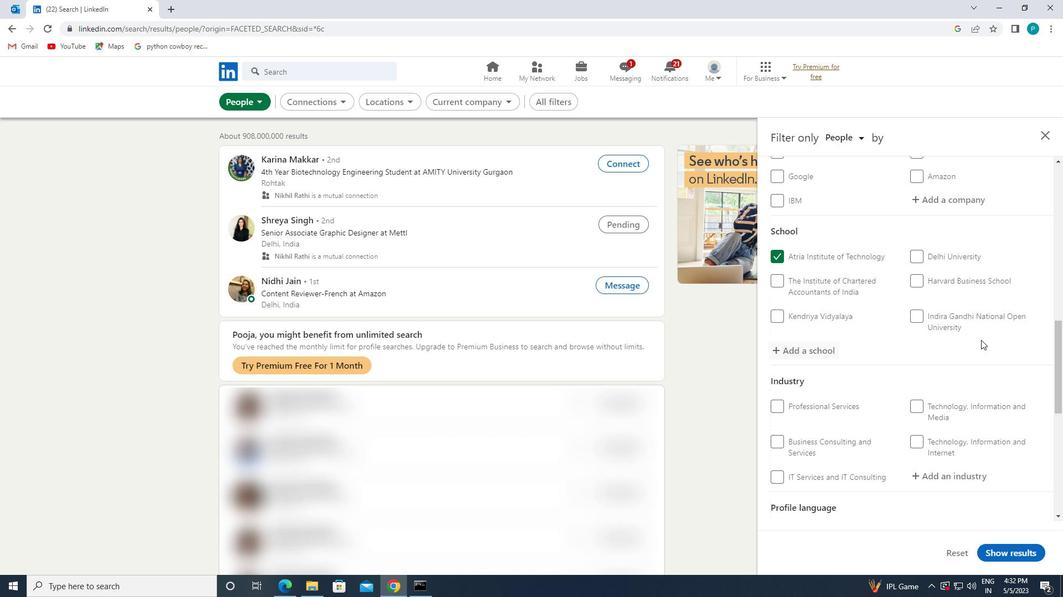 
Action: Mouse moved to (972, 322)
Screenshot: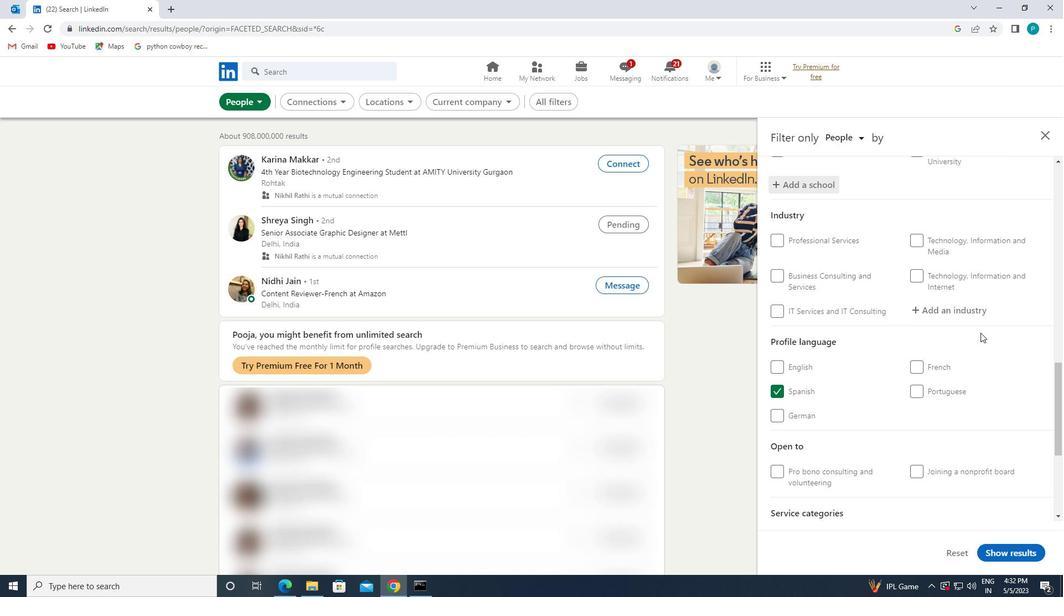 
Action: Mouse pressed left at (972, 322)
Screenshot: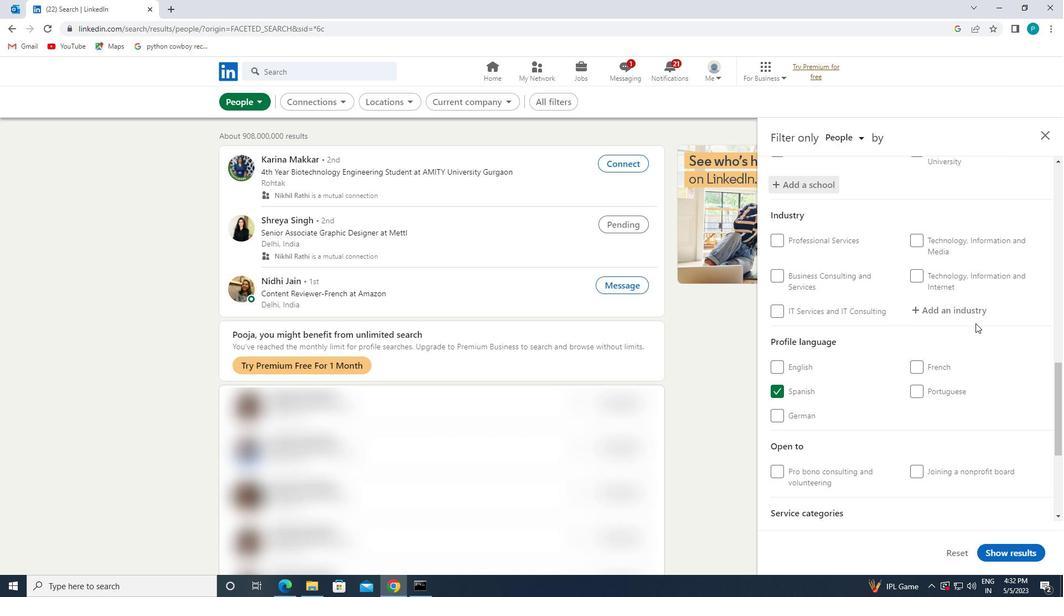 
Action: Mouse moved to (966, 307)
Screenshot: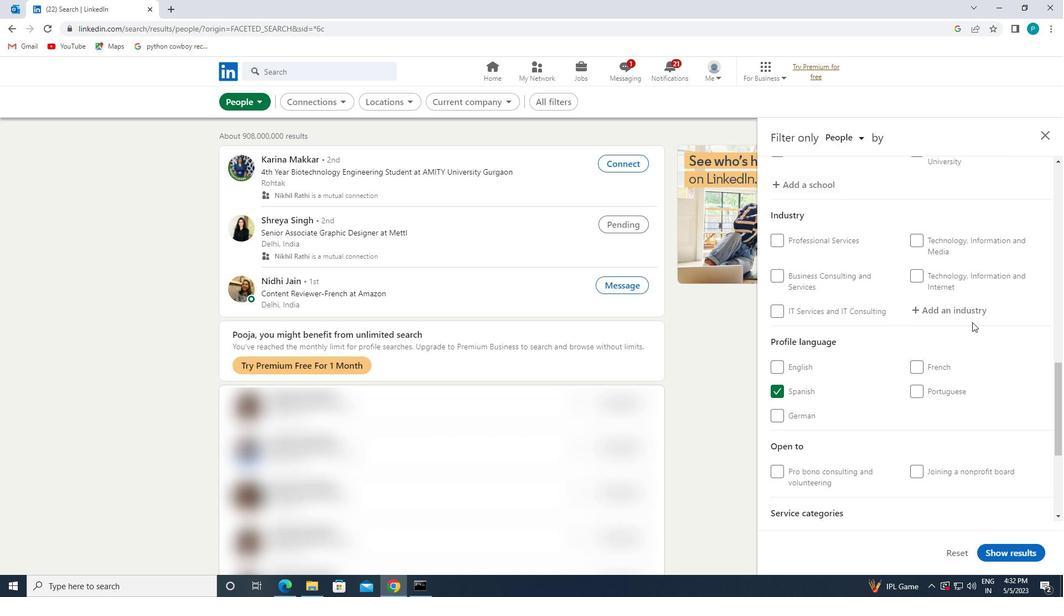 
Action: Mouse pressed left at (966, 307)
Screenshot: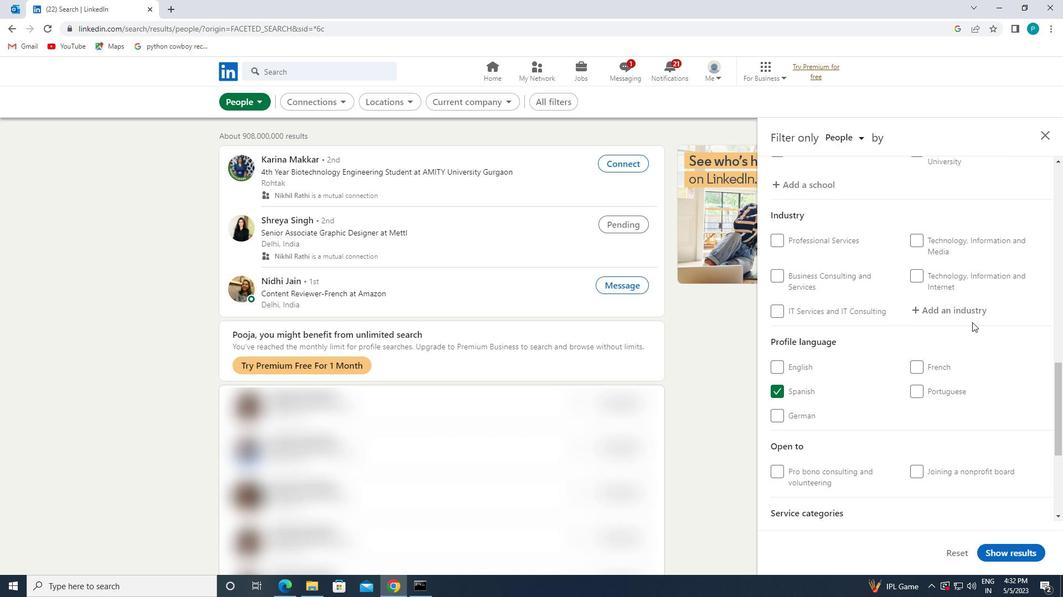
Action: Mouse moved to (996, 343)
Screenshot: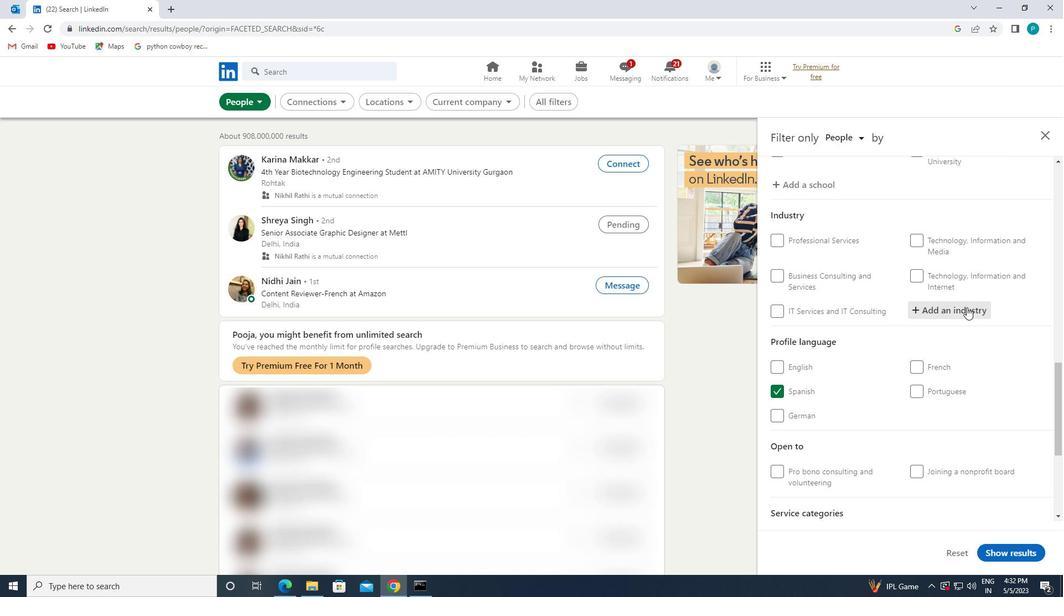 
Action: Key pressed <Key.caps_lock>H<Key.caps_lock>IGH
Screenshot: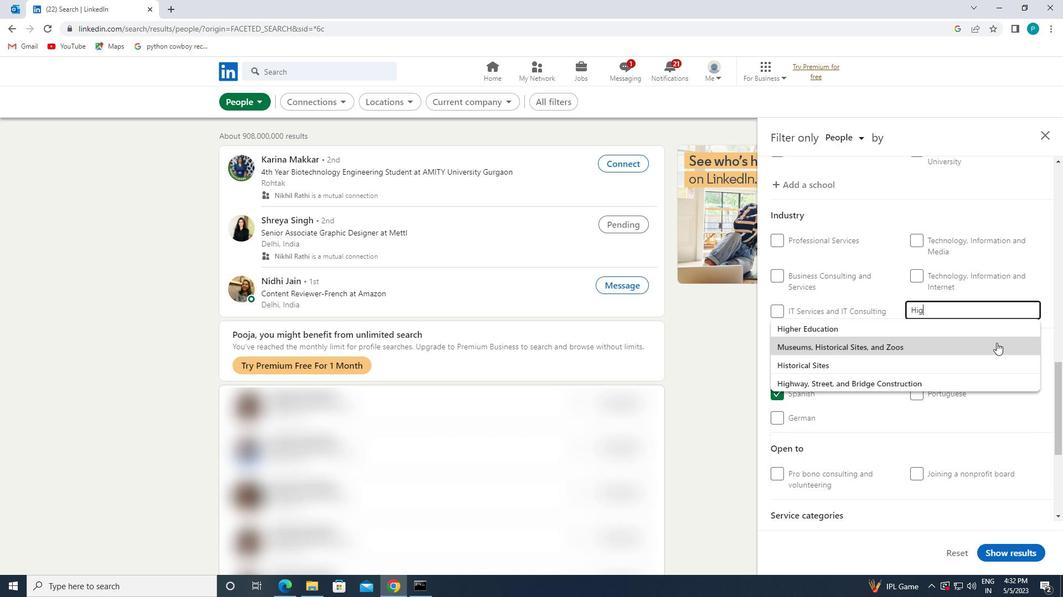
Action: Mouse moved to (909, 352)
Screenshot: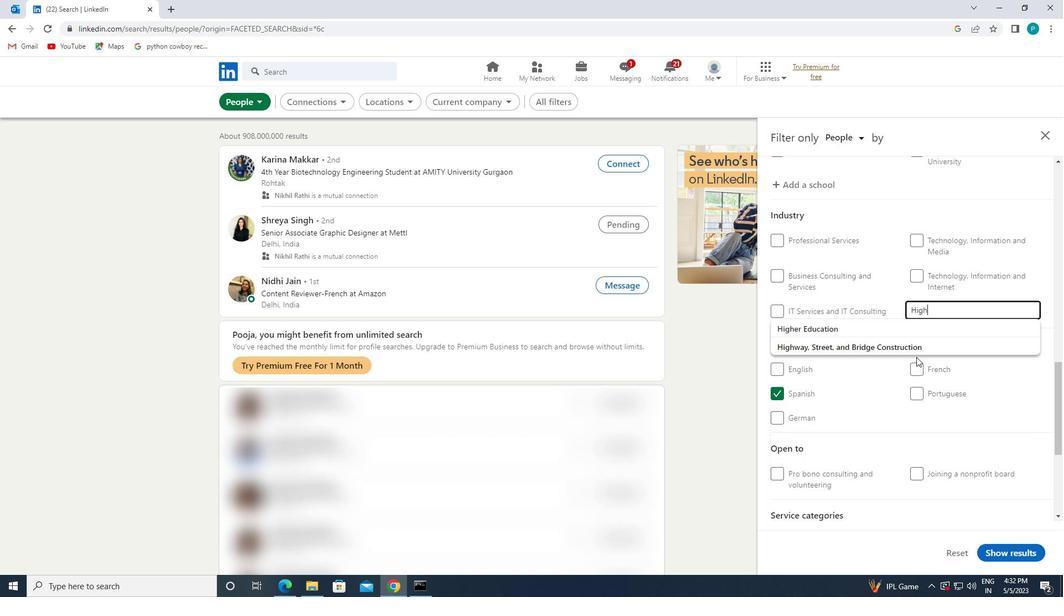 
Action: Mouse pressed left at (909, 352)
Screenshot: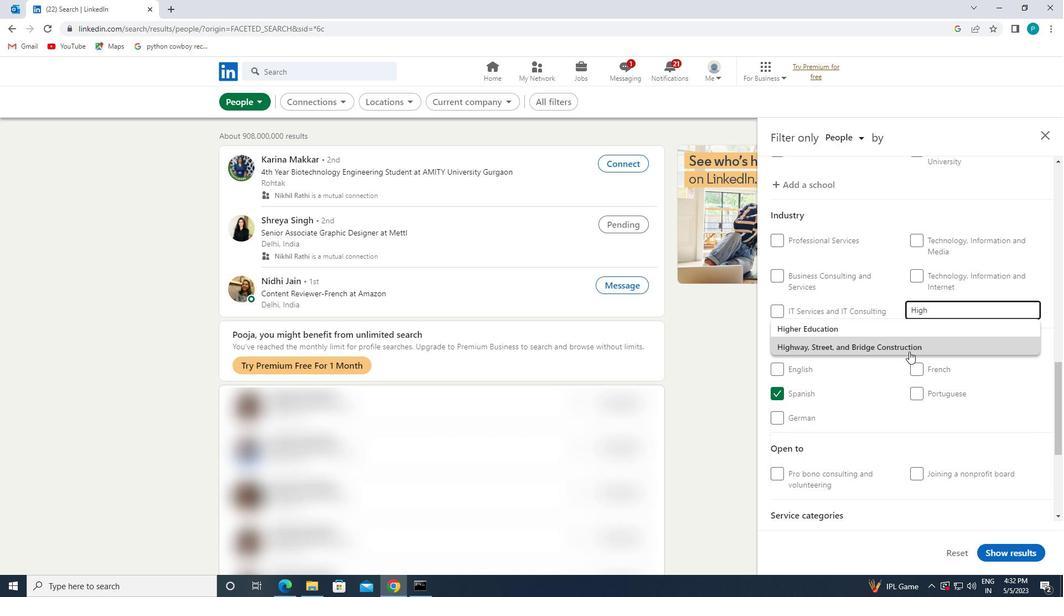 
Action: Mouse moved to (915, 334)
Screenshot: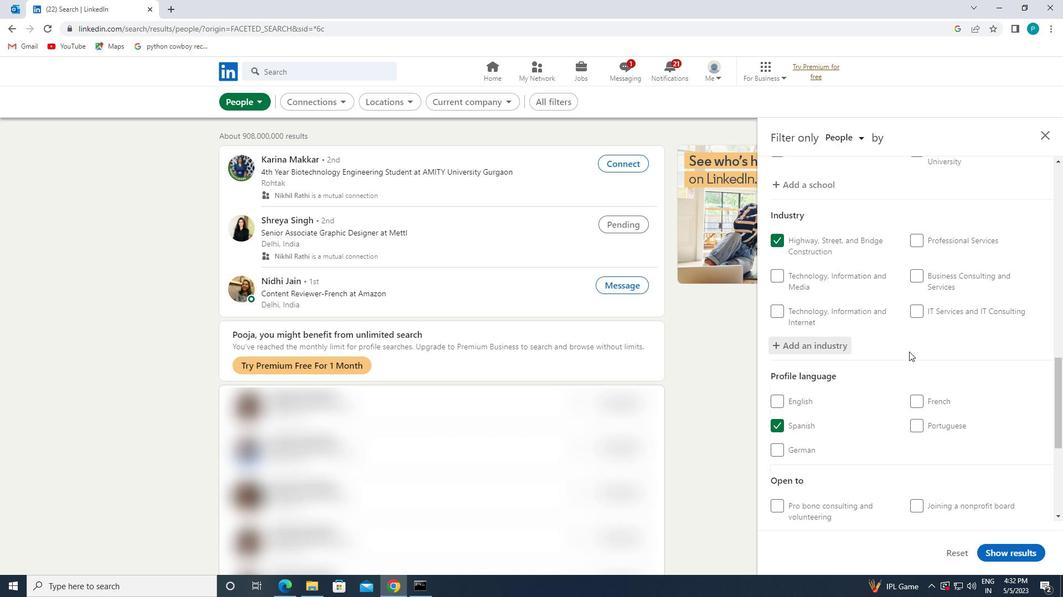 
Action: Mouse scrolled (915, 333) with delta (0, 0)
Screenshot: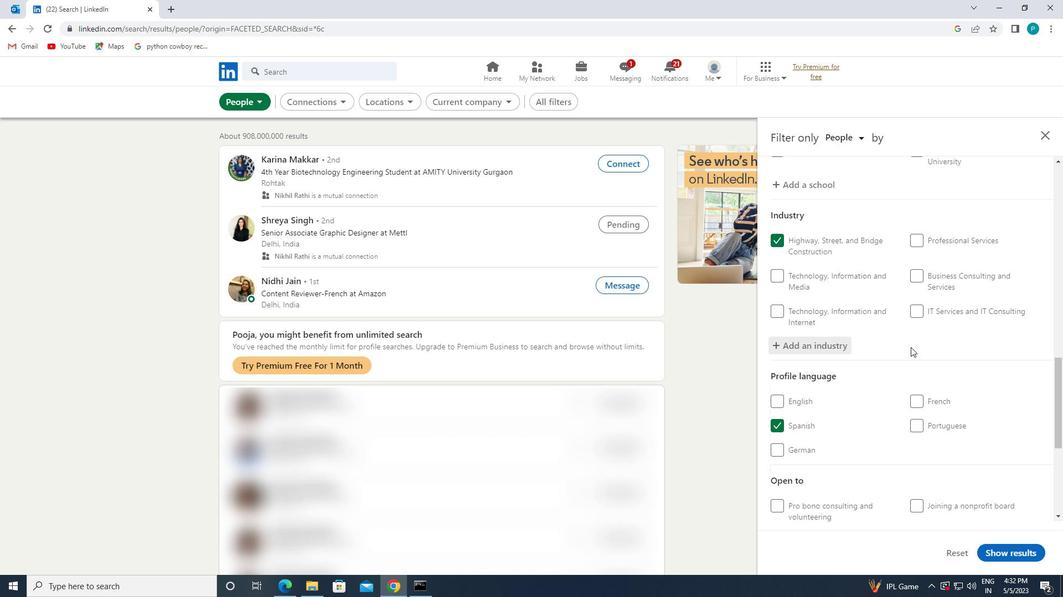 
Action: Mouse scrolled (915, 333) with delta (0, 0)
Screenshot: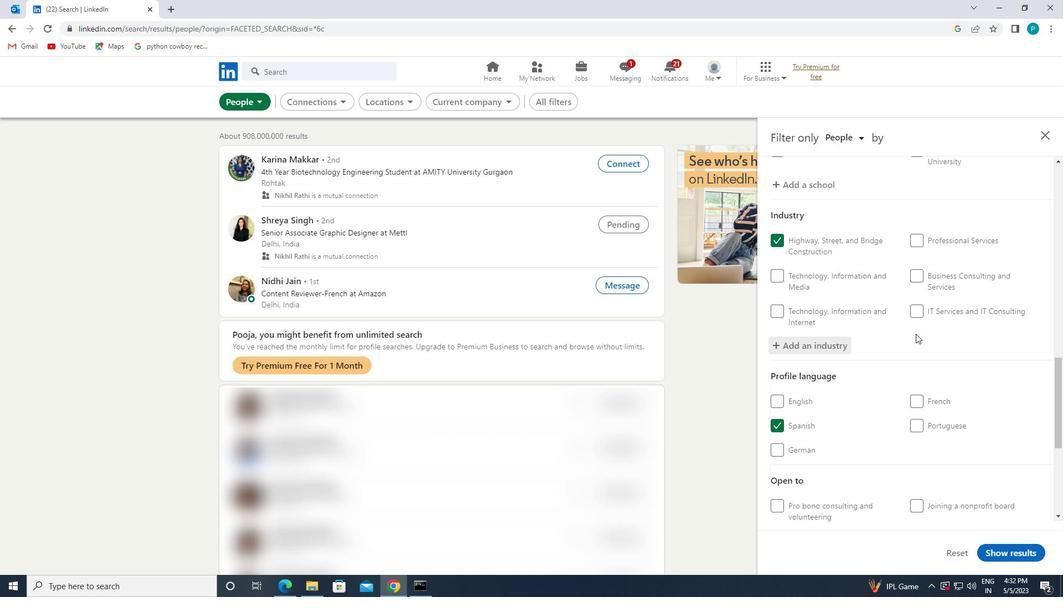 
Action: Mouse scrolled (915, 333) with delta (0, 0)
Screenshot: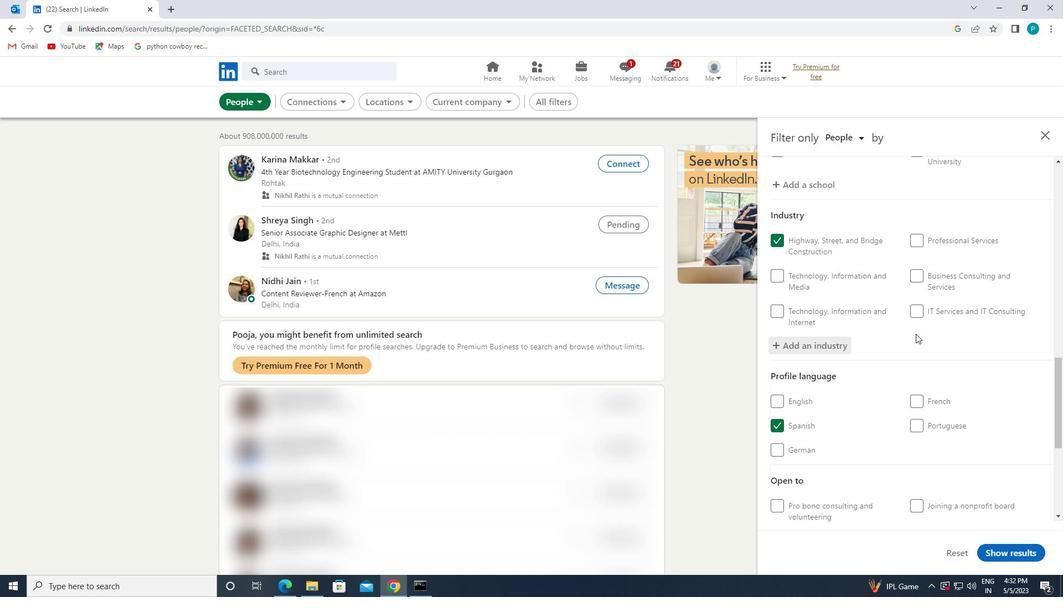 
Action: Mouse scrolled (915, 333) with delta (0, 0)
Screenshot: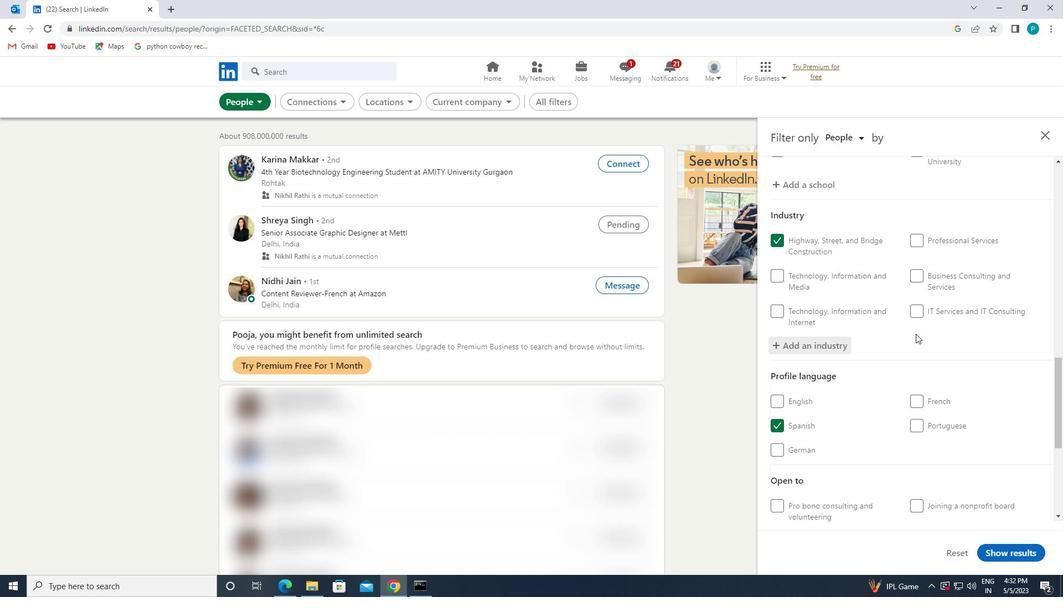 
Action: Mouse moved to (922, 346)
Screenshot: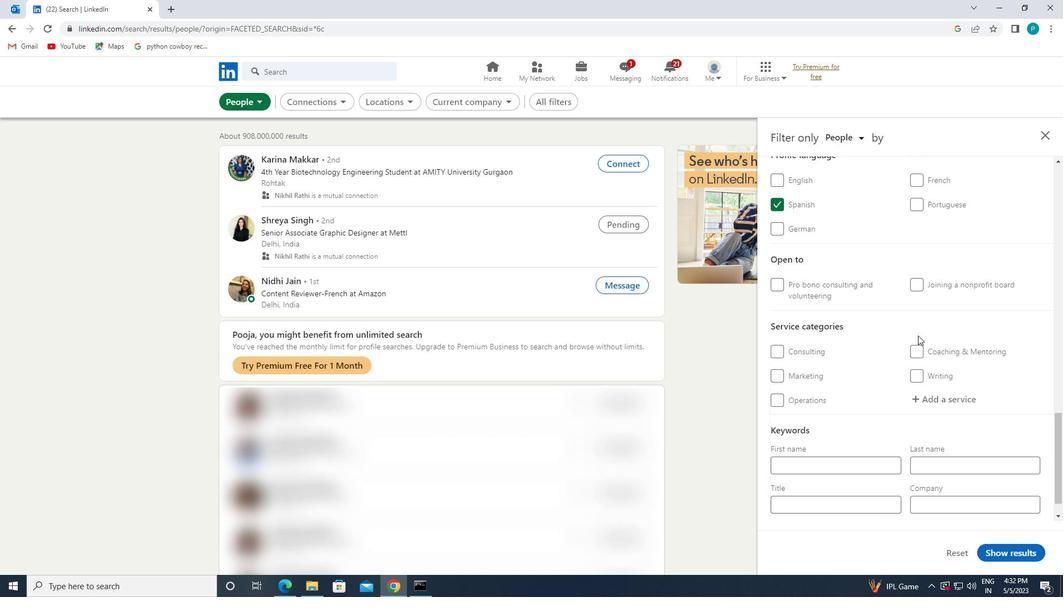 
Action: Mouse scrolled (922, 345) with delta (0, 0)
Screenshot: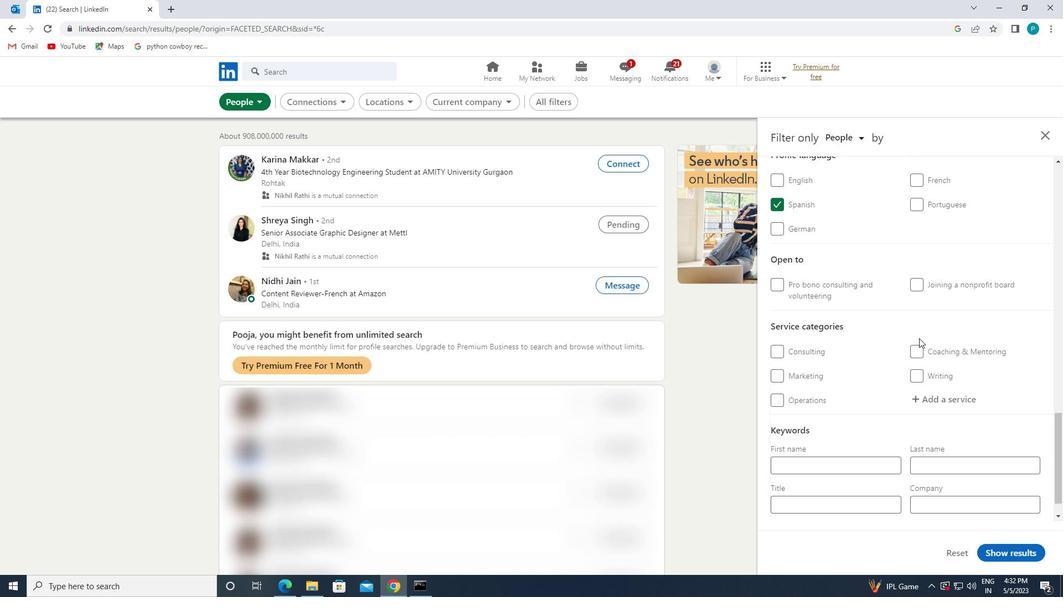 
Action: Mouse moved to (932, 362)
Screenshot: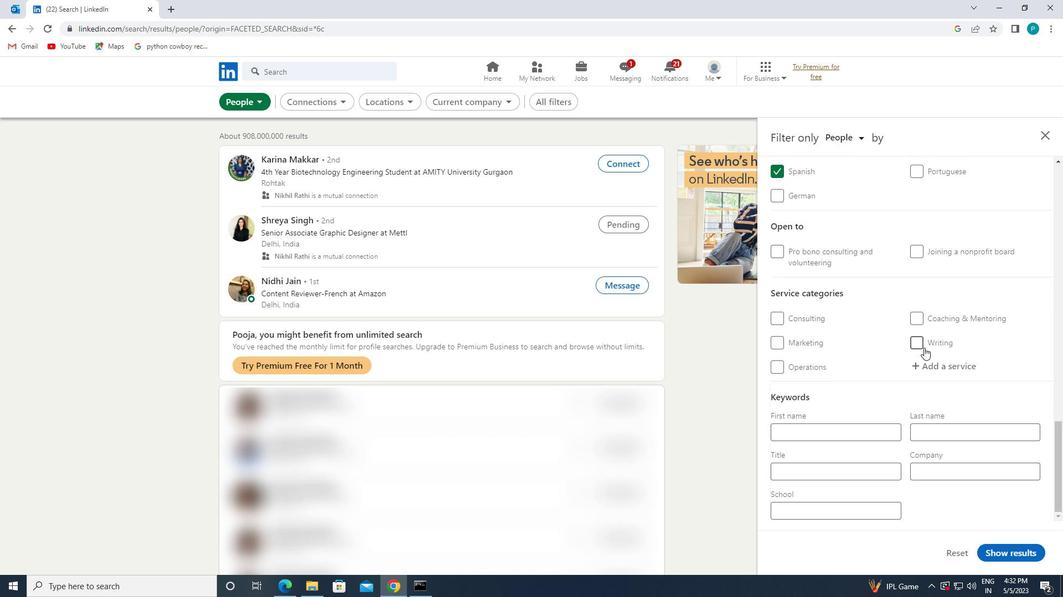 
Action: Mouse pressed left at (932, 362)
Screenshot: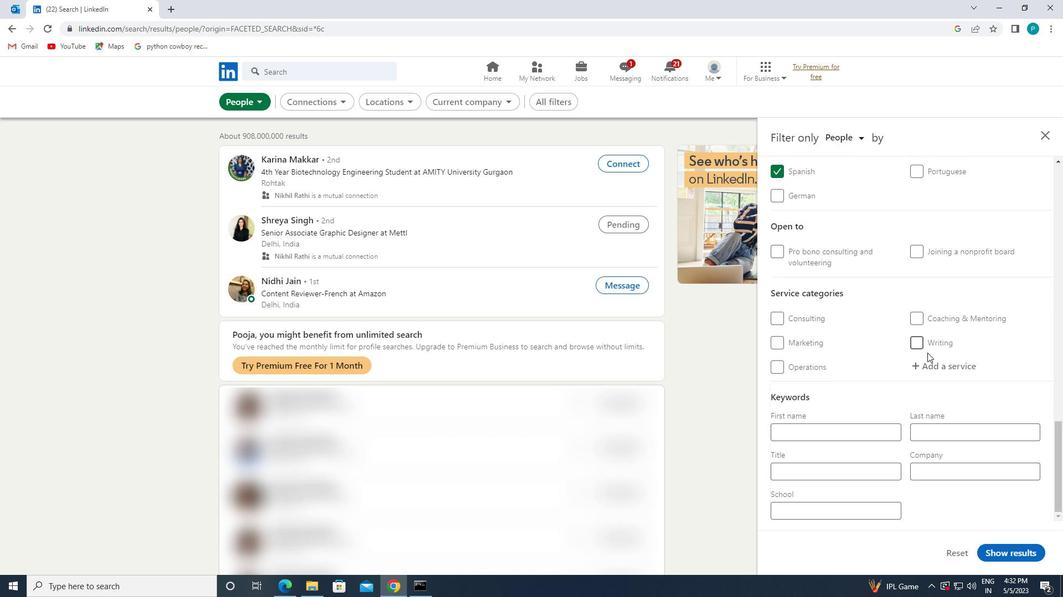 
Action: Mouse moved to (961, 364)
Screenshot: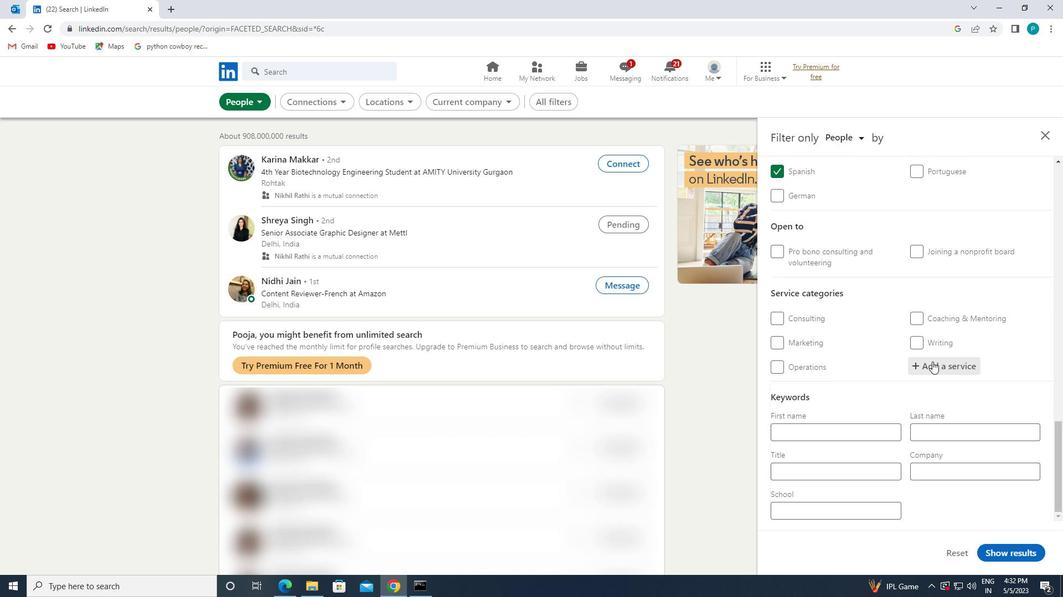 
Action: Key pressed <Key.caps_lock>P<Key.caps_lock>RINT
Screenshot: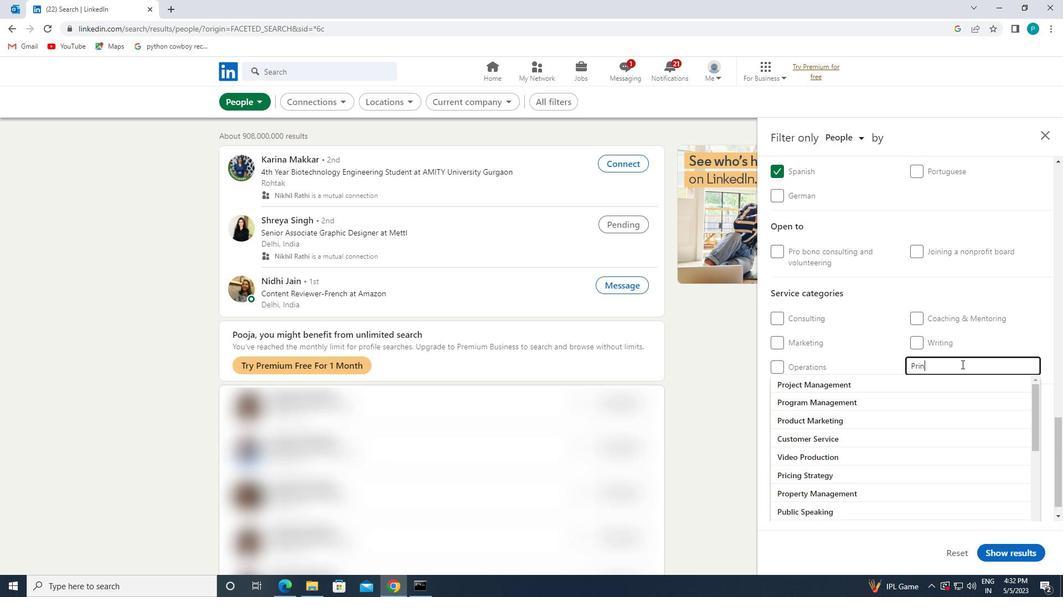 
Action: Mouse moved to (883, 388)
Screenshot: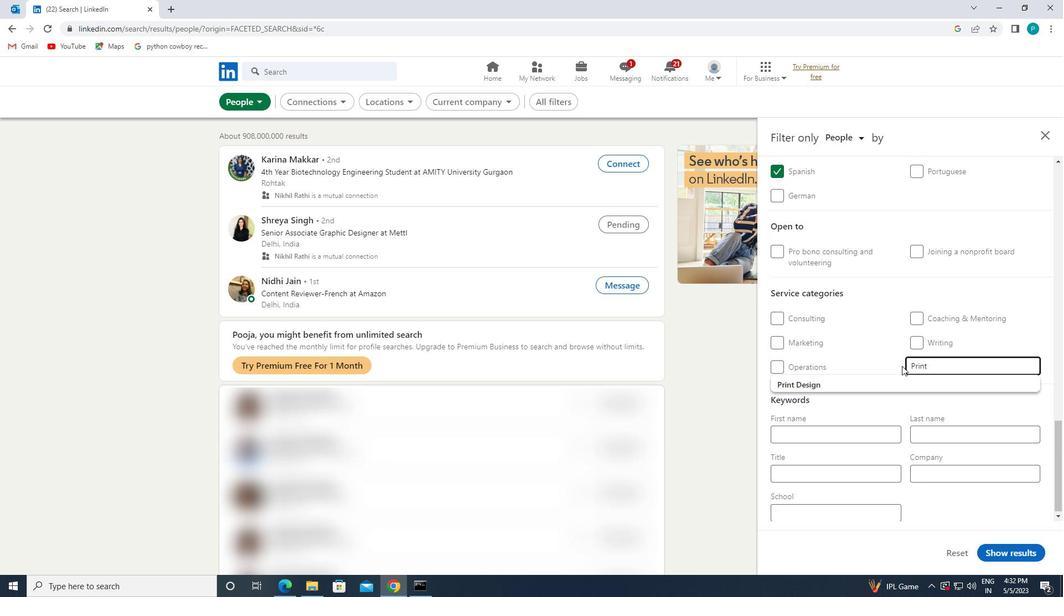 
Action: Mouse pressed left at (883, 388)
Screenshot: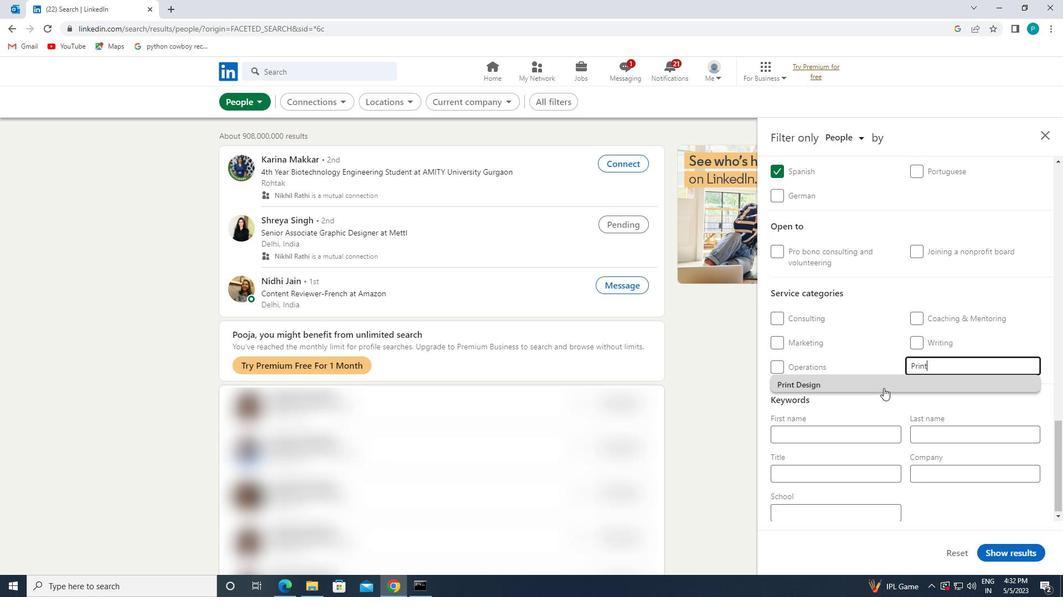 
Action: Mouse moved to (864, 416)
Screenshot: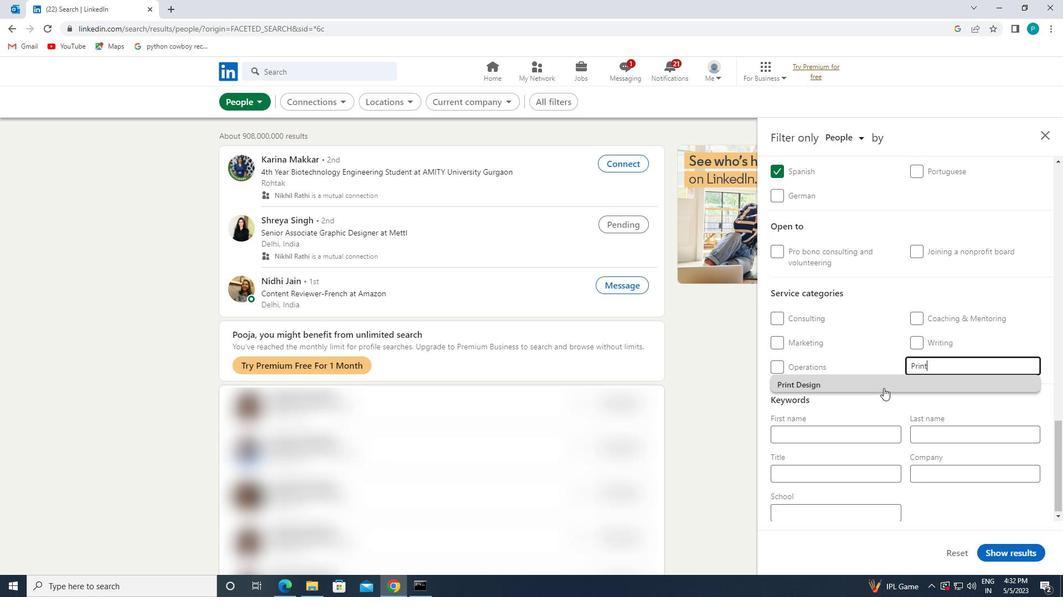 
Action: Mouse scrolled (864, 415) with delta (0, 0)
Screenshot: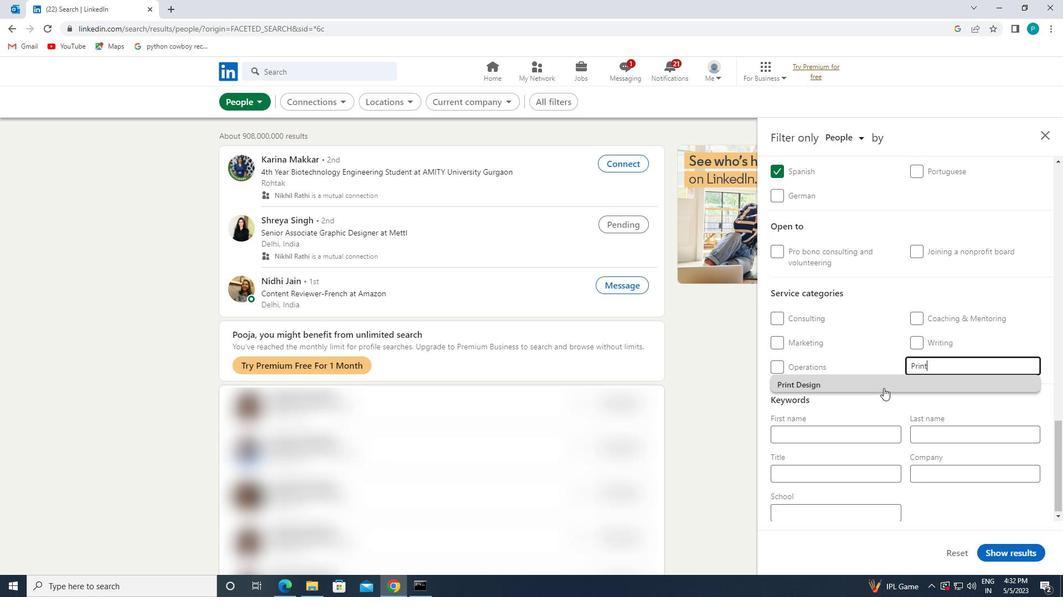 
Action: Mouse moved to (864, 417)
Screenshot: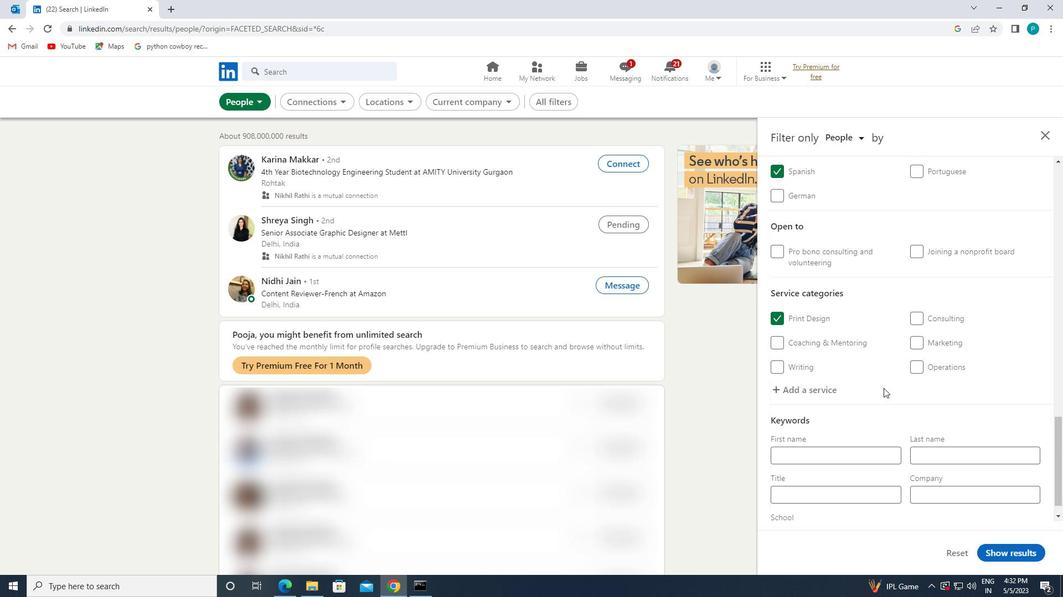 
Action: Mouse scrolled (864, 416) with delta (0, 0)
Screenshot: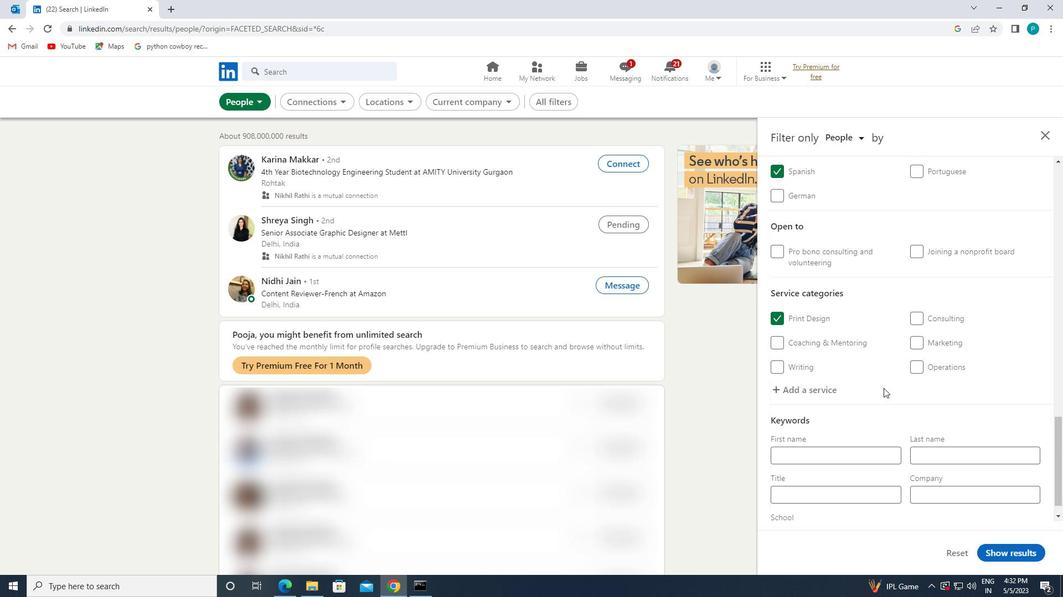 
Action: Mouse moved to (860, 419)
Screenshot: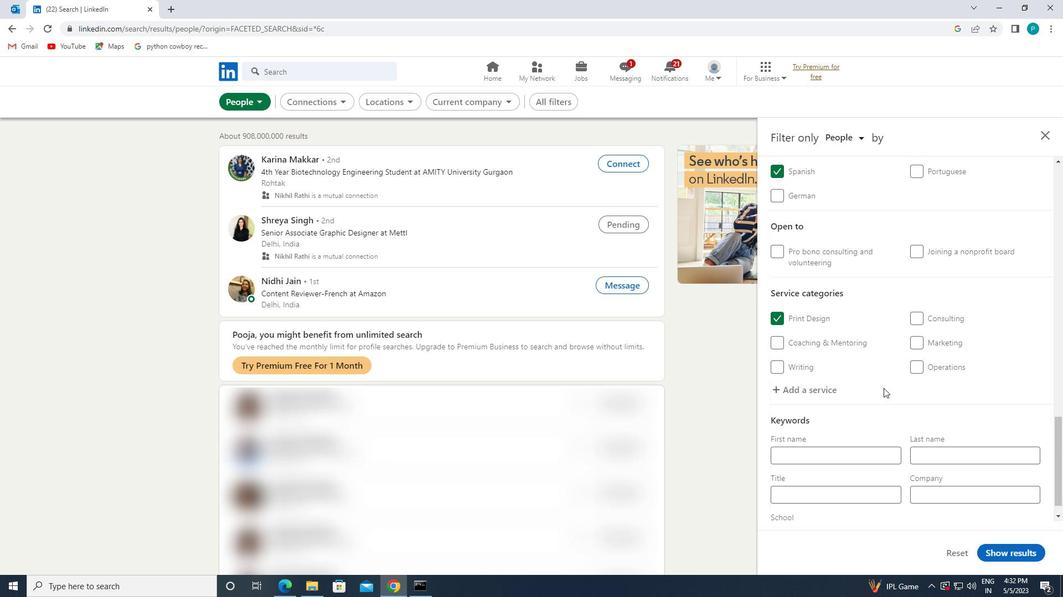 
Action: Mouse scrolled (860, 418) with delta (0, 0)
Screenshot: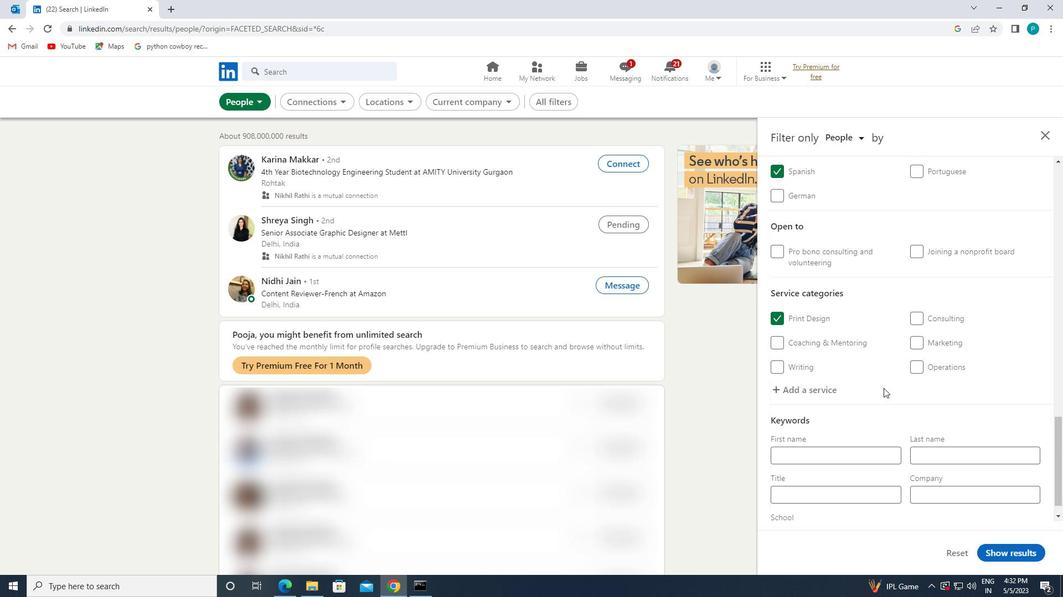 
Action: Mouse moved to (819, 481)
Screenshot: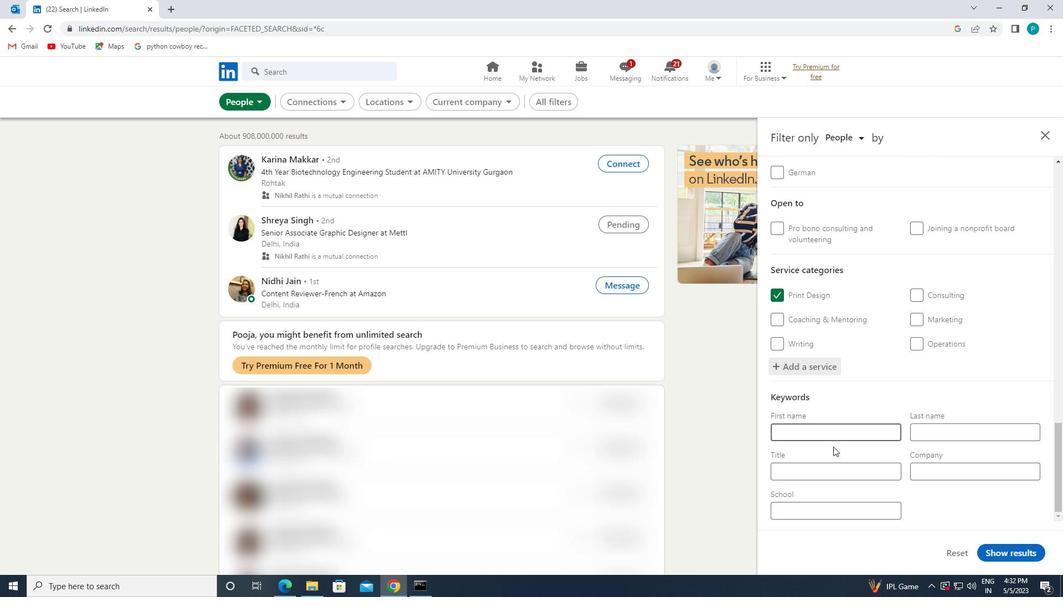 
Action: Mouse pressed left at (819, 481)
Screenshot: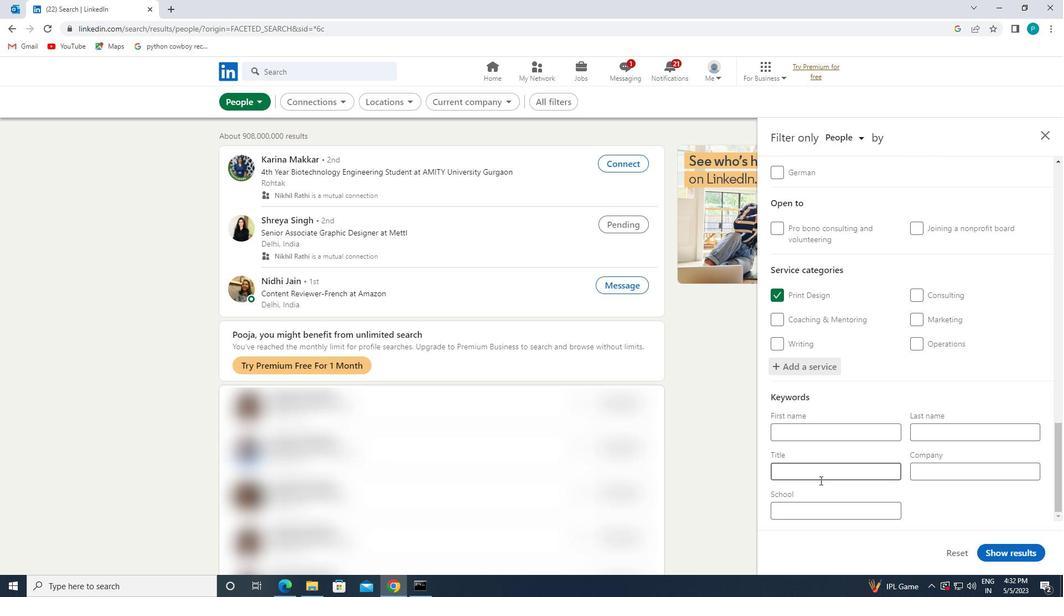 
Action: Mouse moved to (810, 473)
Screenshot: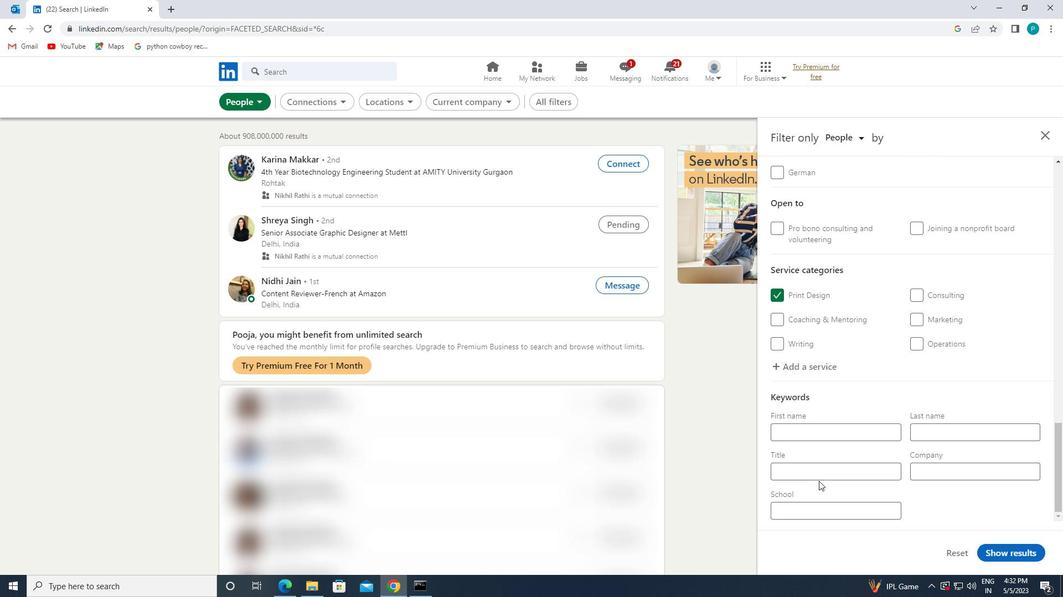 
Action: Mouse pressed left at (810, 473)
Screenshot: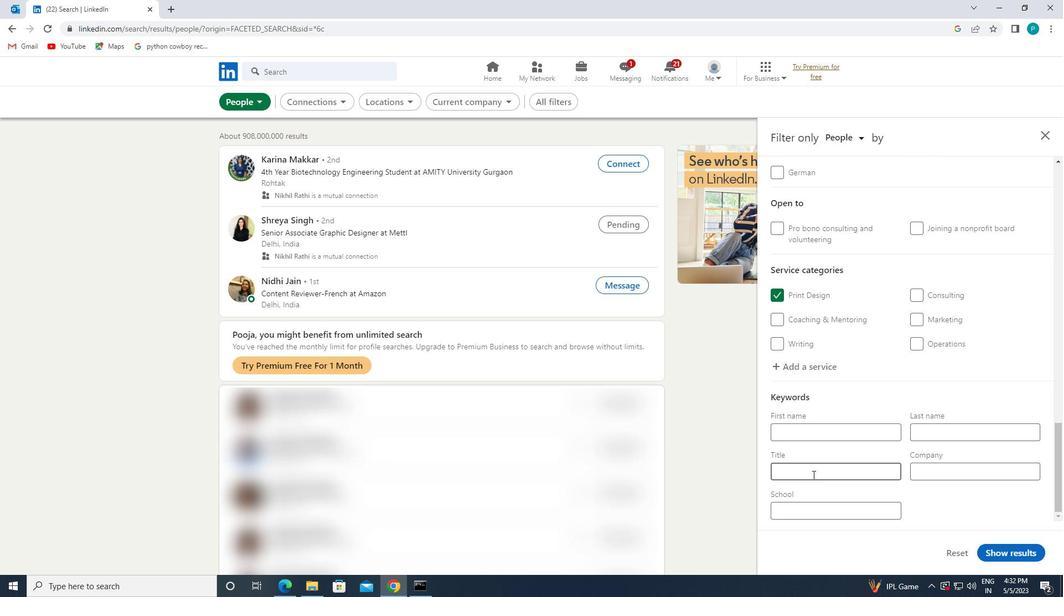 
Action: Key pressed <Key.caps_lock>C<Key.caps_lock>HIEF<Key.space><Key.caps_lock>I<Key.caps_lock>NFORMATION<Key.space><Key.caps_lock>O<Key.caps_lock>FFICER<Key.space><Key.shift_r>(CI<Key.backspace><Key.backspace><Key.caps_lock>CIO<Key.shift_r>)
Screenshot: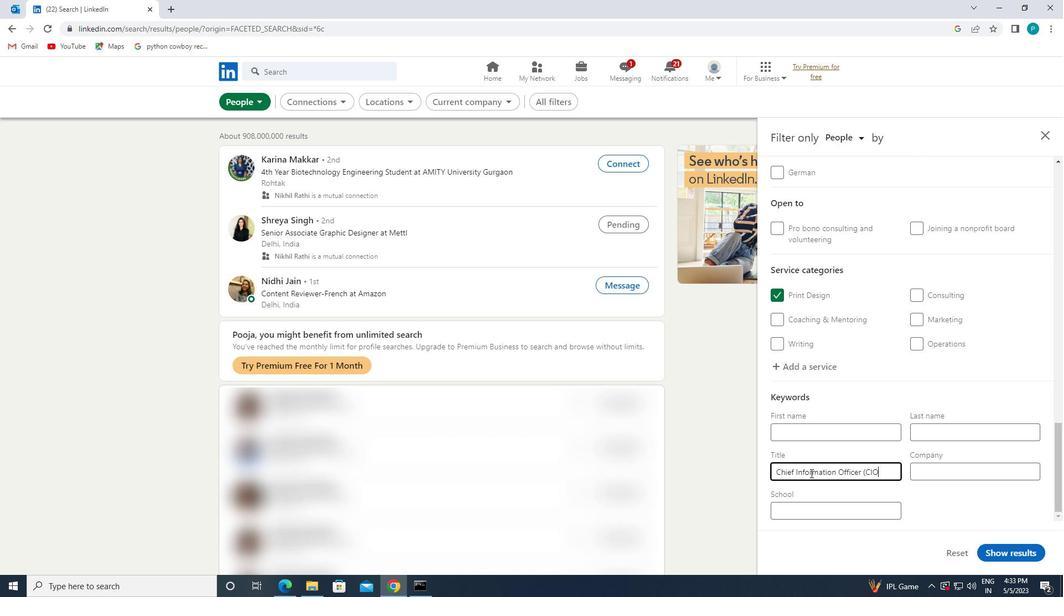 
Action: Mouse moved to (1001, 547)
Screenshot: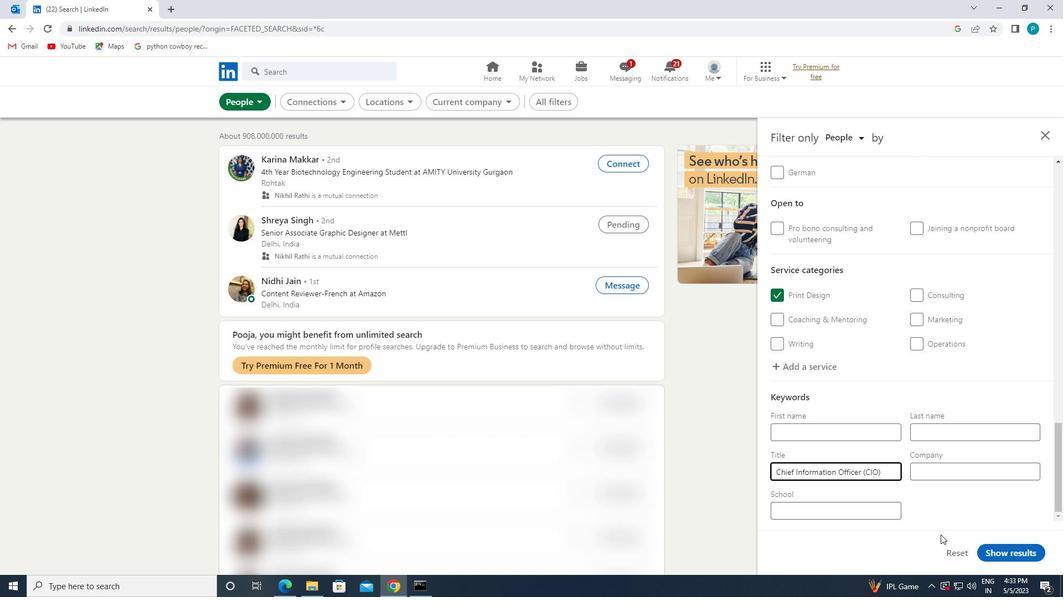 
Action: Mouse pressed left at (1001, 547)
Screenshot: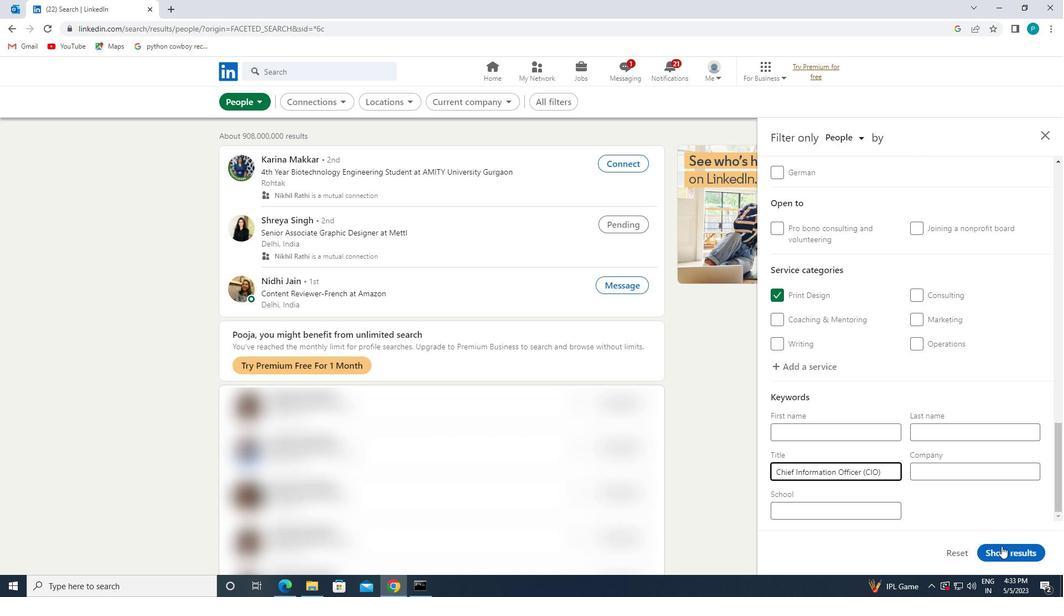 
Action: Mouse moved to (1002, 547)
Screenshot: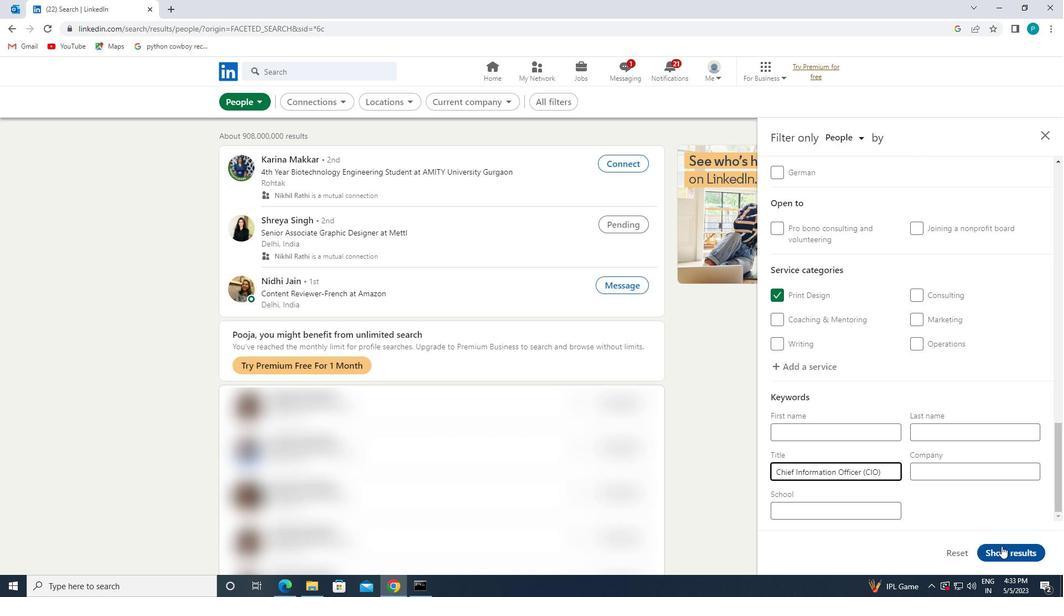 
